 Task: Look for space in Bongao, Philippines from 8th August, 2023 to 15th August, 2023 for 9 adults in price range Rs.10000 to Rs.14000. Place can be shared room with 5 bedrooms having 9 beds and 5 bathrooms. Property type can be house, flat, guest house. Amenities needed are: wifi, TV, free parkinig on premises, gym, breakfast. Booking option can be shelf check-in. Required host language is English.
Action: Mouse moved to (454, 101)
Screenshot: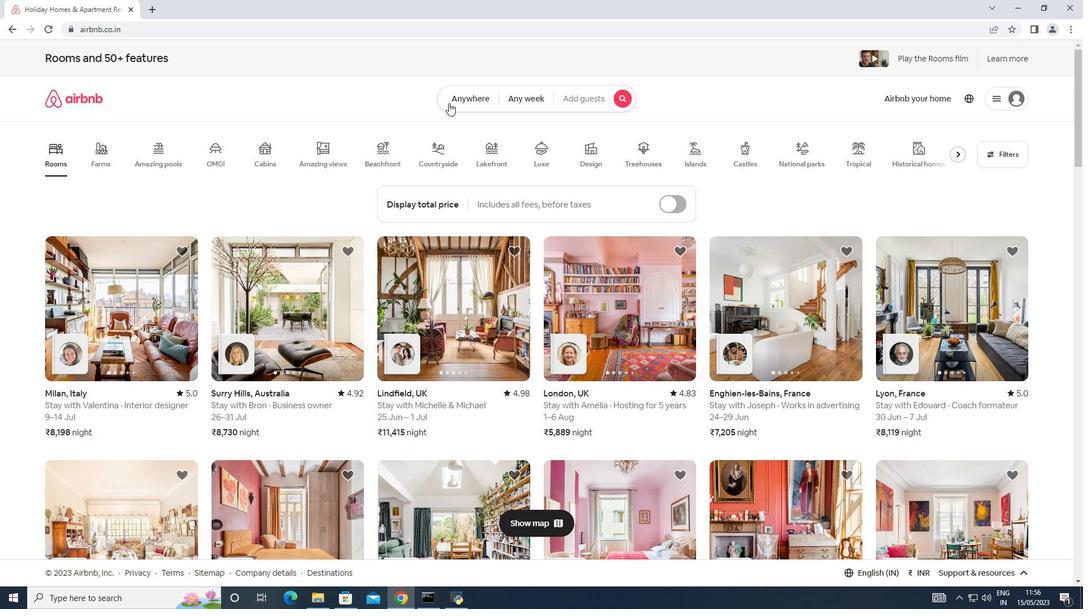 
Action: Mouse pressed left at (454, 101)
Screenshot: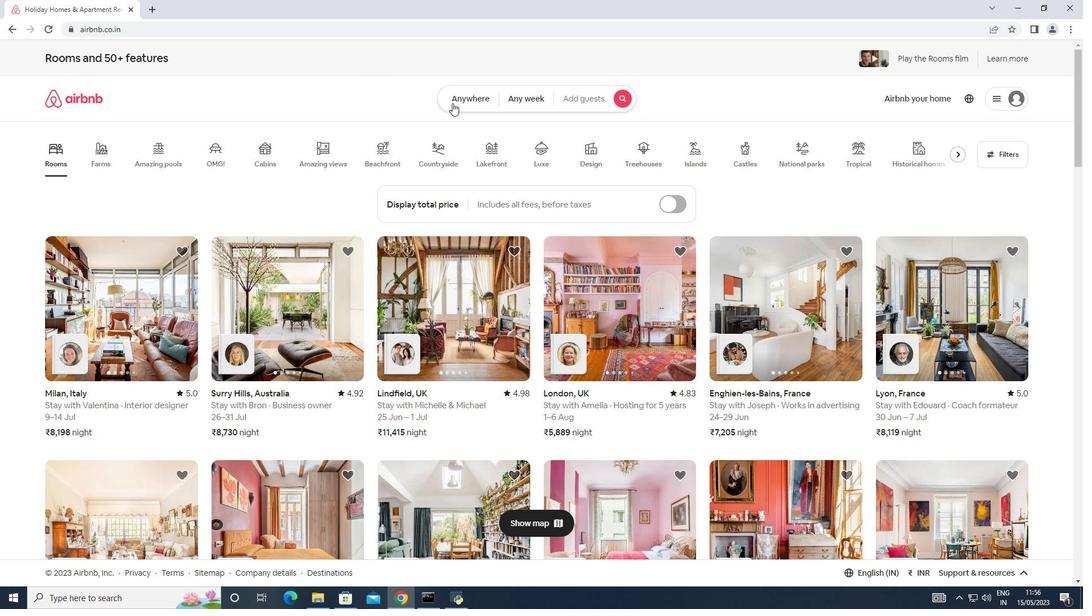 
Action: Mouse moved to (373, 139)
Screenshot: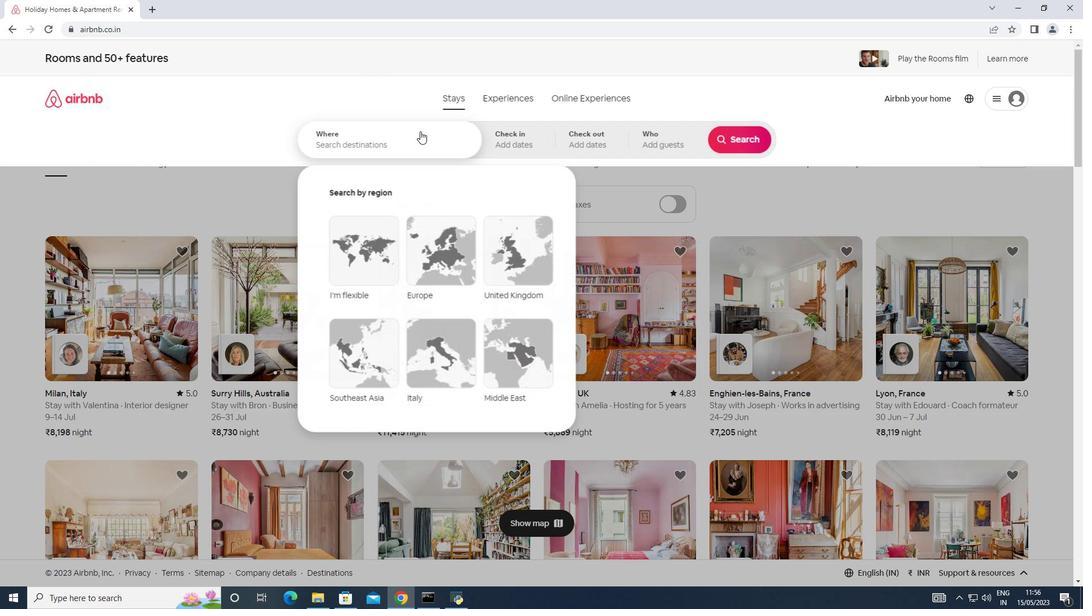 
Action: Mouse pressed left at (373, 139)
Screenshot: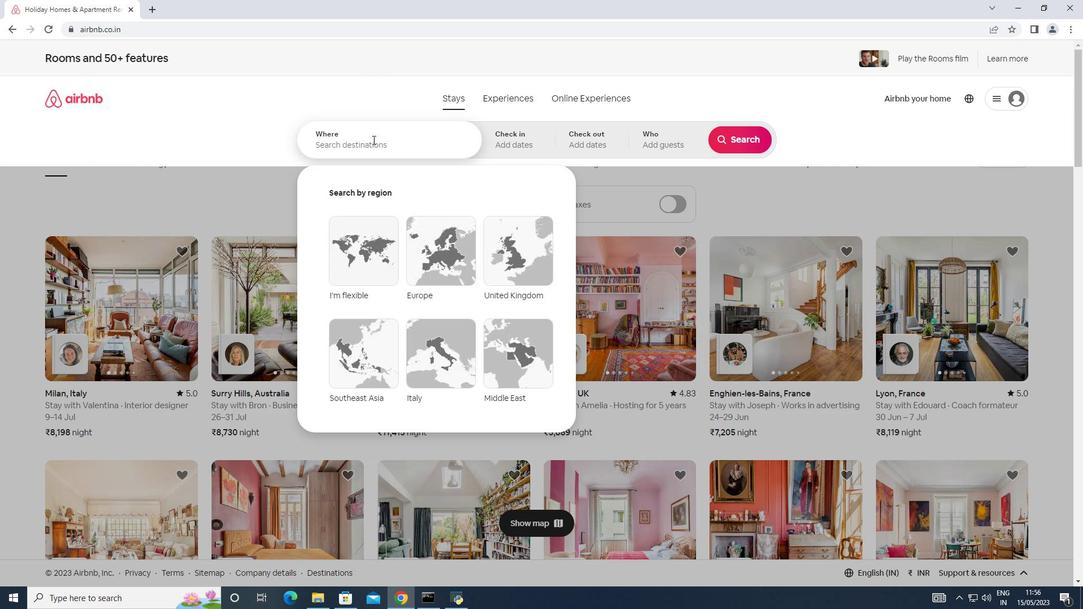 
Action: Key pressed <Key.shift>Bongao,<Key.shift_r><Key.shift_r><Key.shift_r><Key.shift_r><Key.shift_r><Key.shift_r>Philippines
Screenshot: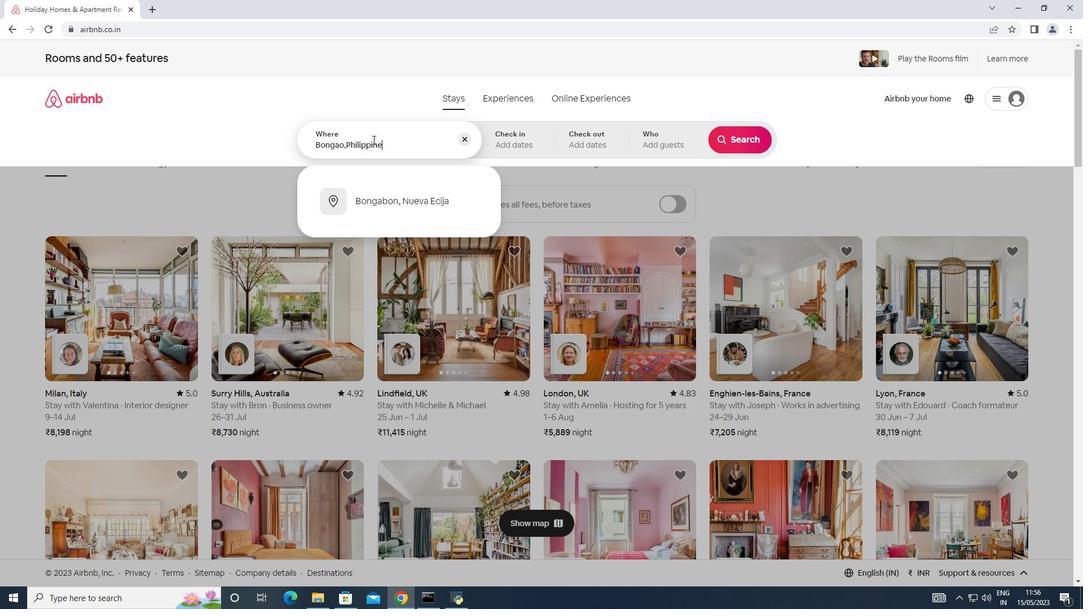 
Action: Mouse moved to (523, 147)
Screenshot: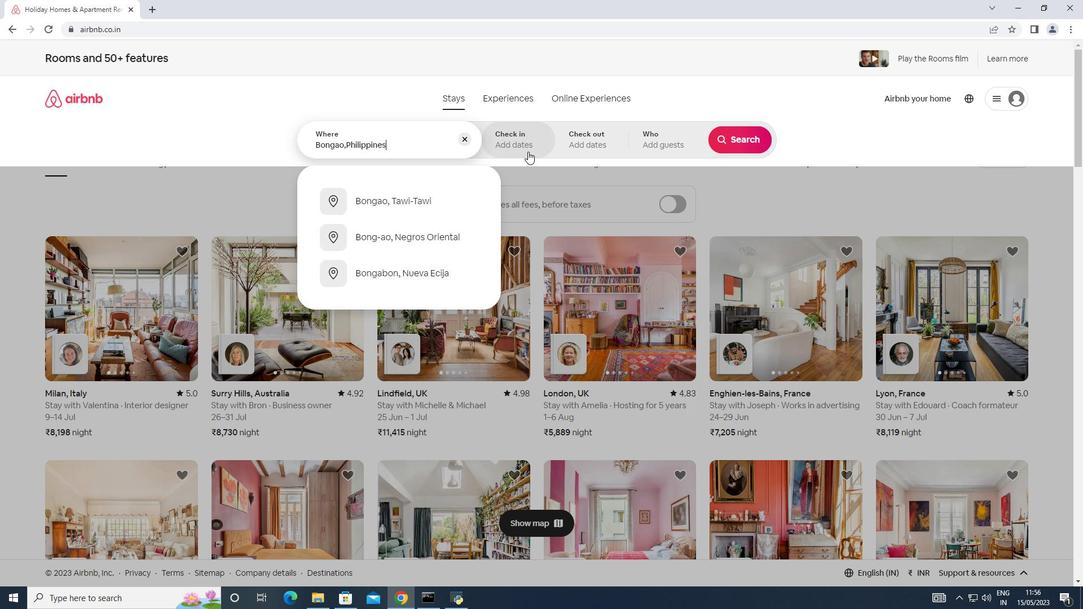
Action: Mouse pressed left at (523, 147)
Screenshot: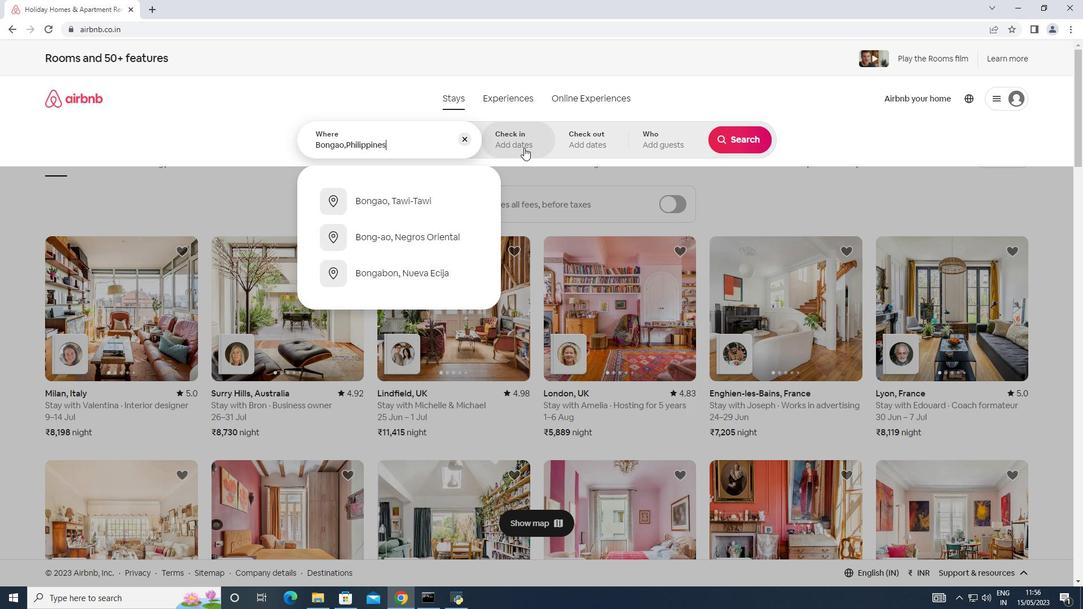 
Action: Mouse moved to (732, 230)
Screenshot: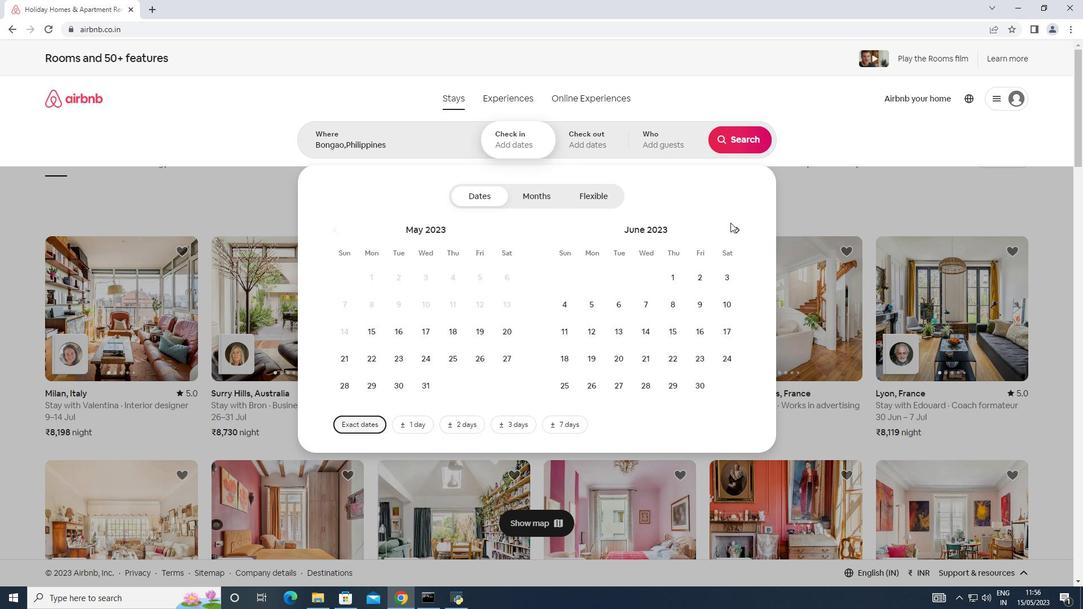 
Action: Mouse pressed left at (732, 230)
Screenshot: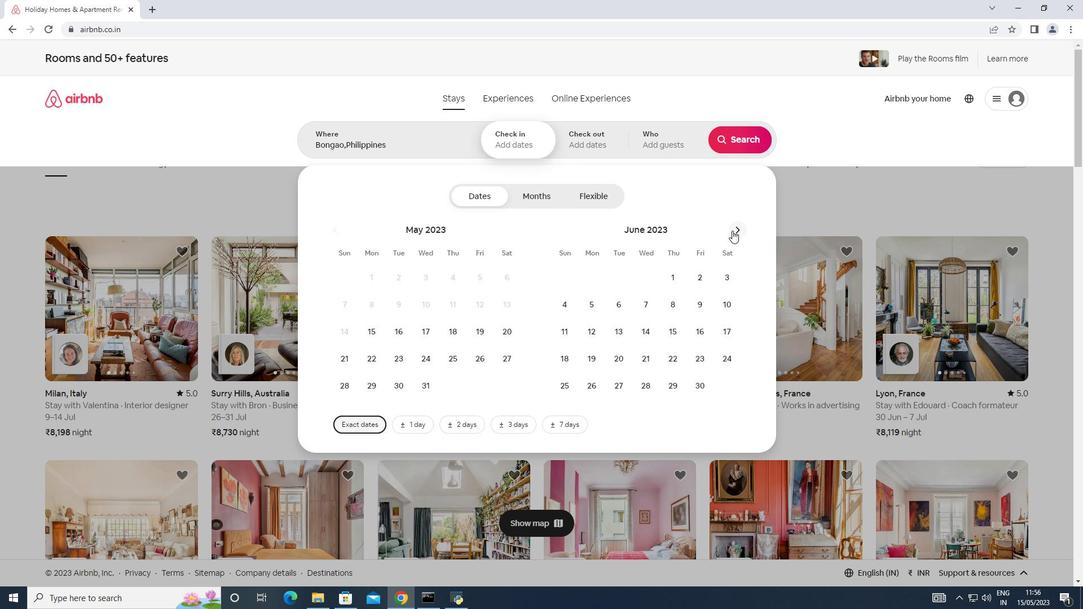 
Action: Mouse pressed left at (732, 230)
Screenshot: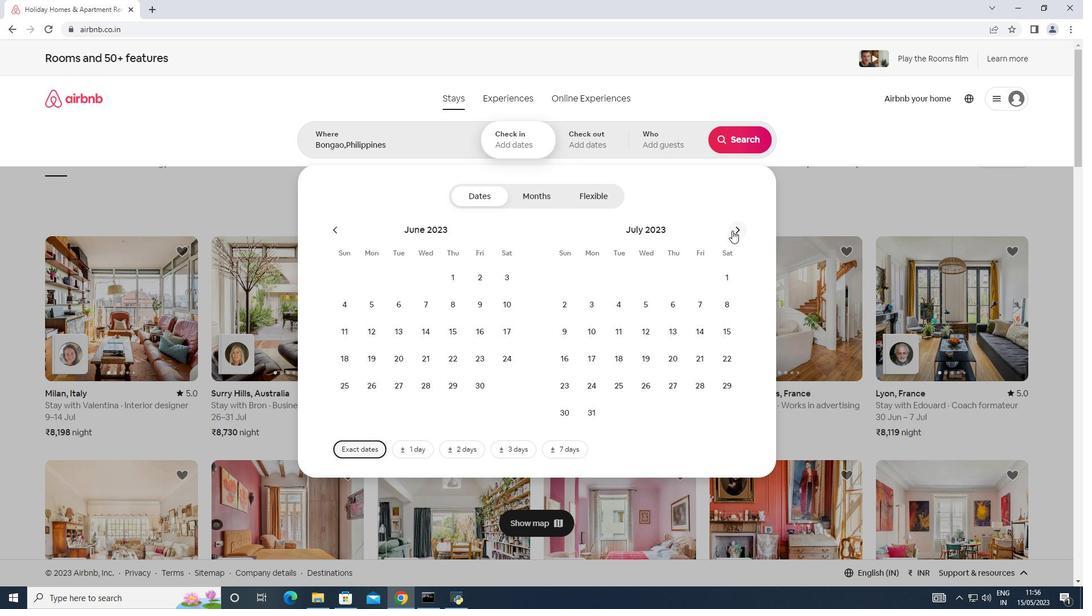 
Action: Mouse moved to (622, 314)
Screenshot: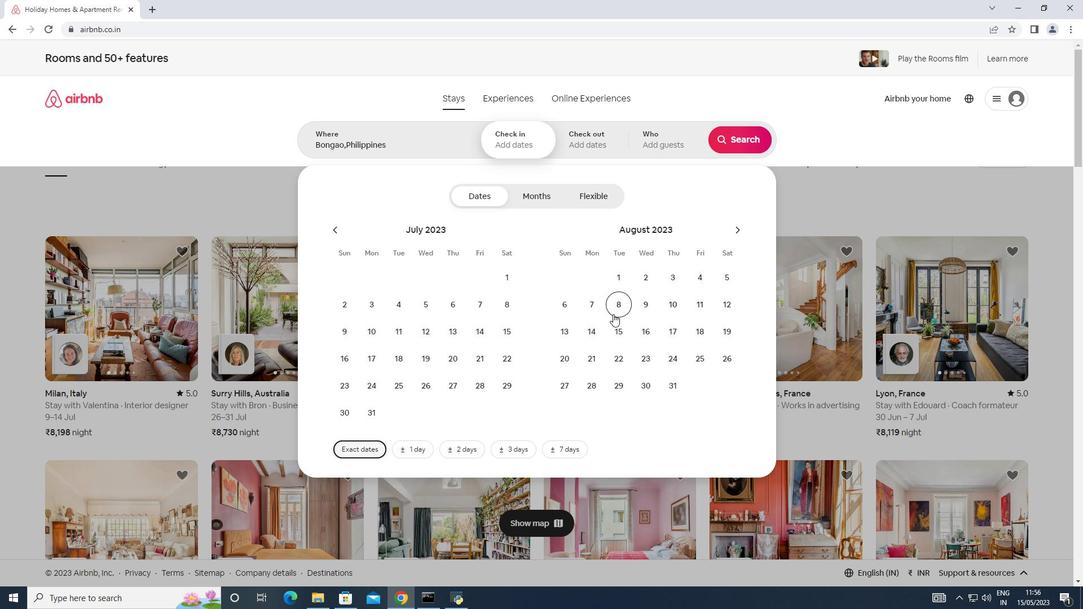 
Action: Mouse pressed left at (622, 314)
Screenshot: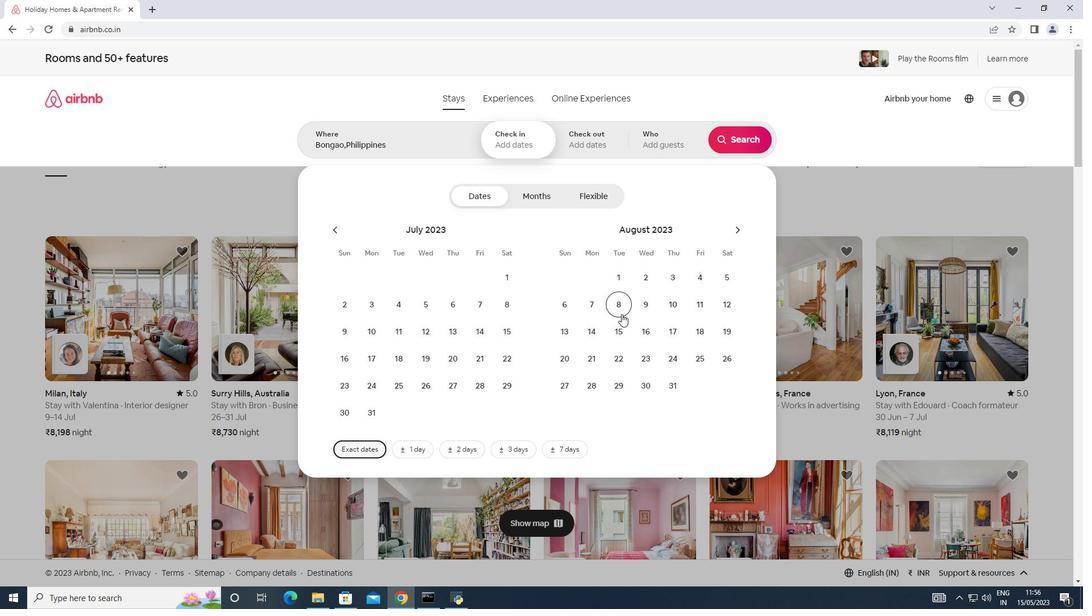 
Action: Mouse moved to (627, 333)
Screenshot: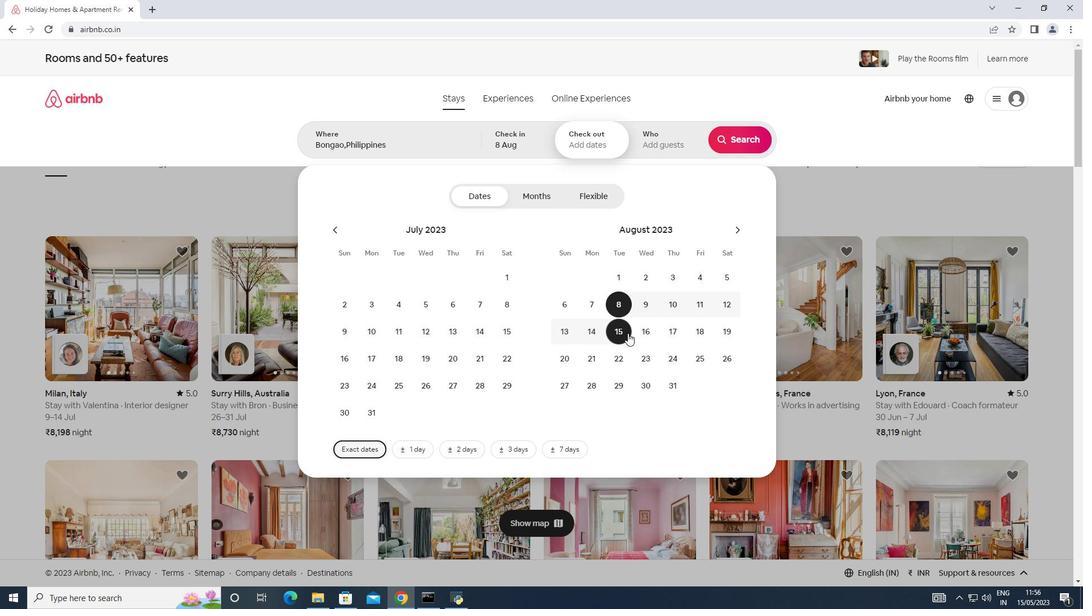 
Action: Mouse pressed left at (627, 333)
Screenshot: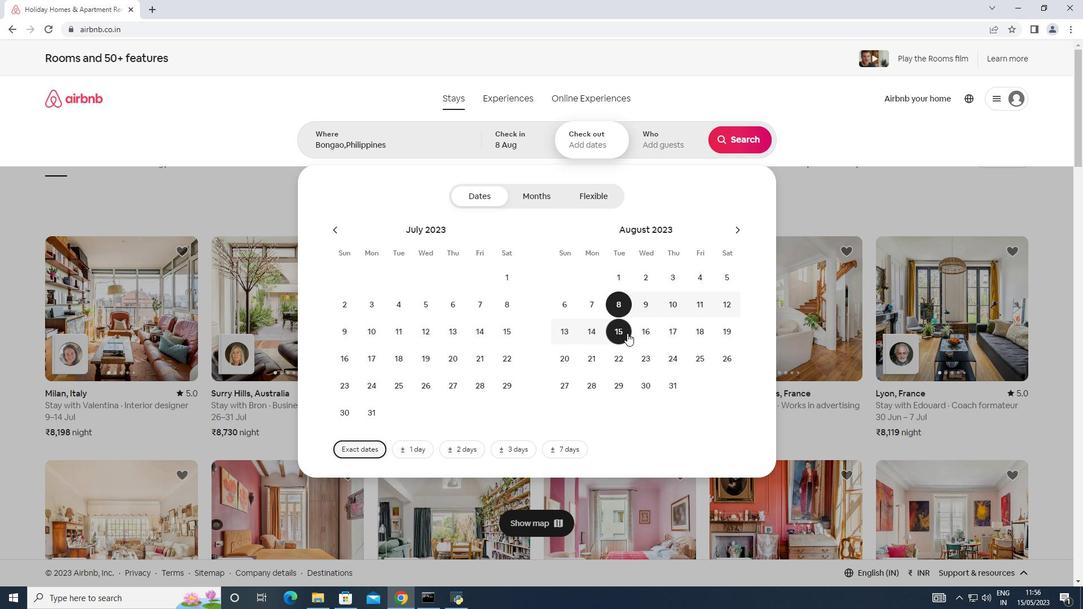 
Action: Mouse moved to (656, 136)
Screenshot: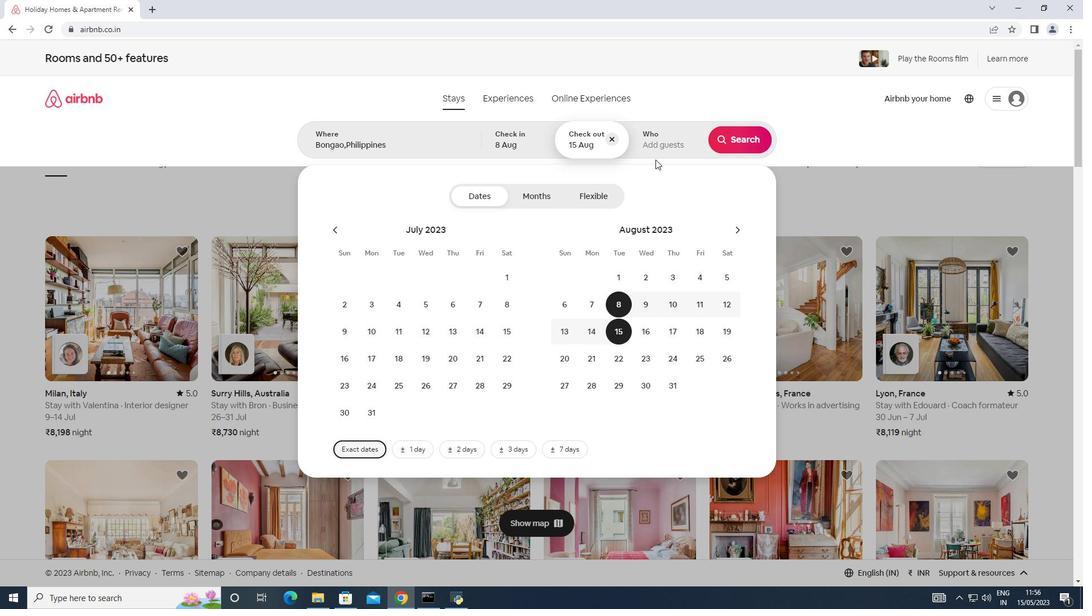 
Action: Mouse pressed left at (656, 136)
Screenshot: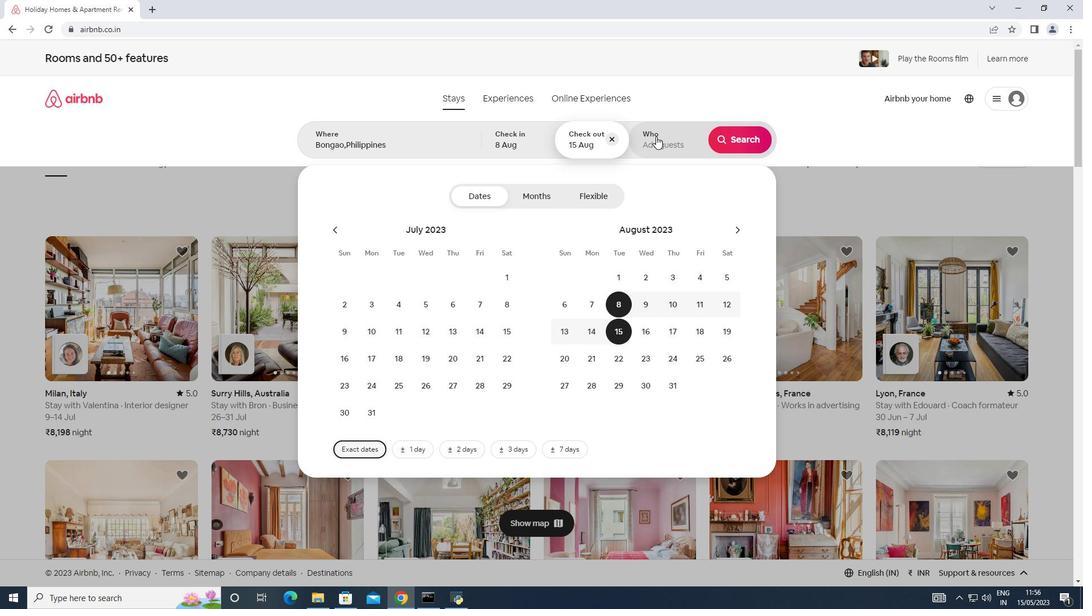 
Action: Mouse moved to (742, 196)
Screenshot: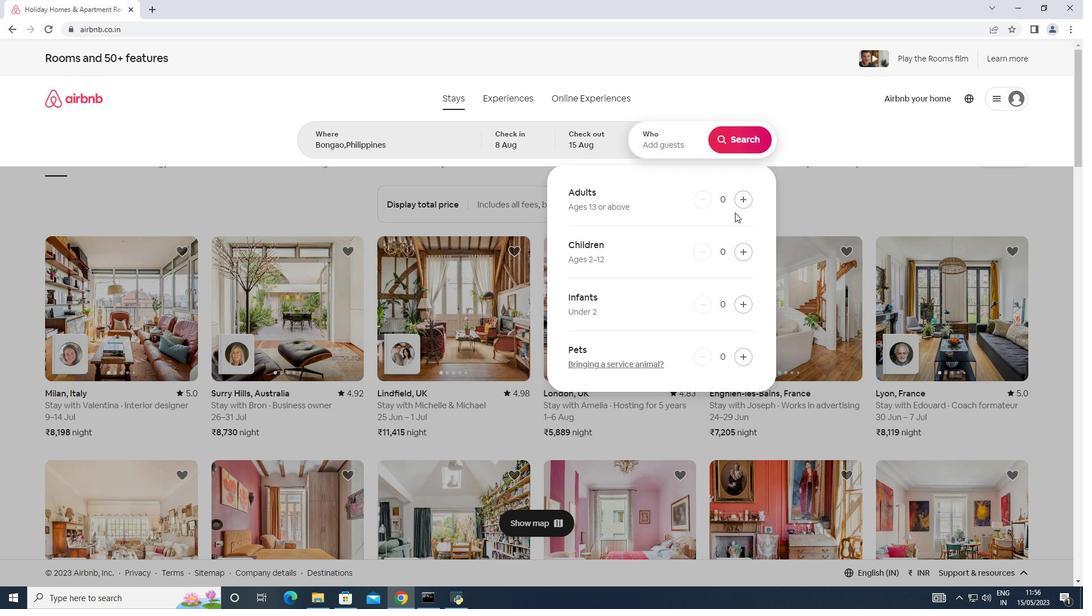 
Action: Mouse pressed left at (742, 196)
Screenshot: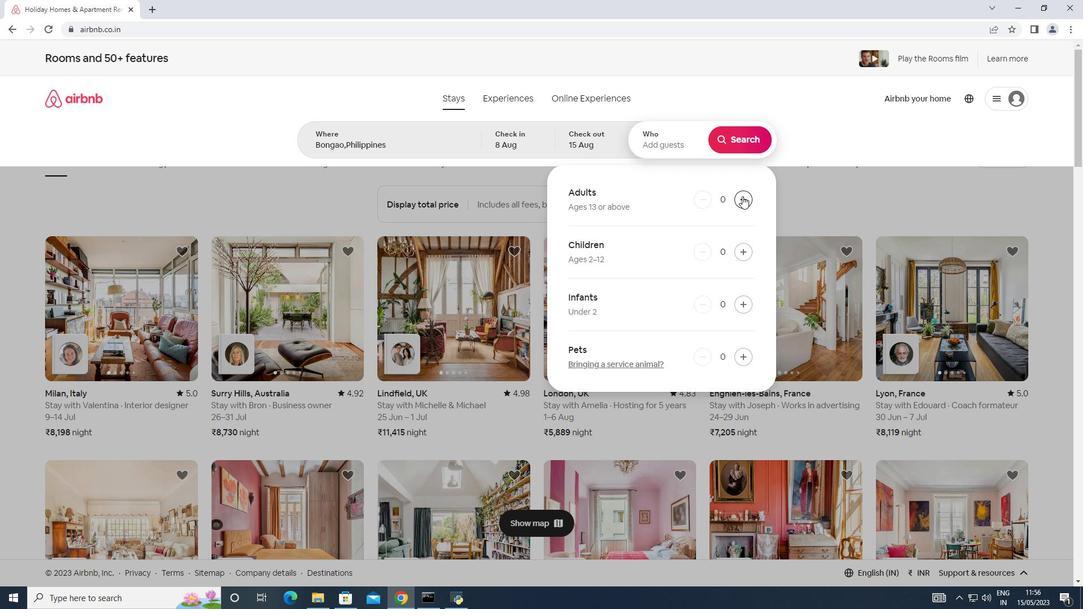 
Action: Mouse pressed left at (742, 196)
Screenshot: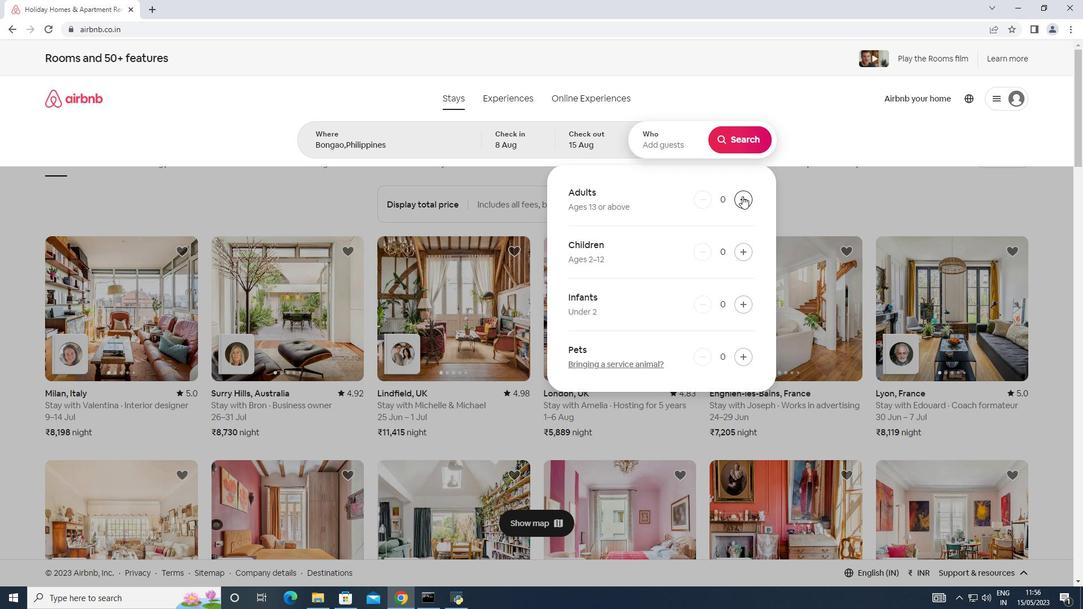 
Action: Mouse pressed left at (742, 196)
Screenshot: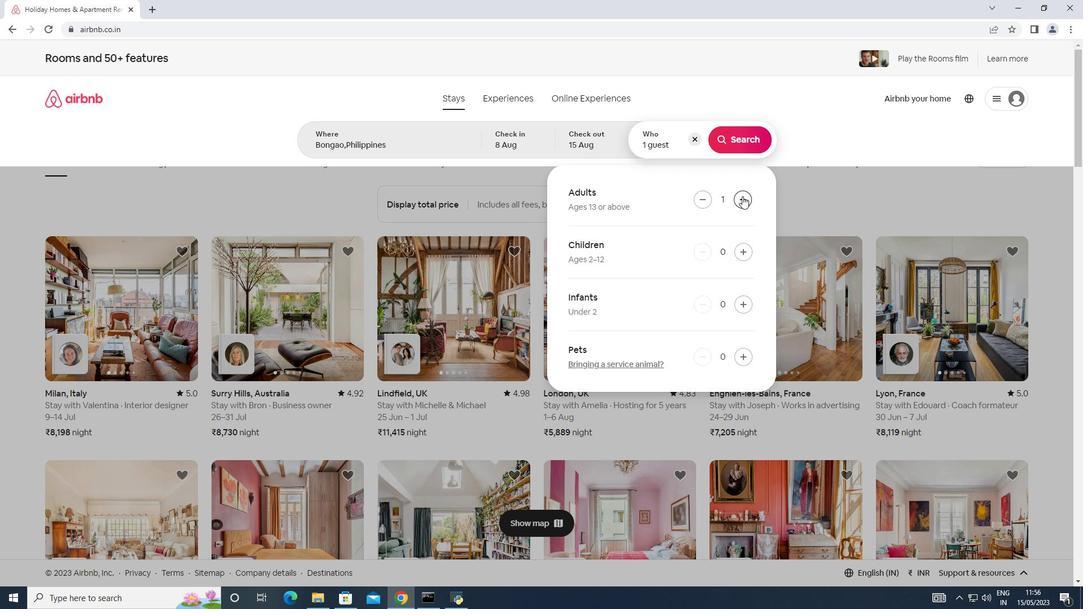 
Action: Mouse pressed left at (742, 196)
Screenshot: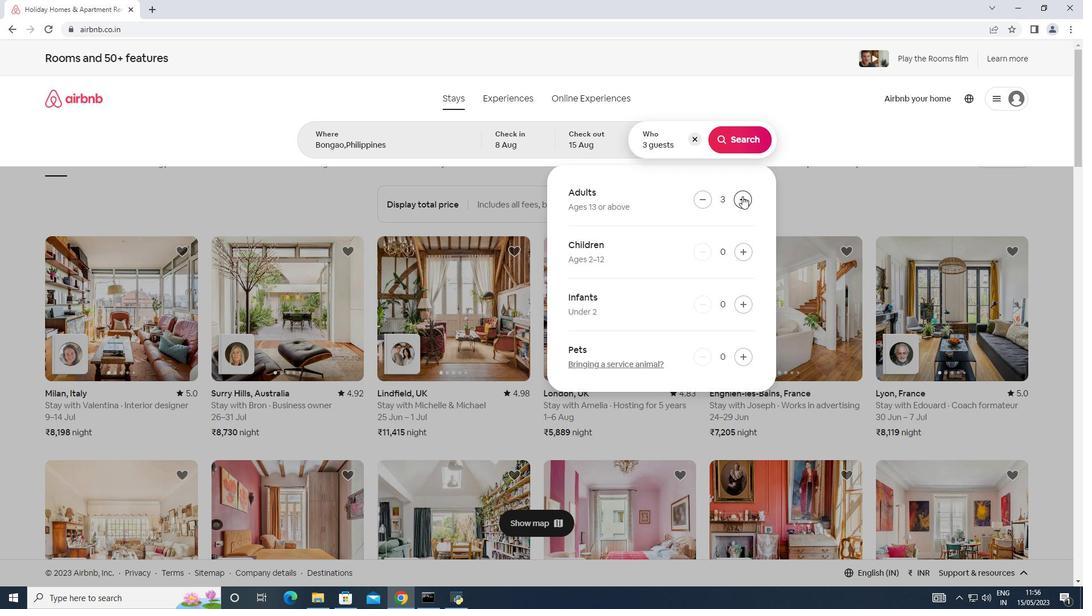 
Action: Mouse pressed left at (742, 196)
Screenshot: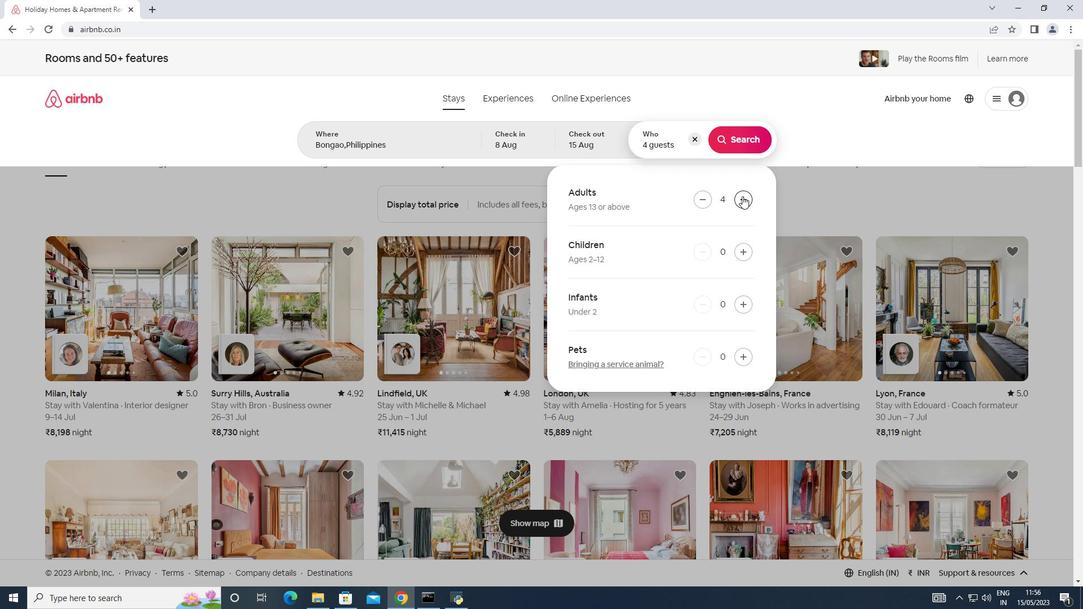 
Action: Mouse pressed left at (742, 196)
Screenshot: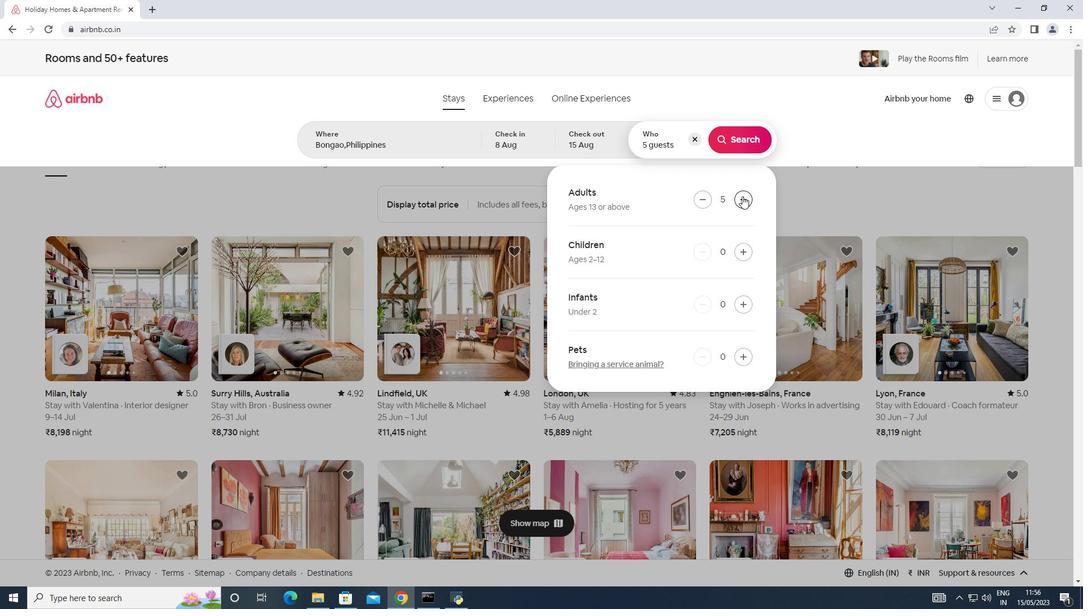 
Action: Mouse pressed left at (742, 196)
Screenshot: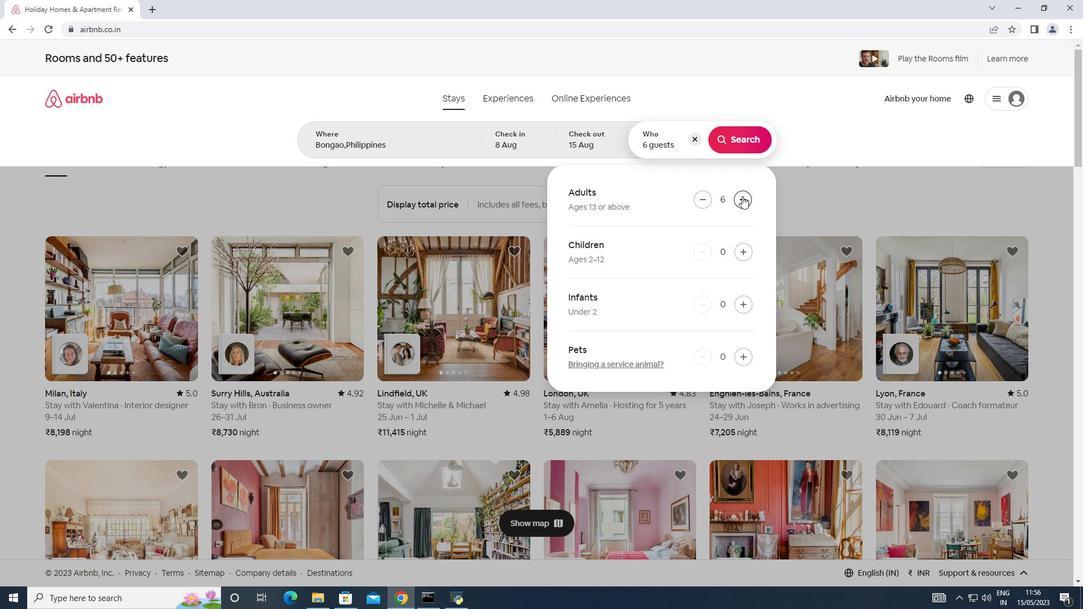 
Action: Mouse moved to (742, 196)
Screenshot: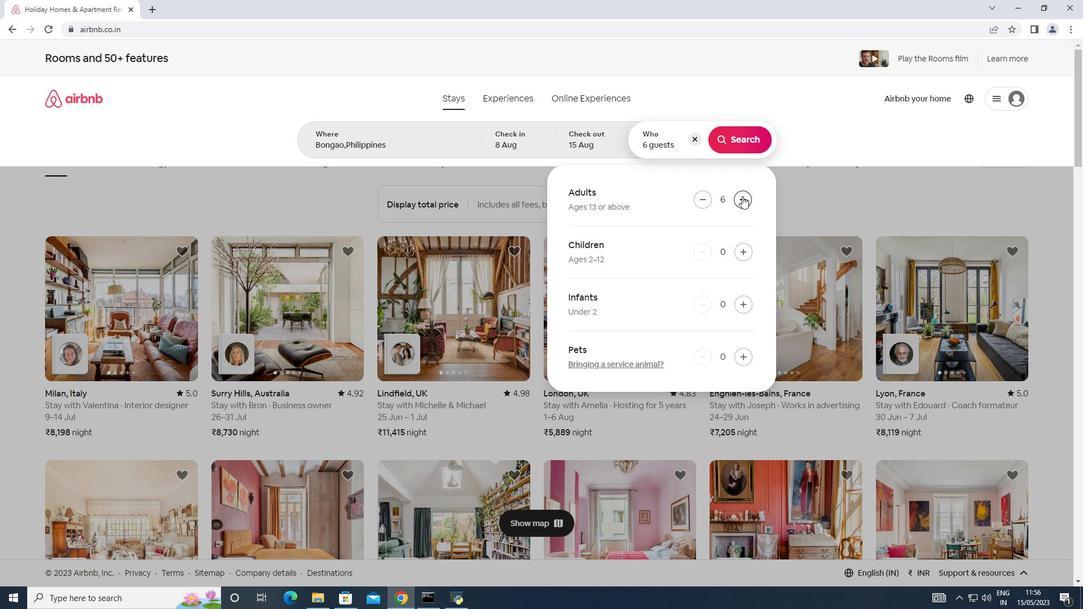 
Action: Mouse pressed left at (742, 196)
Screenshot: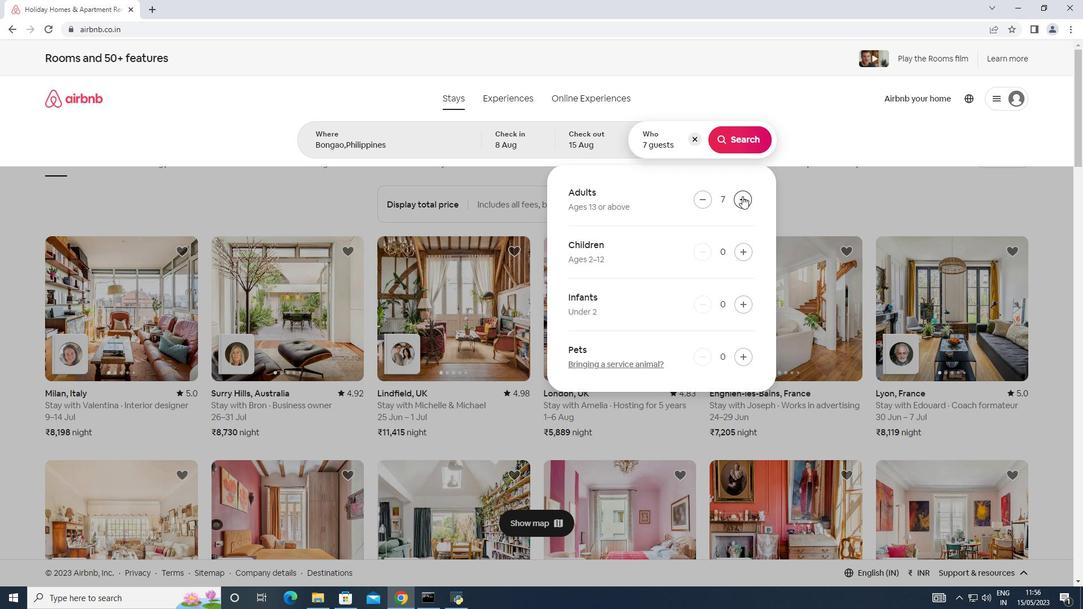 
Action: Mouse pressed left at (742, 196)
Screenshot: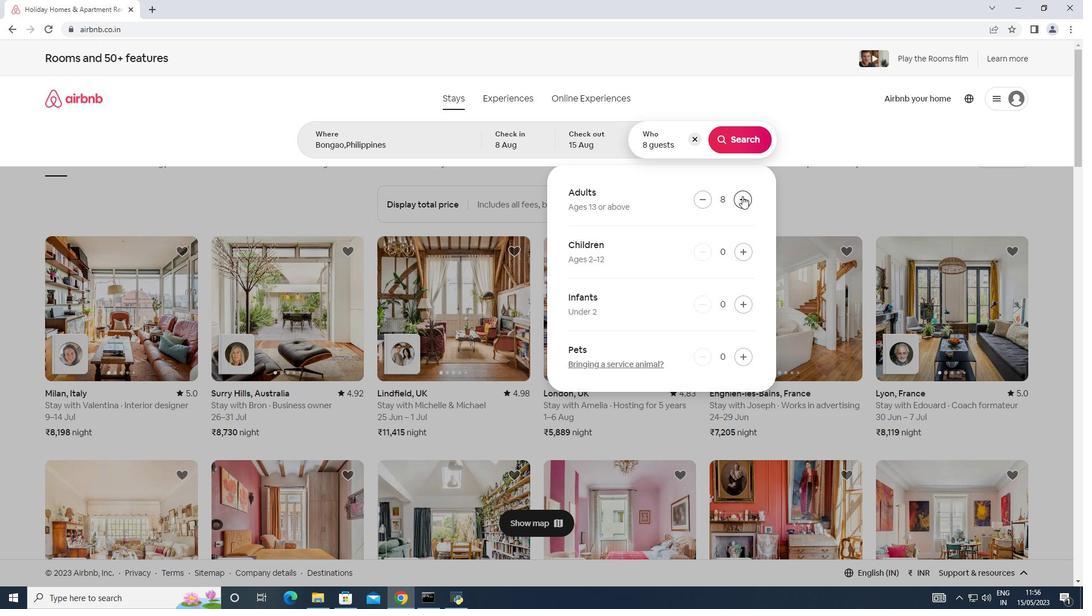 
Action: Mouse moved to (742, 138)
Screenshot: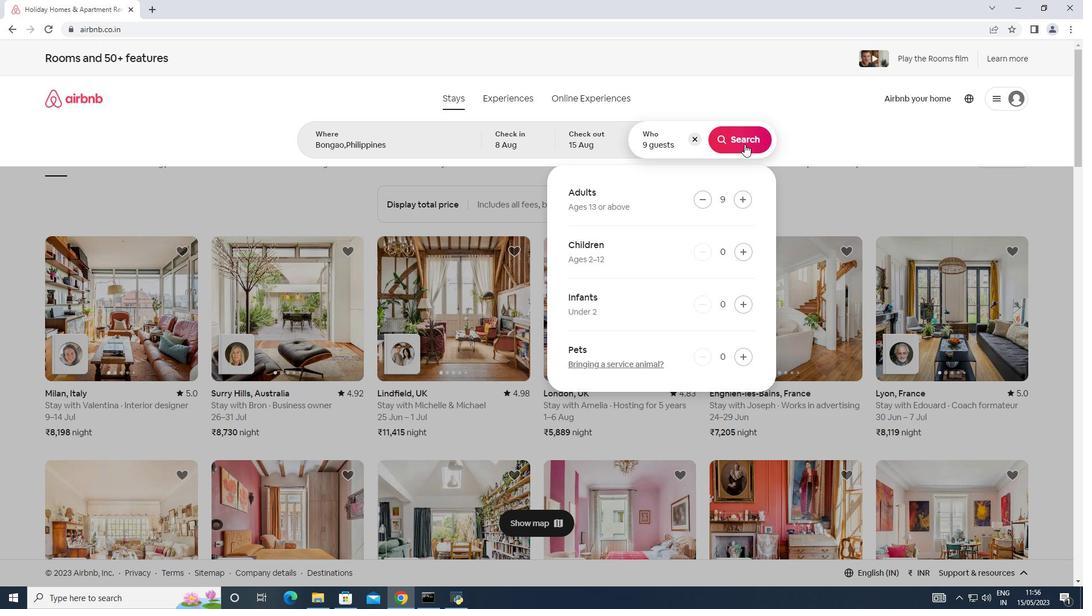 
Action: Mouse pressed left at (742, 138)
Screenshot: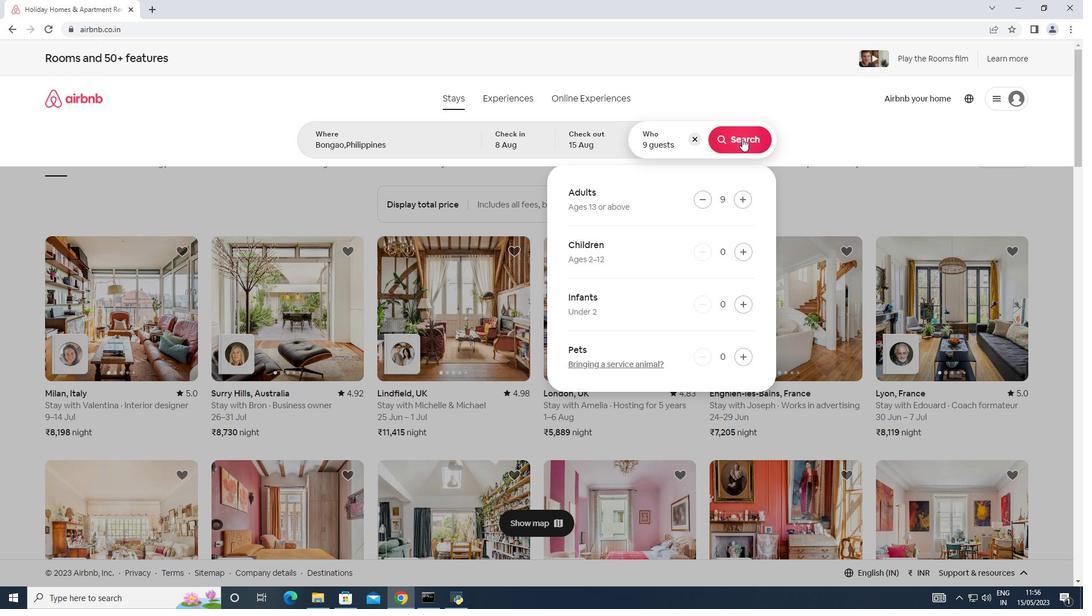 
Action: Mouse moved to (1026, 104)
Screenshot: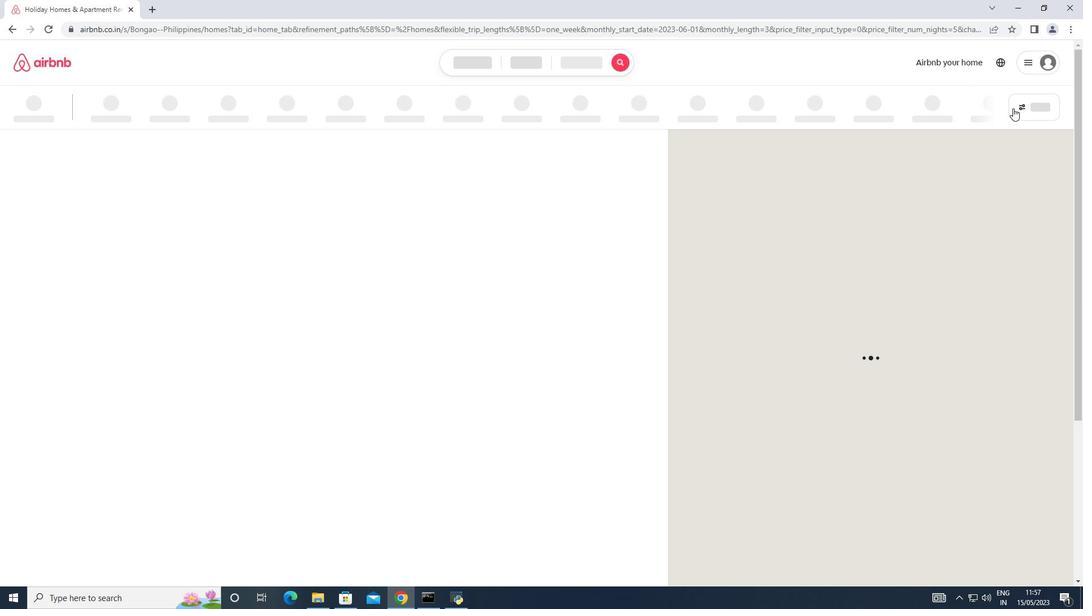 
Action: Mouse pressed left at (1026, 104)
Screenshot: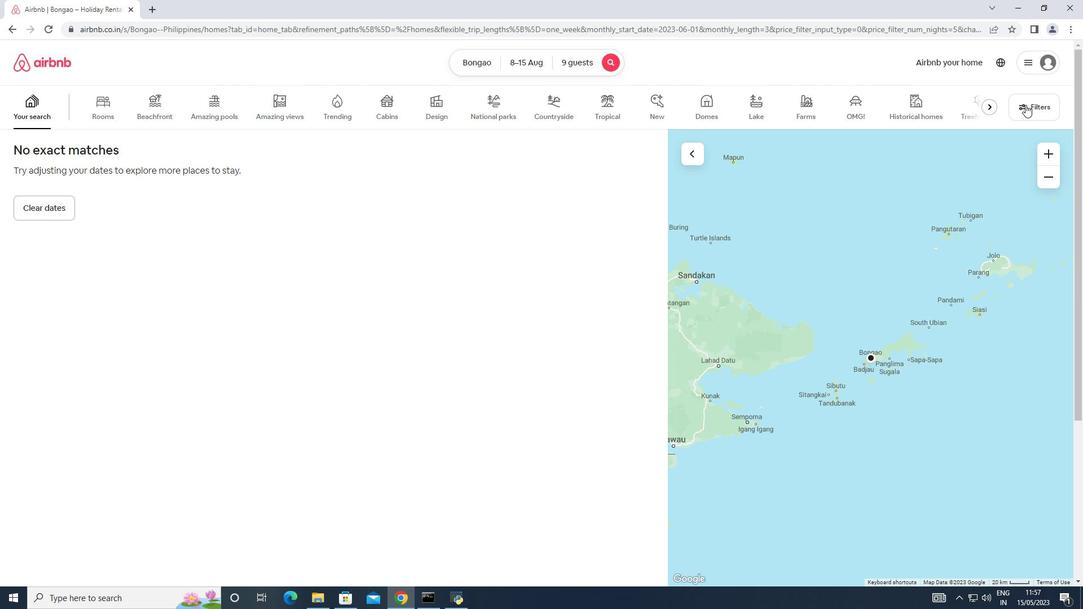
Action: Mouse moved to (397, 388)
Screenshot: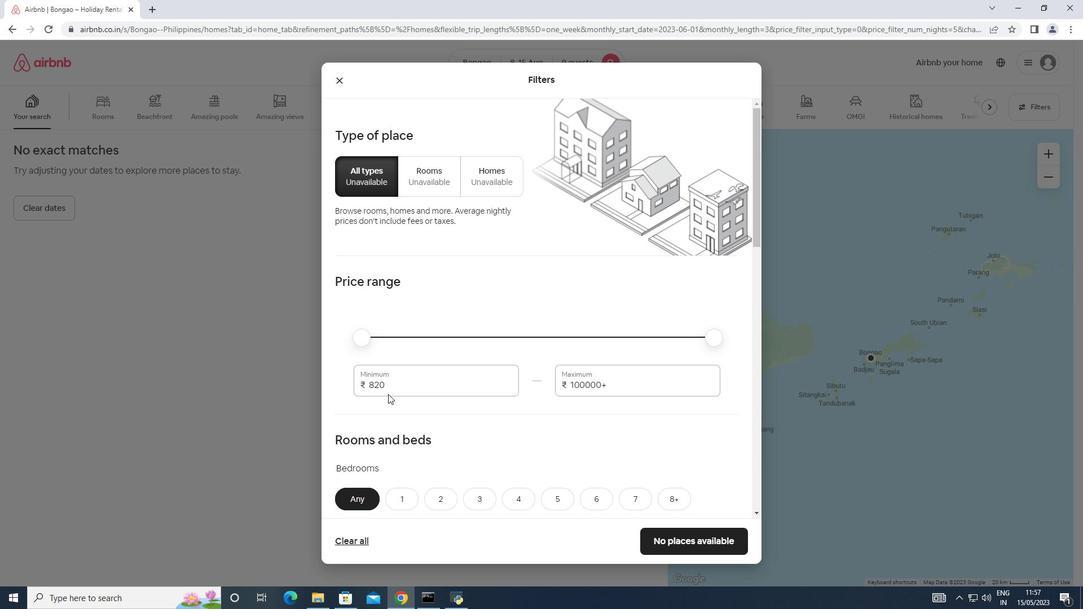 
Action: Mouse pressed left at (397, 388)
Screenshot: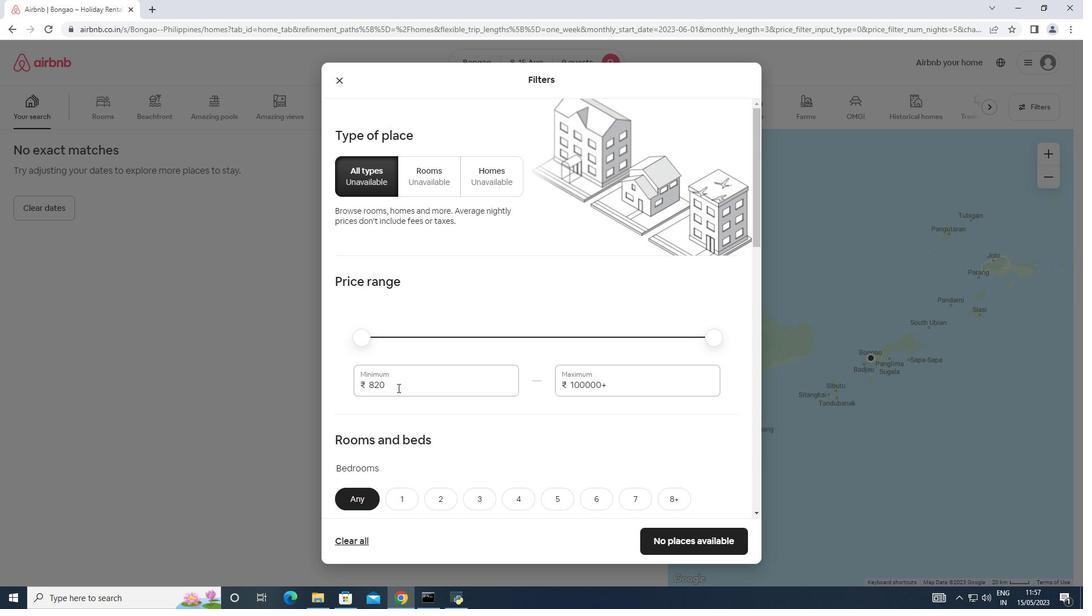 
Action: Mouse moved to (492, 410)
Screenshot: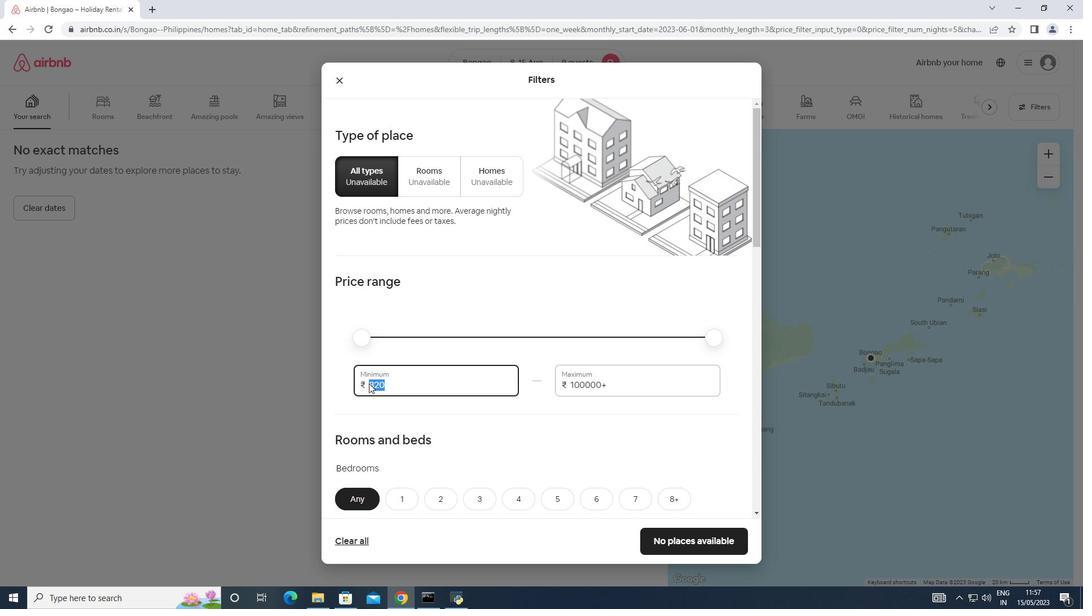 
Action: Key pressed 10000
Screenshot: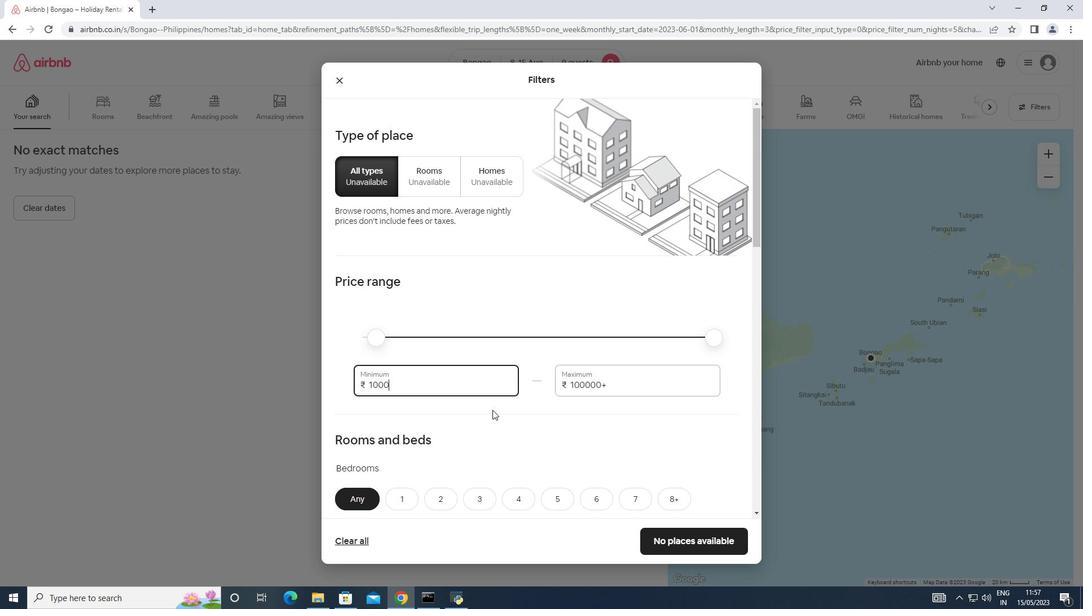 
Action: Mouse moved to (612, 382)
Screenshot: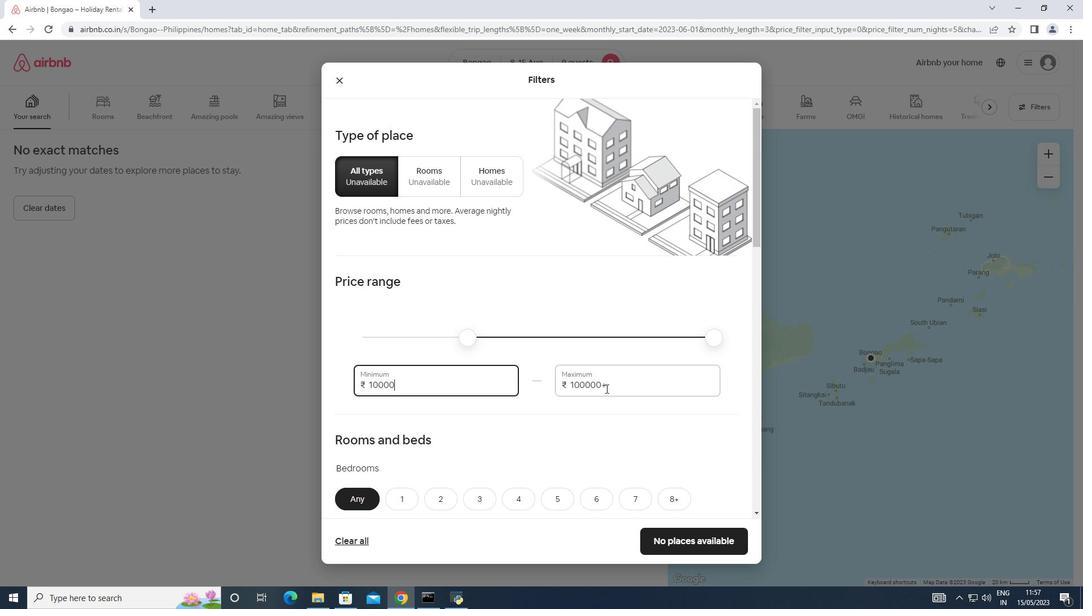 
Action: Mouse pressed left at (612, 382)
Screenshot: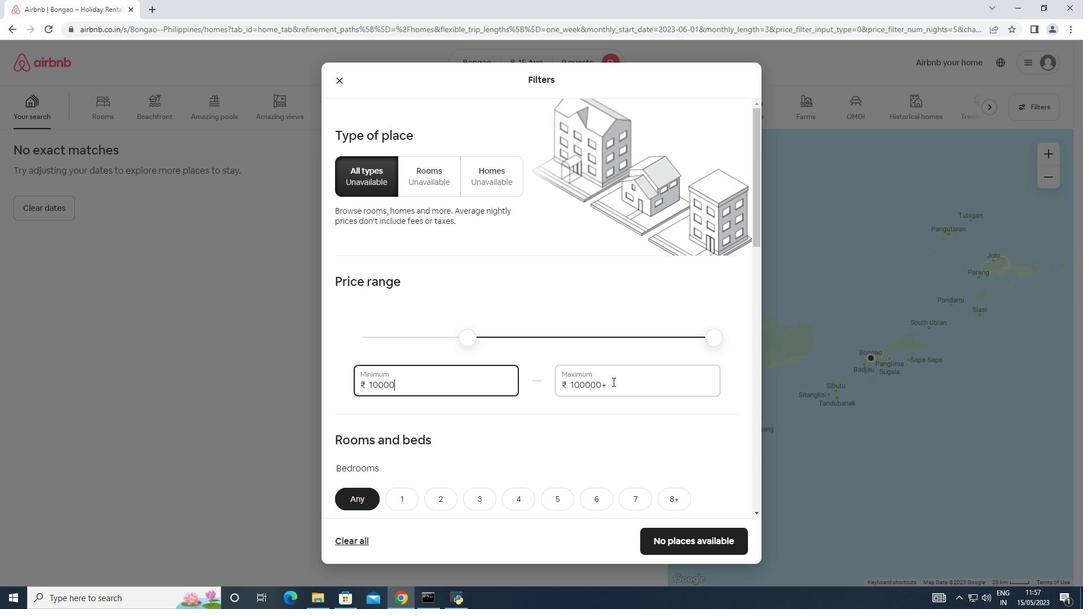 
Action: Mouse moved to (555, 384)
Screenshot: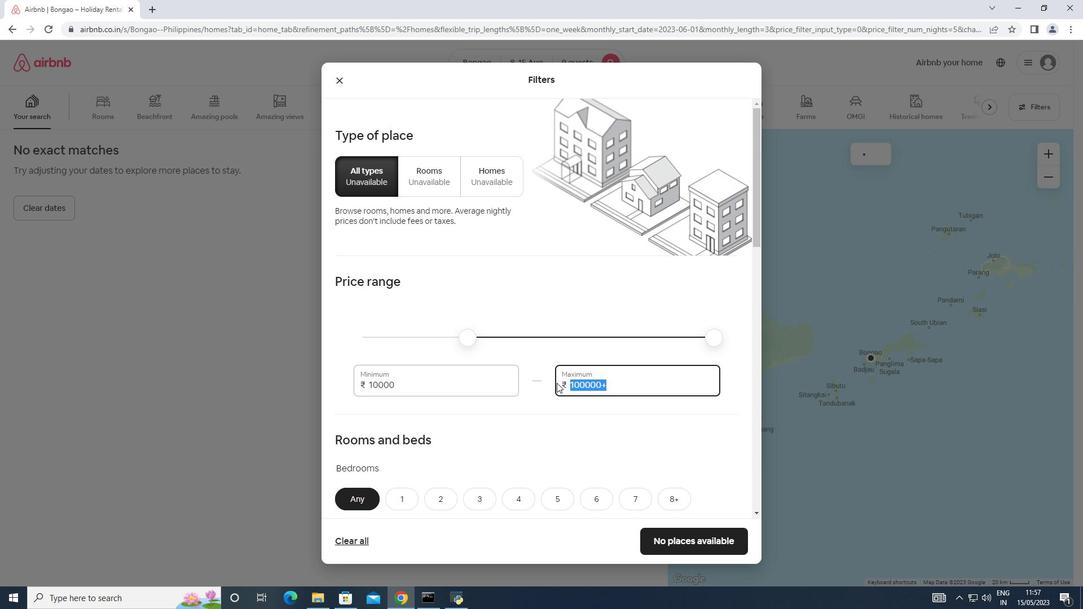
Action: Key pressed 140000<Key.backspace>
Screenshot: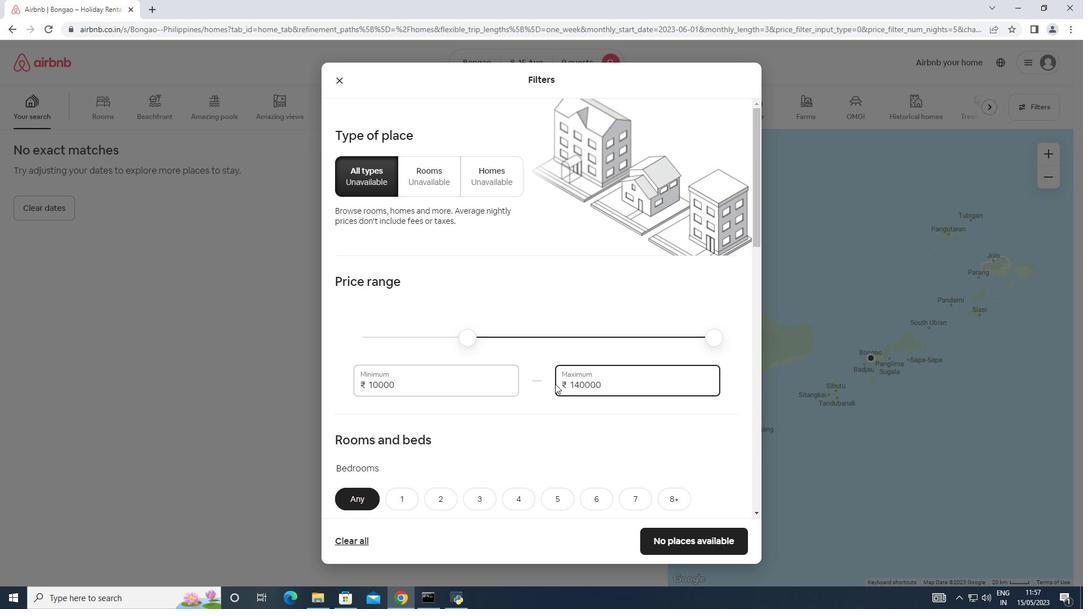 
Action: Mouse scrolled (555, 383) with delta (0, 0)
Screenshot: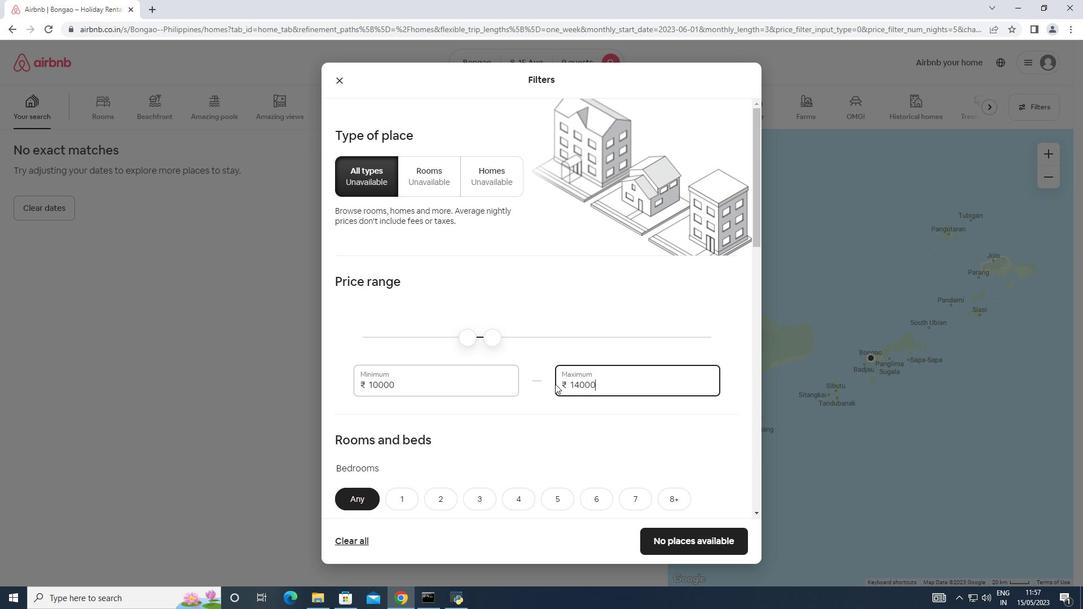 
Action: Mouse scrolled (555, 383) with delta (0, 0)
Screenshot: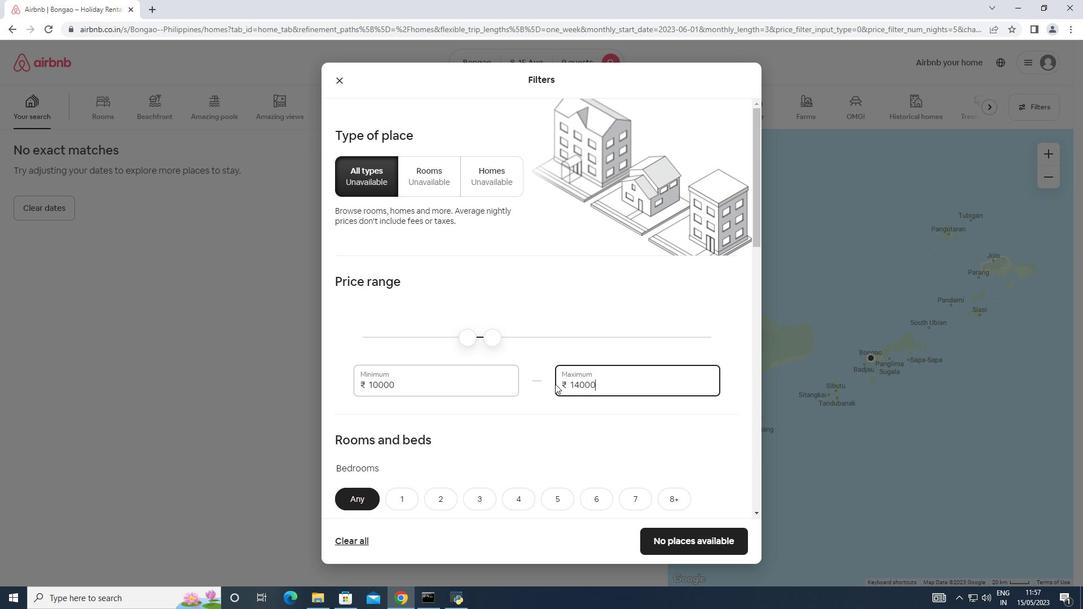 
Action: Mouse scrolled (555, 383) with delta (0, 0)
Screenshot: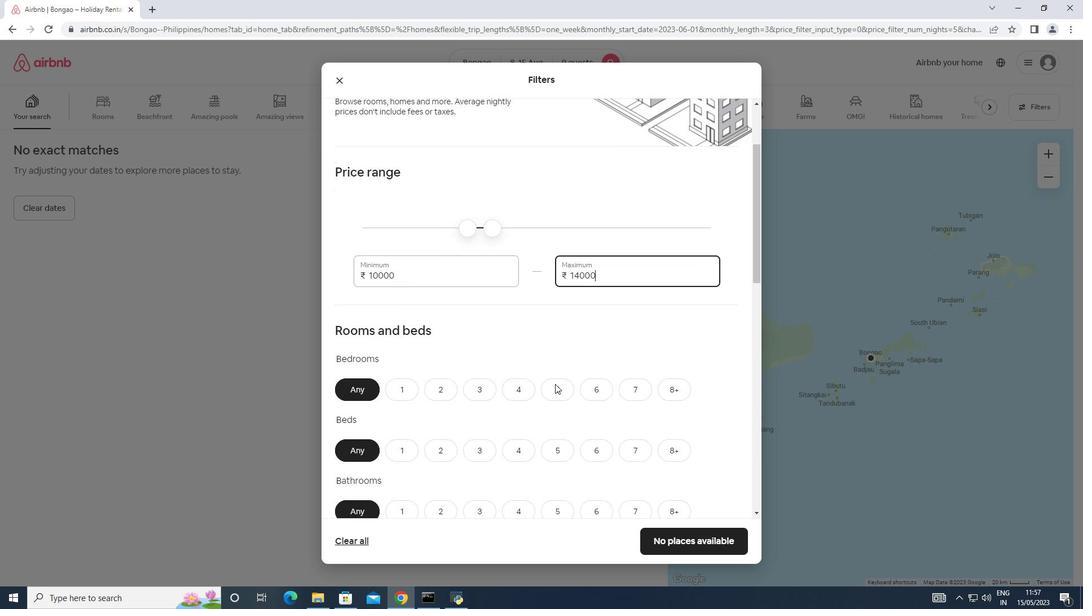 
Action: Mouse moved to (555, 329)
Screenshot: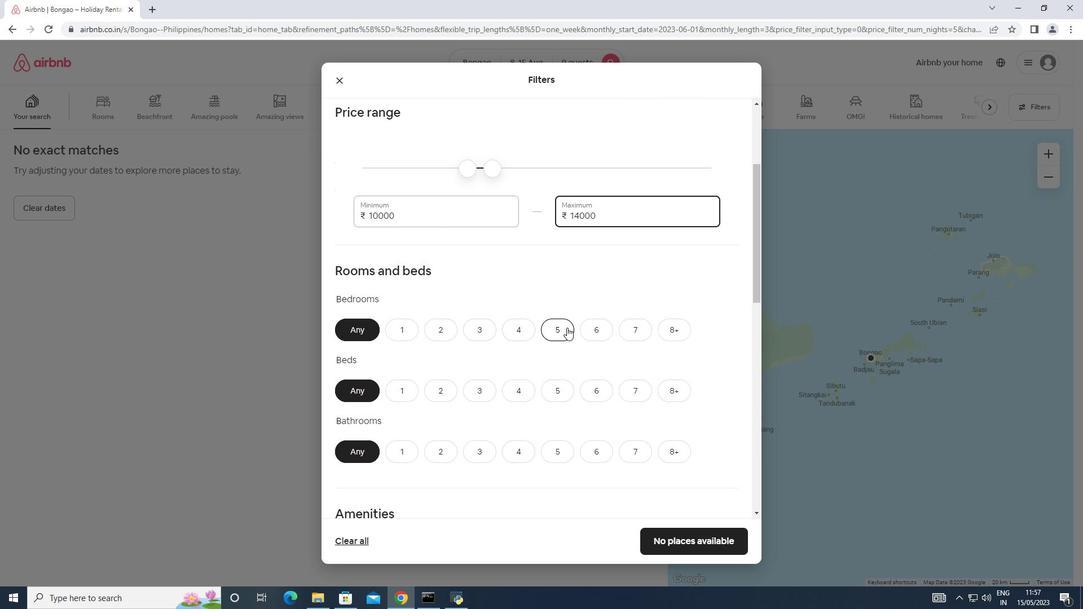 
Action: Mouse pressed left at (555, 329)
Screenshot: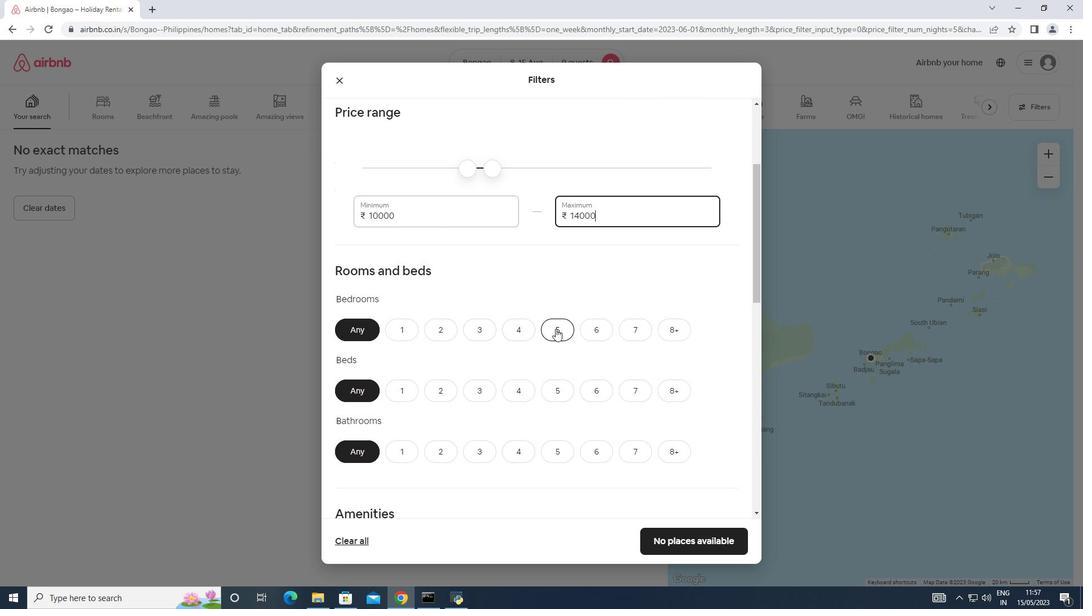 
Action: Mouse moved to (675, 390)
Screenshot: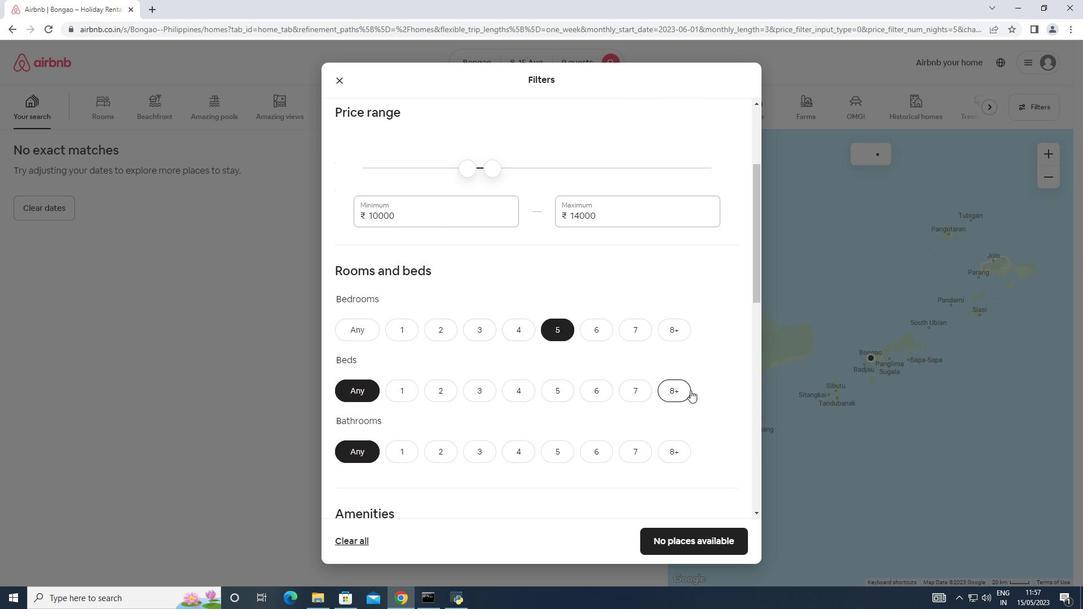 
Action: Mouse pressed left at (675, 390)
Screenshot: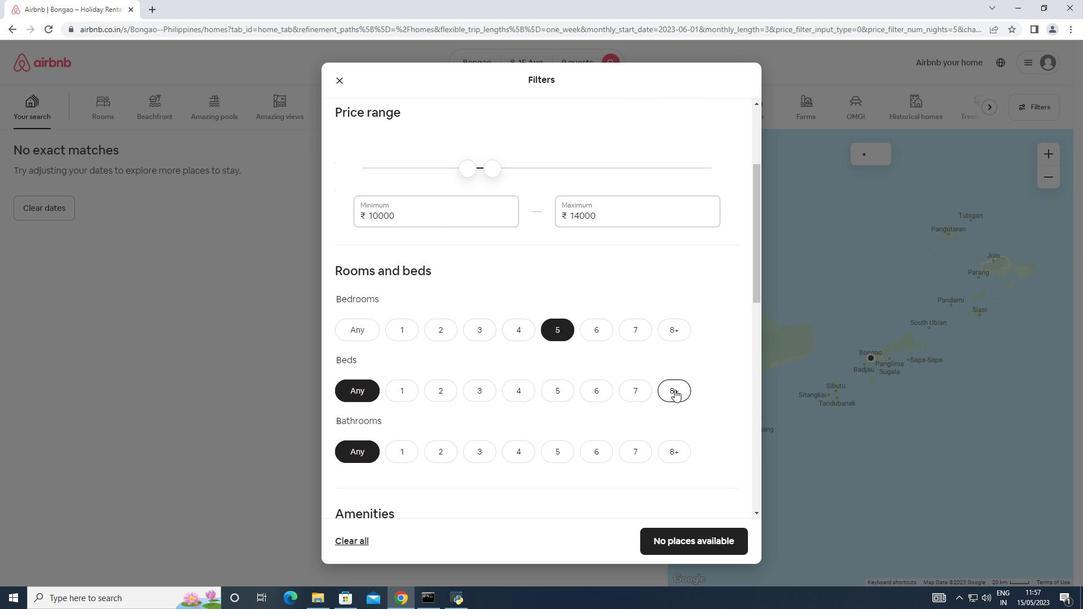 
Action: Mouse moved to (555, 449)
Screenshot: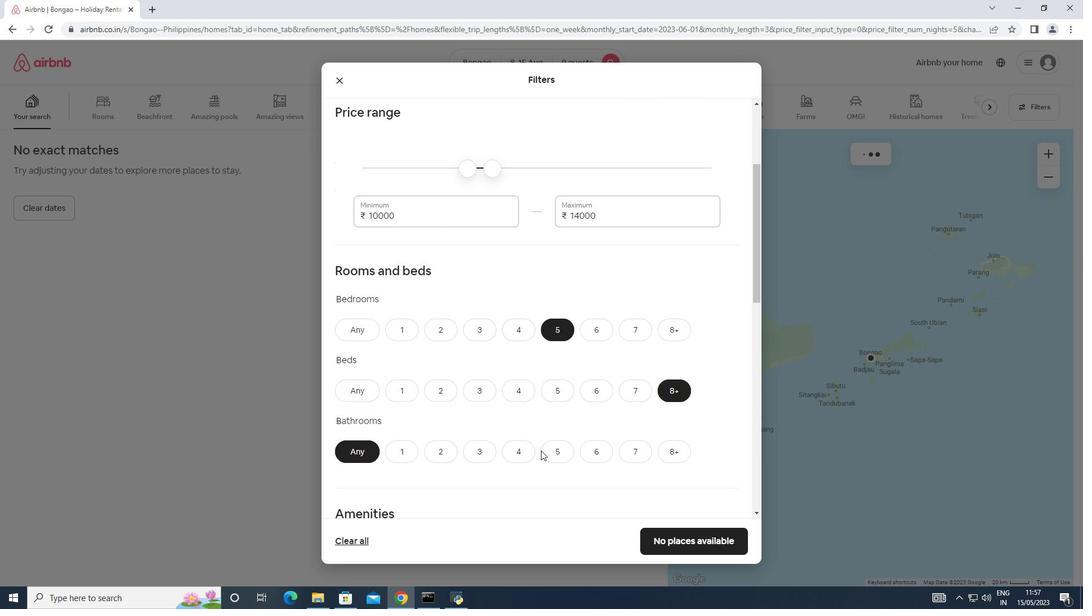
Action: Mouse pressed left at (555, 449)
Screenshot: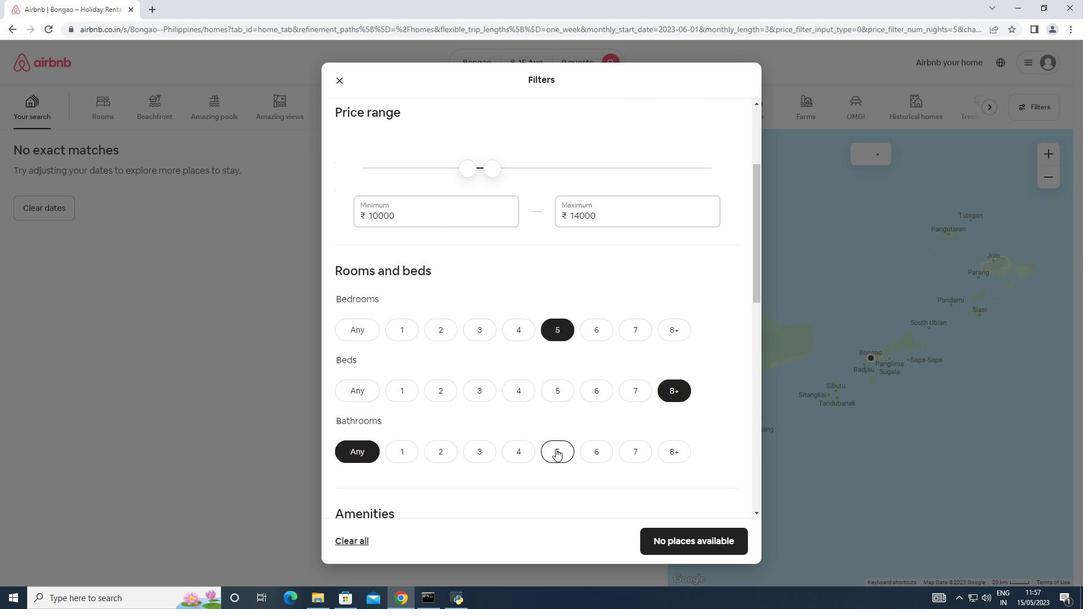 
Action: Mouse moved to (558, 422)
Screenshot: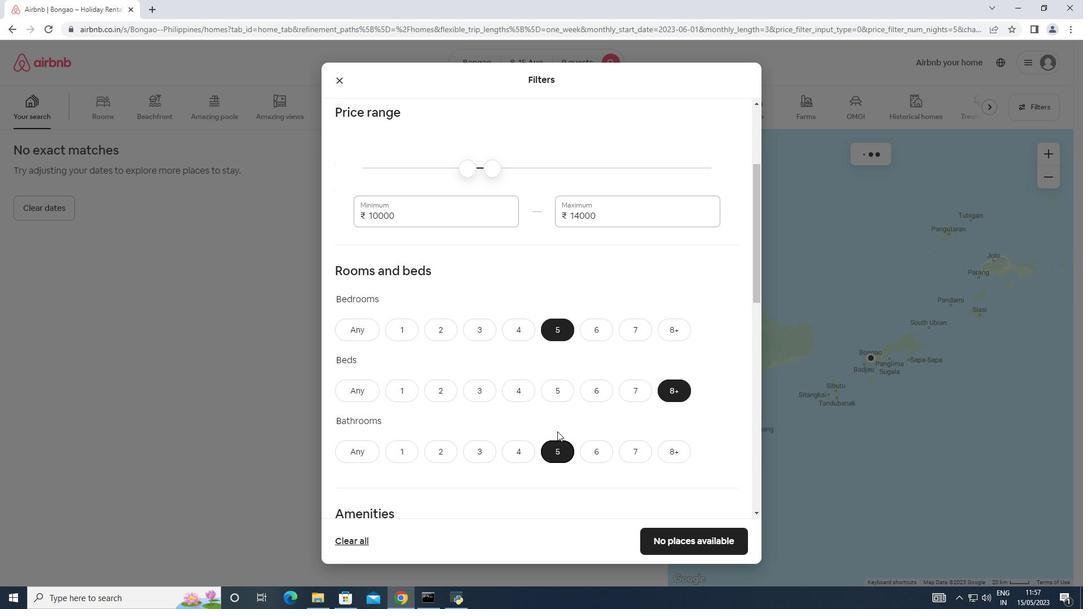 
Action: Mouse scrolled (558, 421) with delta (0, 0)
Screenshot: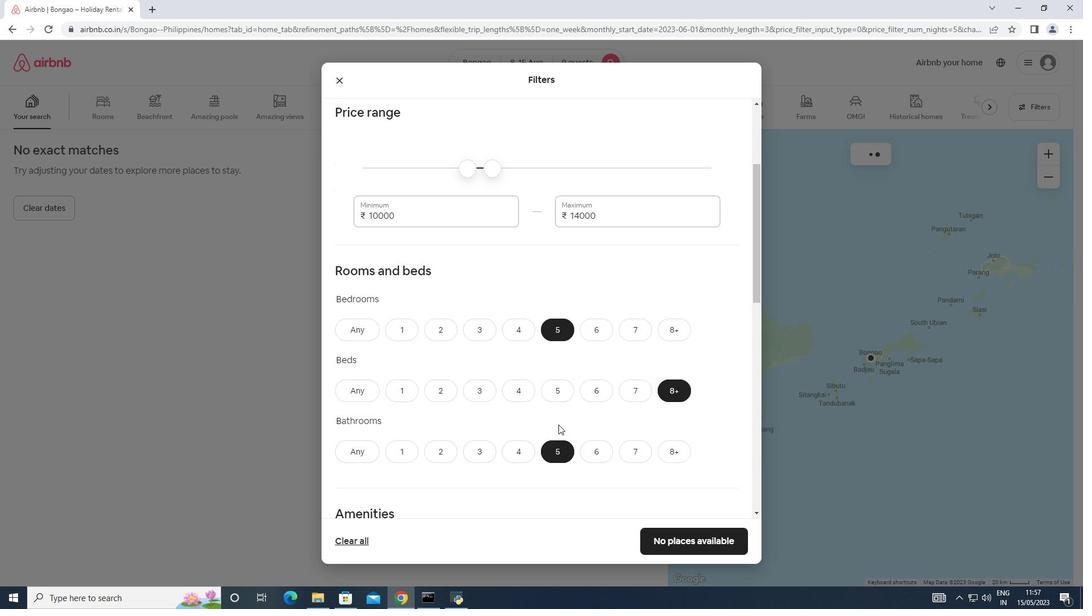 
Action: Mouse scrolled (558, 421) with delta (0, 0)
Screenshot: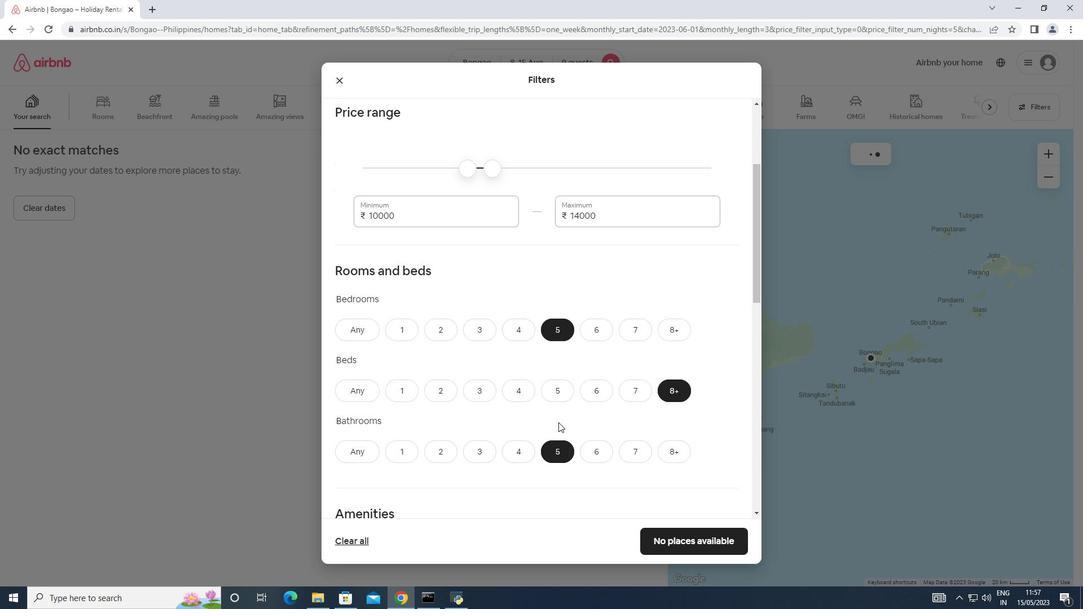 
Action: Mouse scrolled (558, 421) with delta (0, 0)
Screenshot: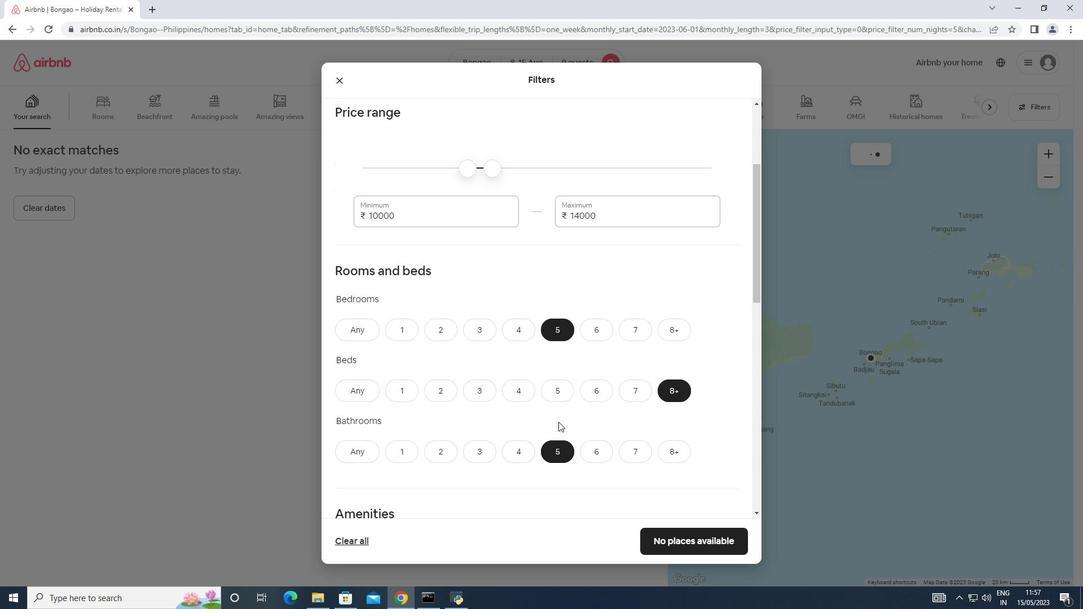 
Action: Mouse moved to (560, 413)
Screenshot: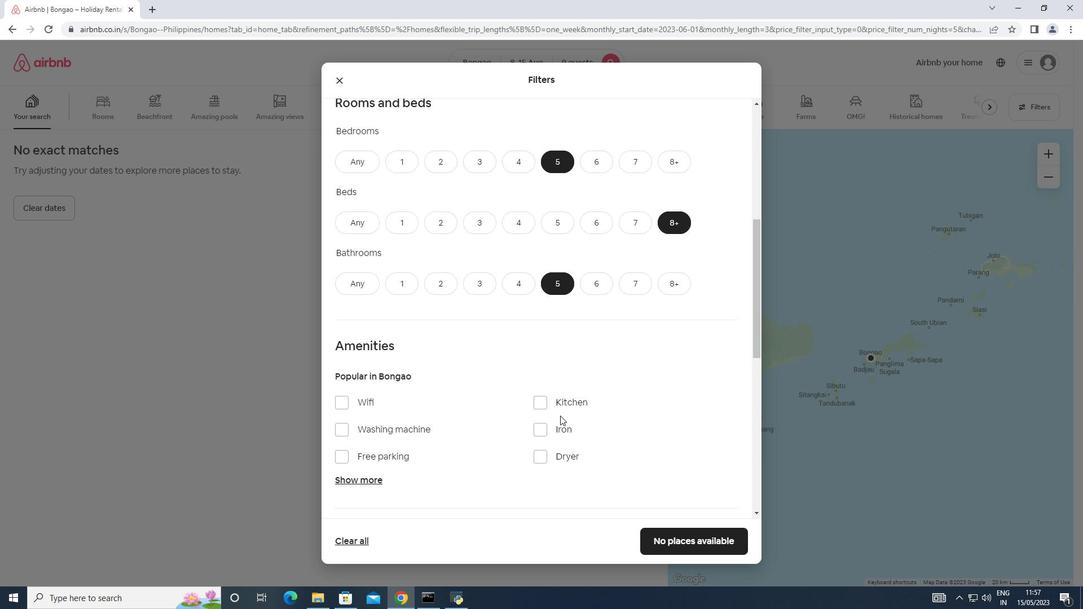 
Action: Mouse scrolled (560, 412) with delta (0, 0)
Screenshot: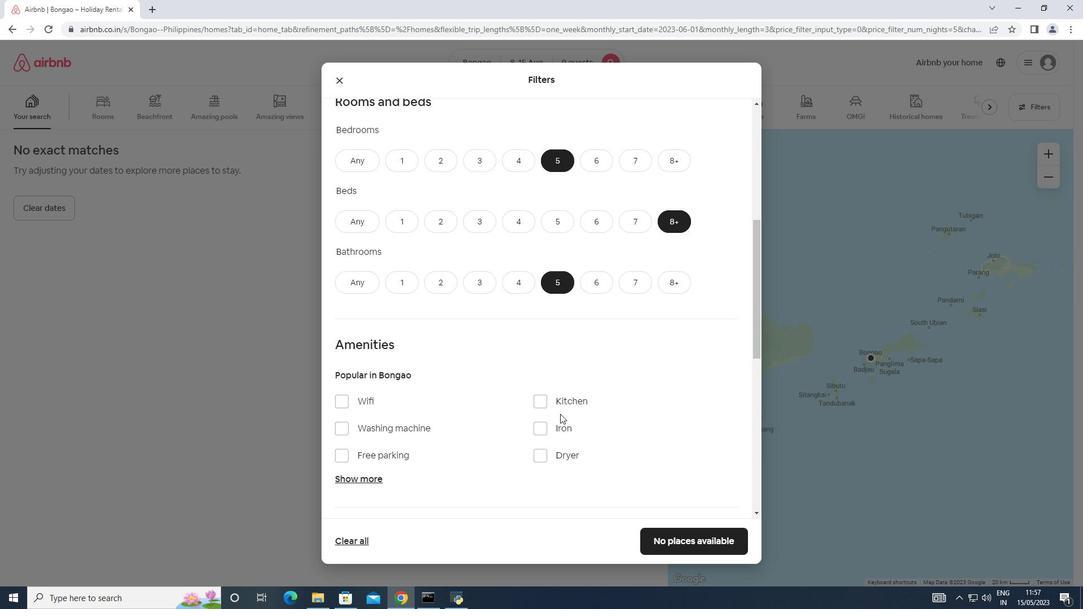 
Action: Mouse moved to (560, 410)
Screenshot: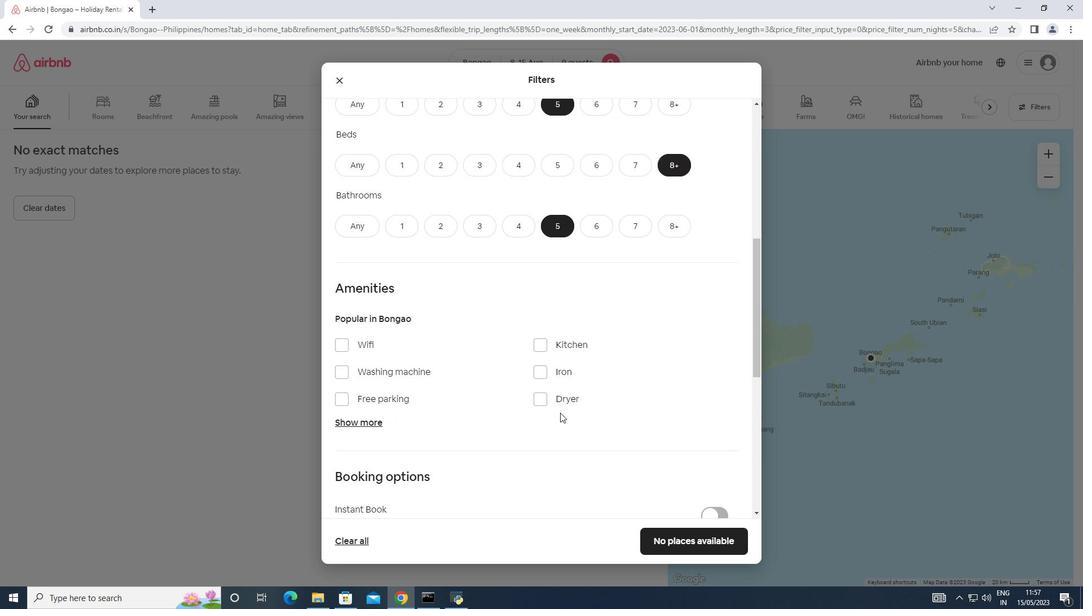 
Action: Mouse scrolled (560, 410) with delta (0, 0)
Screenshot: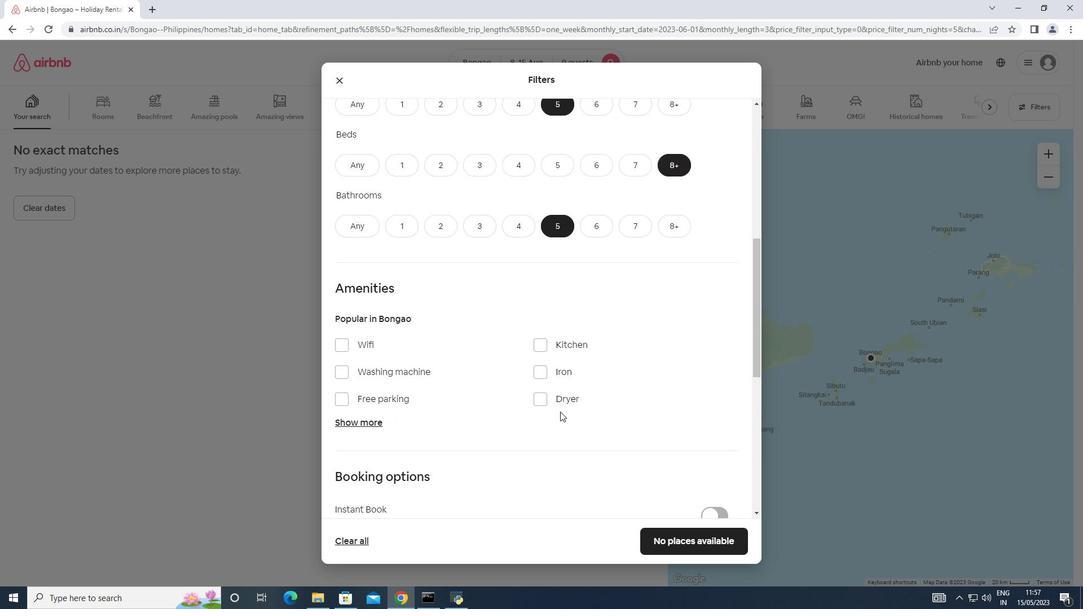 
Action: Mouse moved to (560, 410)
Screenshot: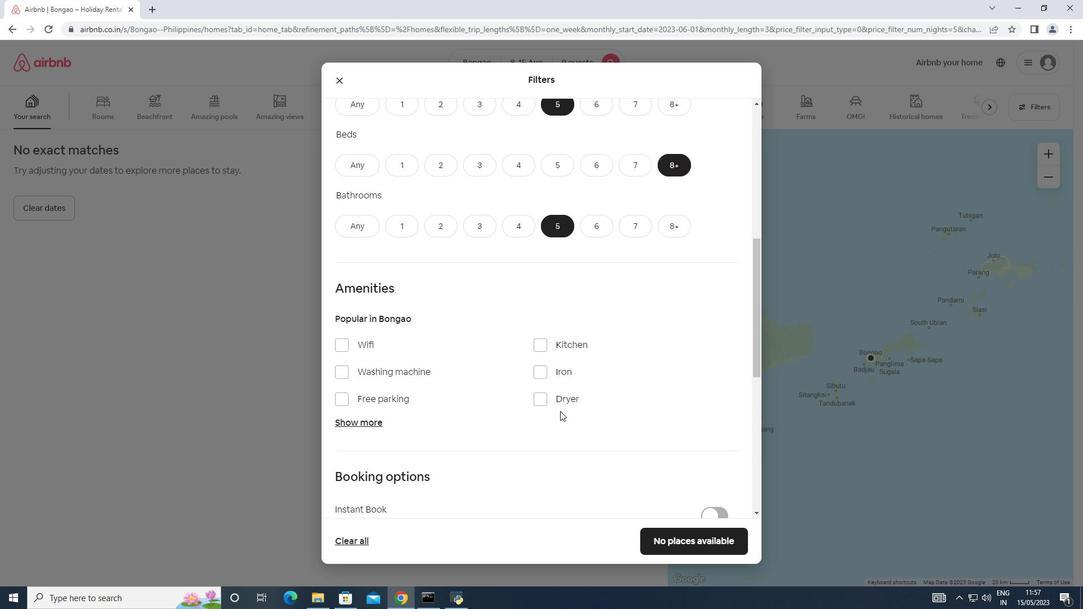 
Action: Mouse scrolled (560, 410) with delta (0, 0)
Screenshot: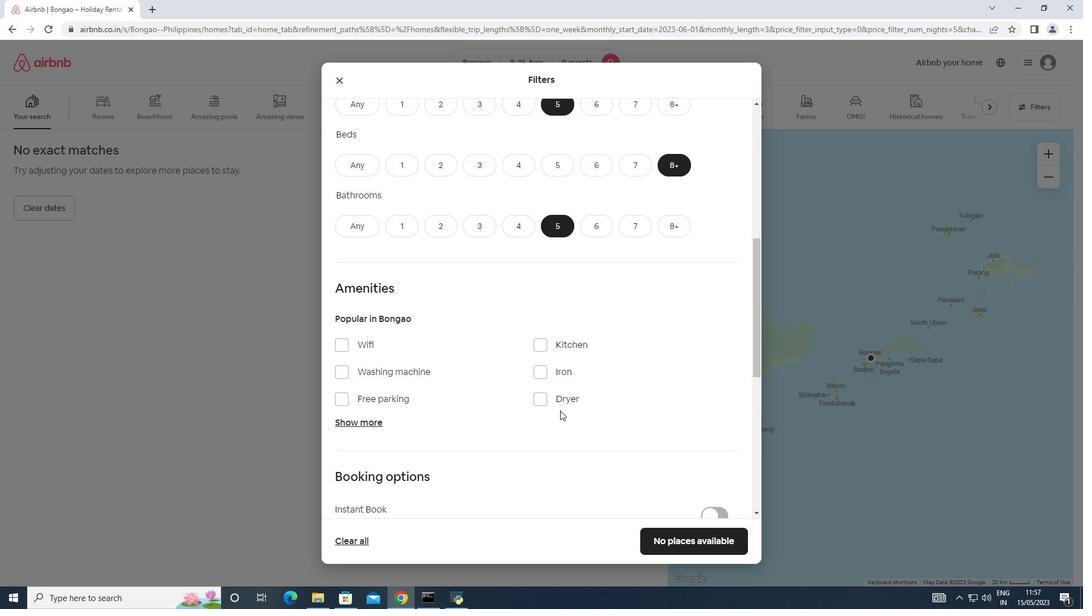 
Action: Mouse moved to (563, 405)
Screenshot: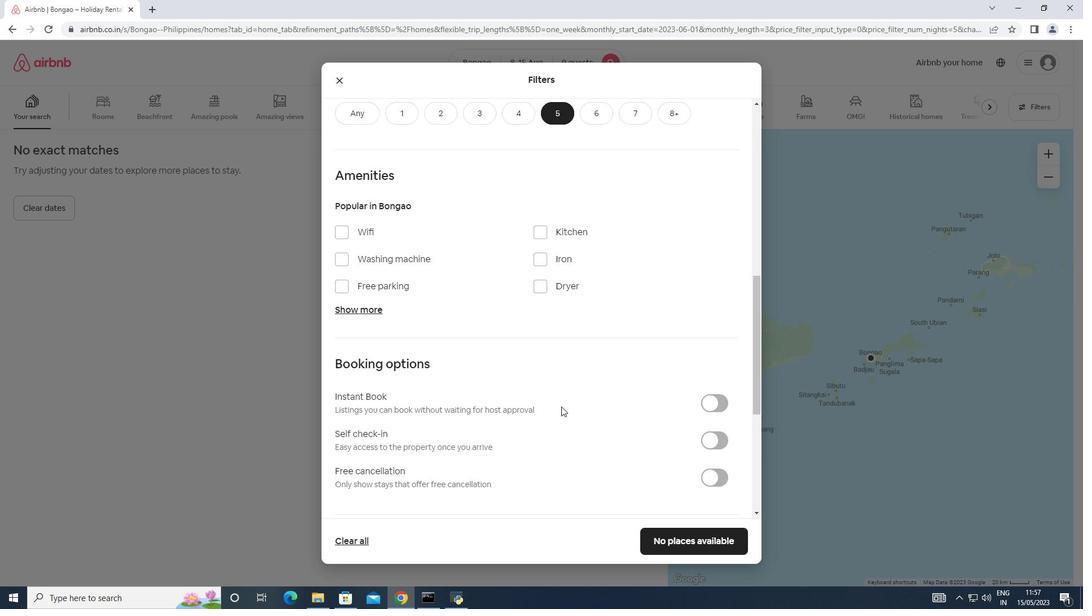 
Action: Mouse scrolled (563, 405) with delta (0, 0)
Screenshot: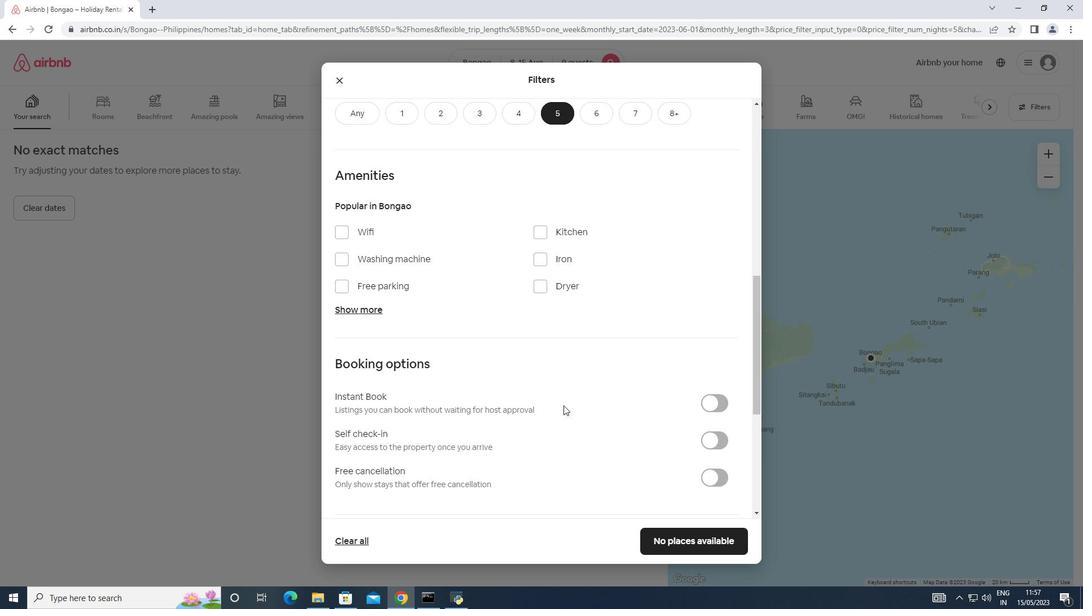 
Action: Mouse moved to (340, 257)
Screenshot: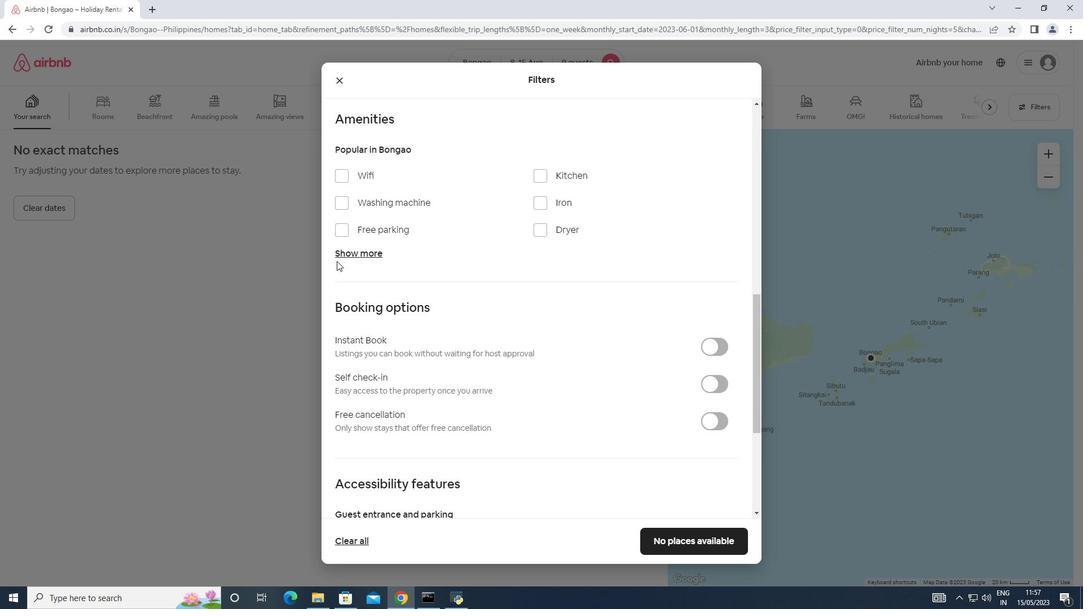 
Action: Mouse pressed left at (340, 257)
Screenshot: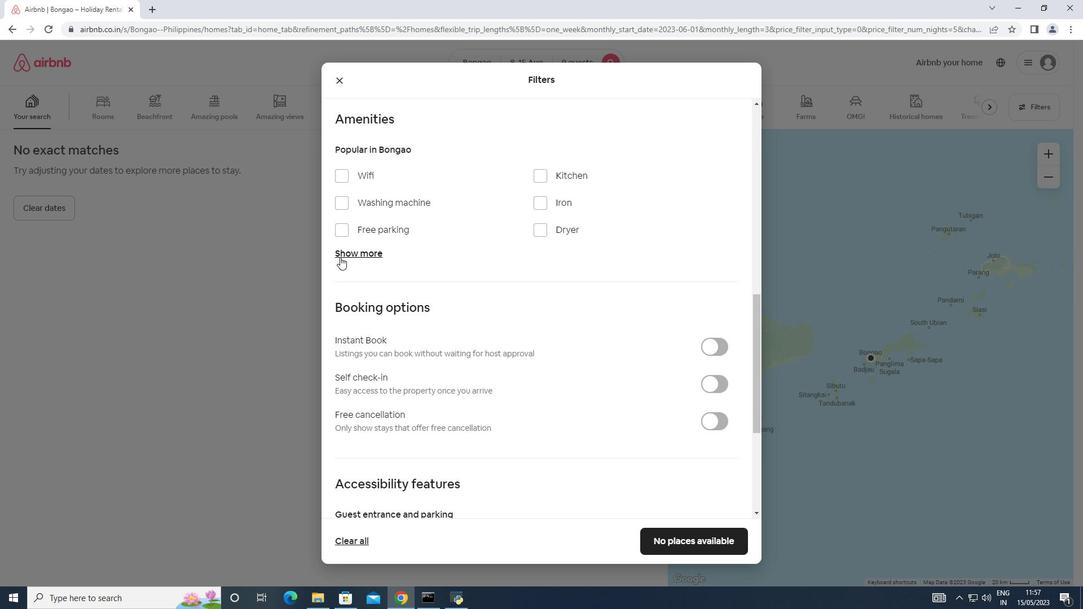 
Action: Mouse moved to (344, 174)
Screenshot: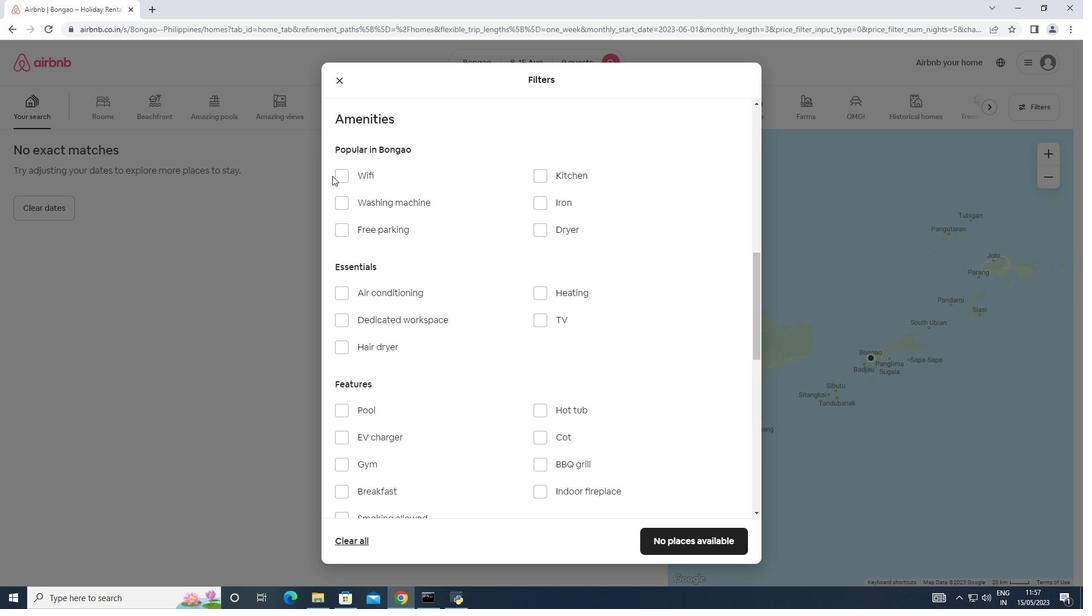 
Action: Mouse pressed left at (344, 174)
Screenshot: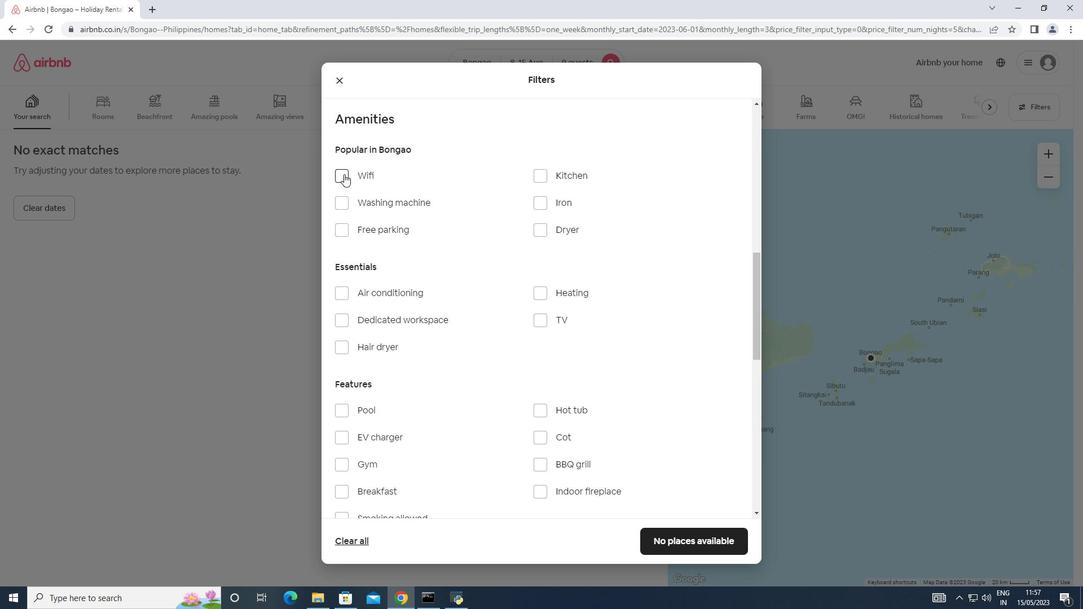 
Action: Mouse moved to (543, 325)
Screenshot: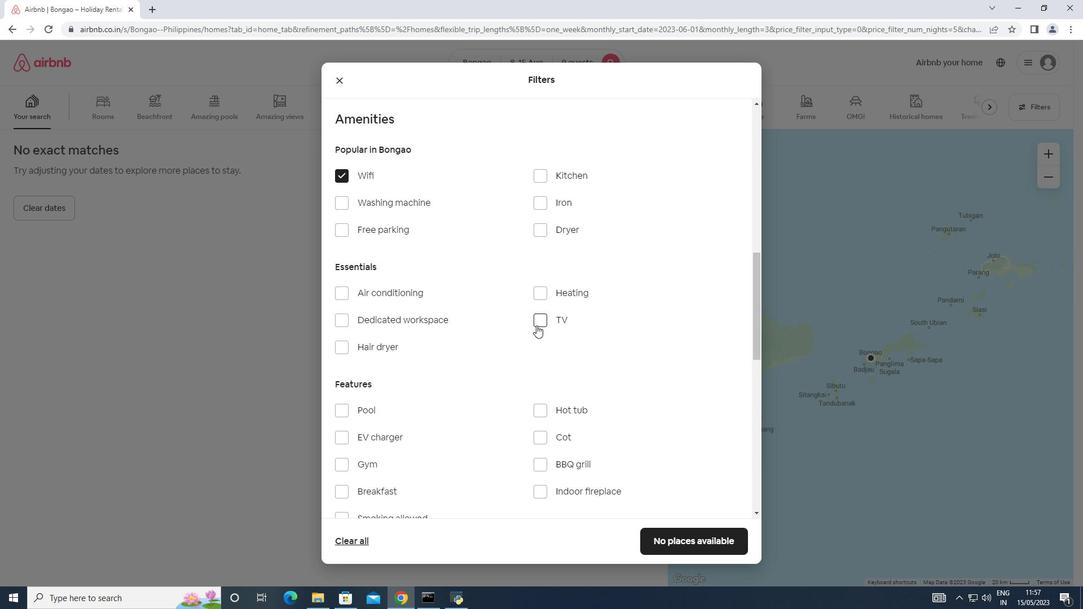
Action: Mouse pressed left at (543, 325)
Screenshot: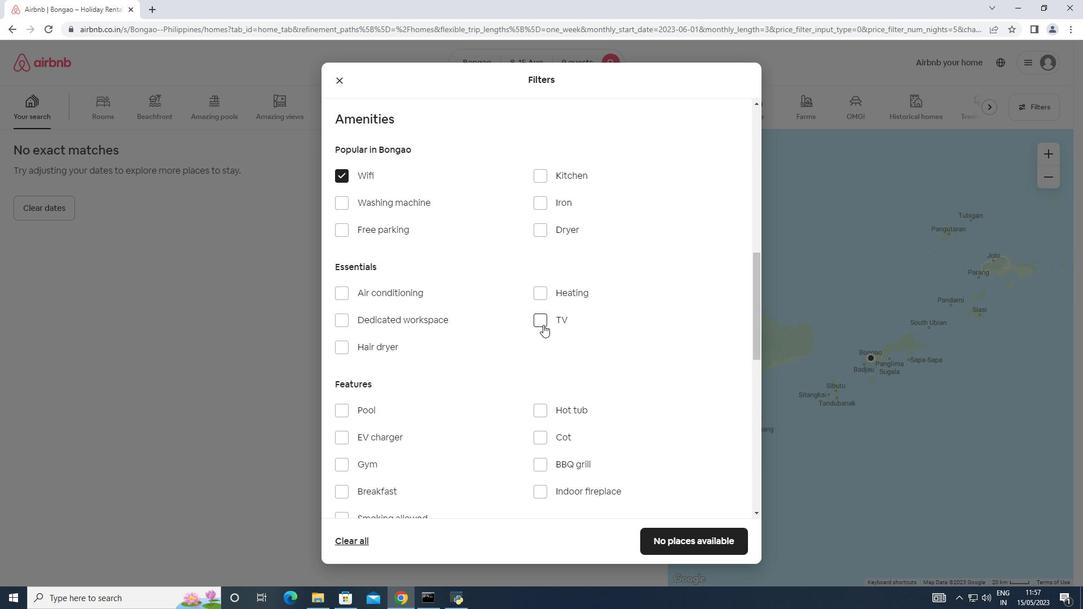 
Action: Mouse moved to (335, 234)
Screenshot: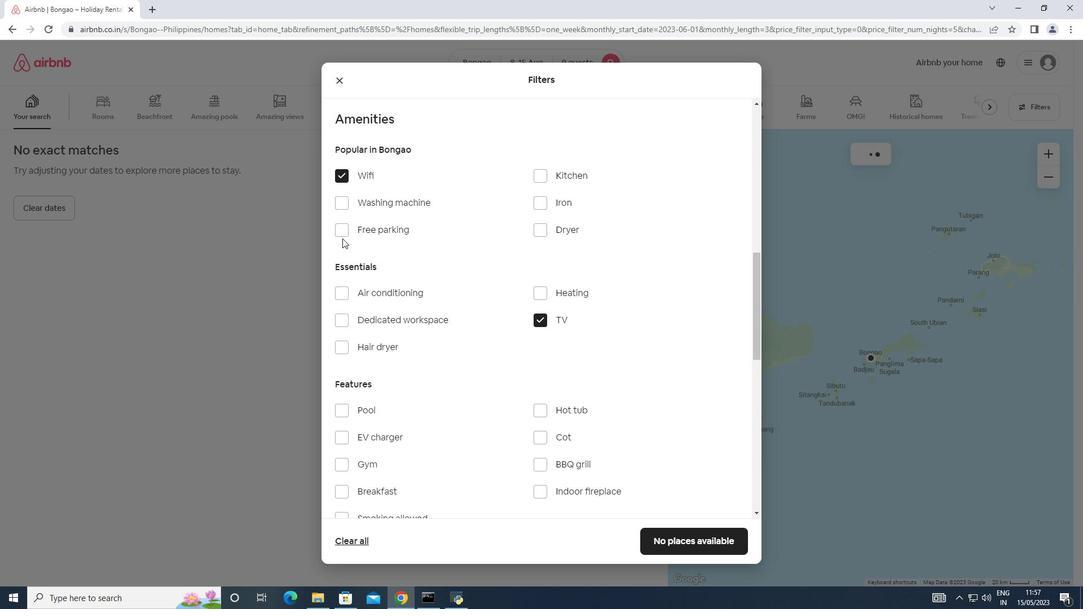 
Action: Mouse pressed left at (335, 234)
Screenshot: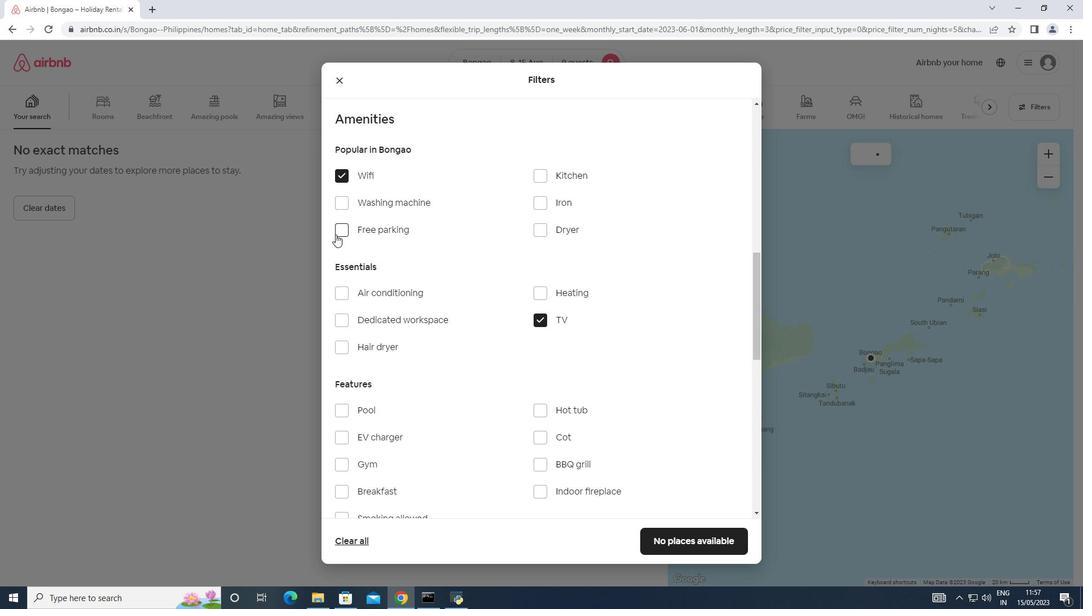 
Action: Mouse moved to (431, 283)
Screenshot: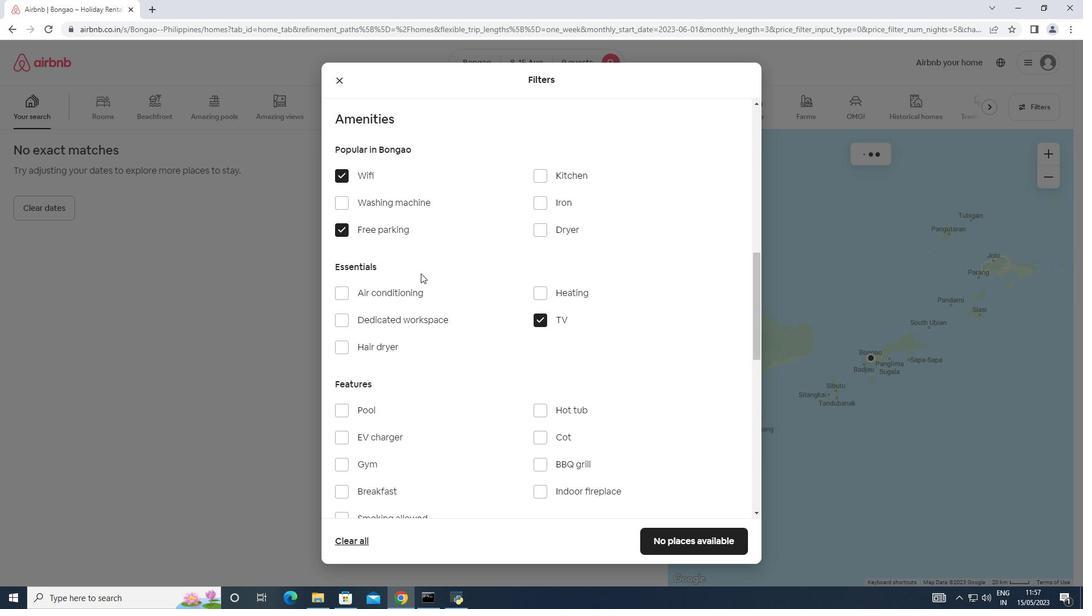 
Action: Mouse scrolled (431, 282) with delta (0, 0)
Screenshot: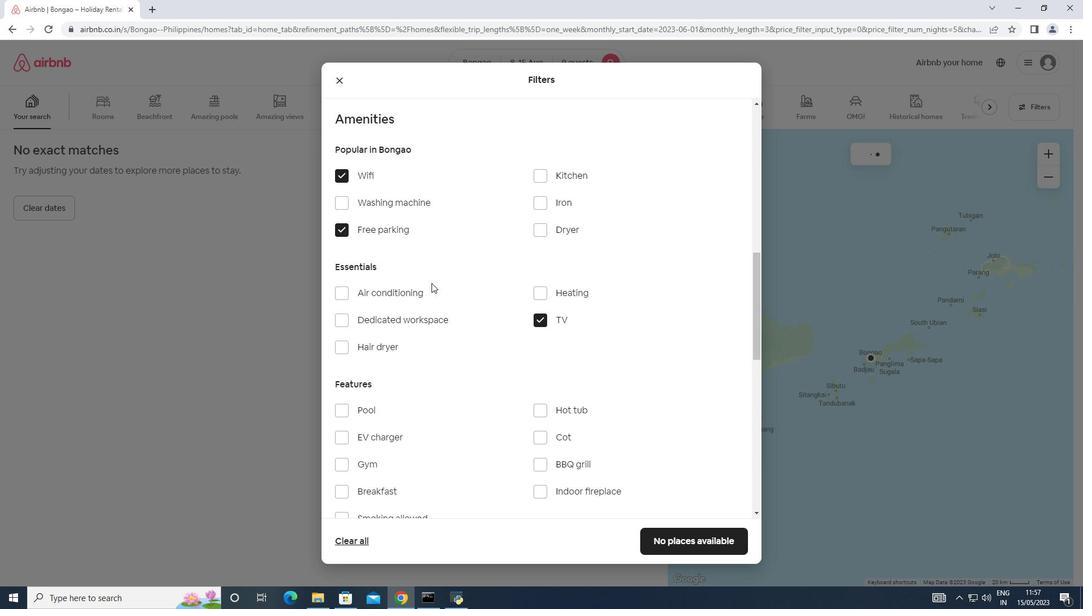 
Action: Mouse moved to (453, 276)
Screenshot: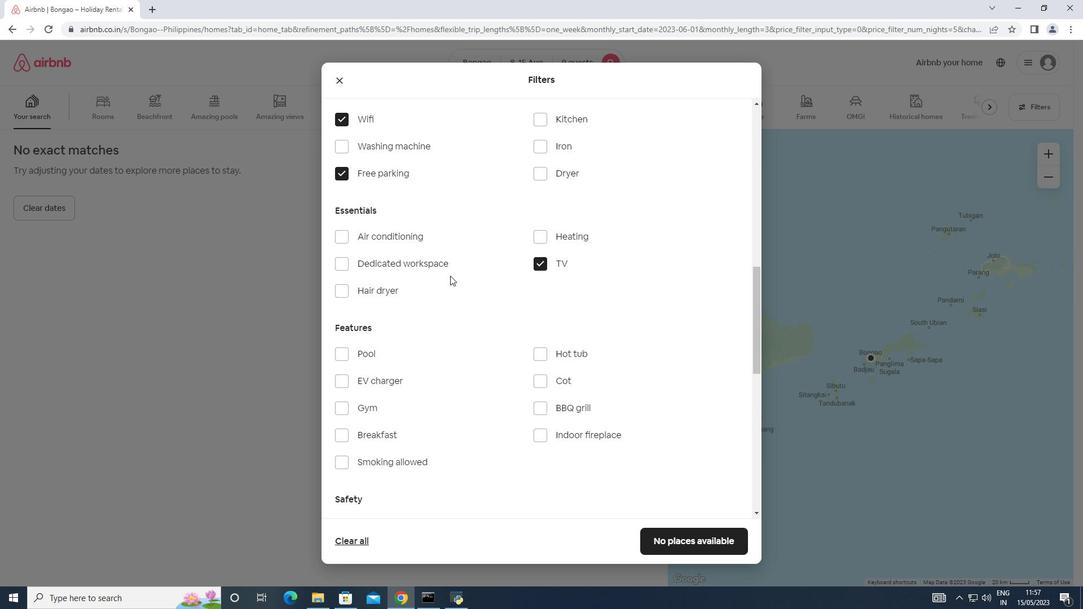 
Action: Mouse scrolled (453, 275) with delta (0, 0)
Screenshot: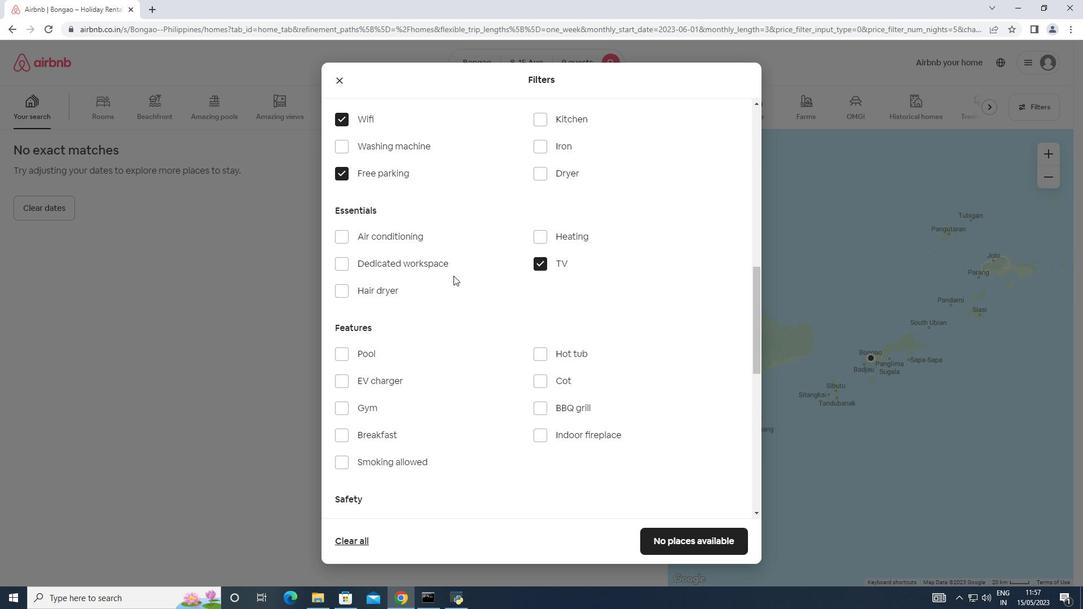 
Action: Mouse moved to (374, 347)
Screenshot: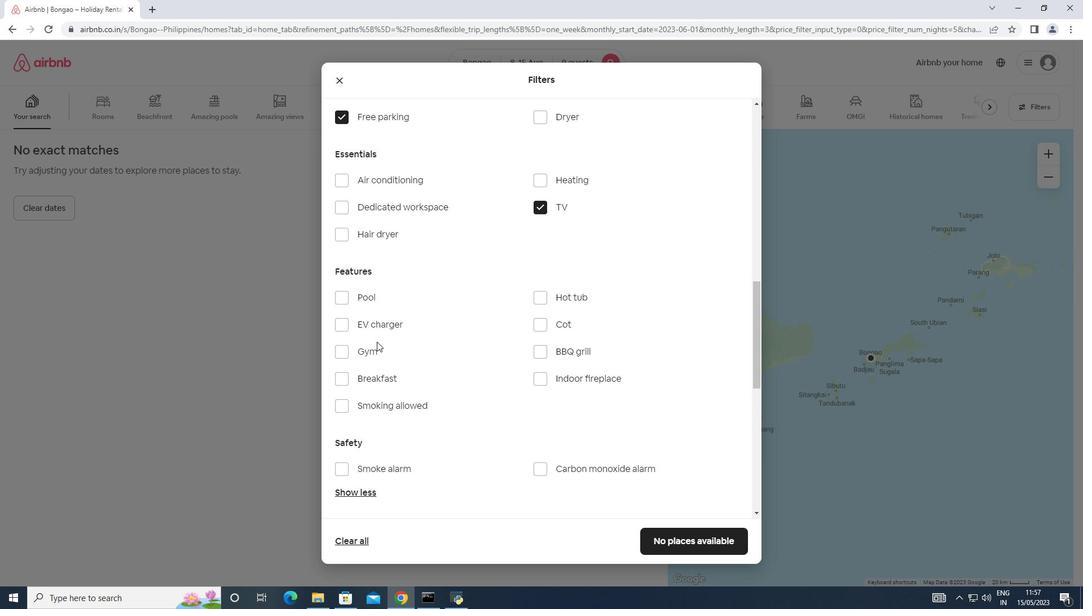 
Action: Mouse pressed left at (374, 347)
Screenshot: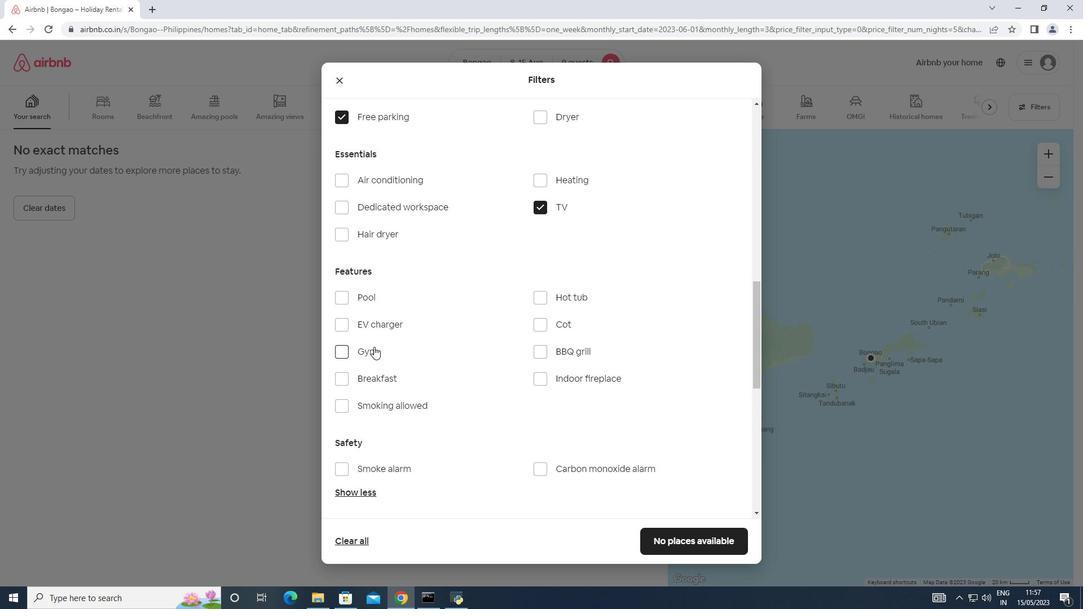 
Action: Mouse moved to (374, 377)
Screenshot: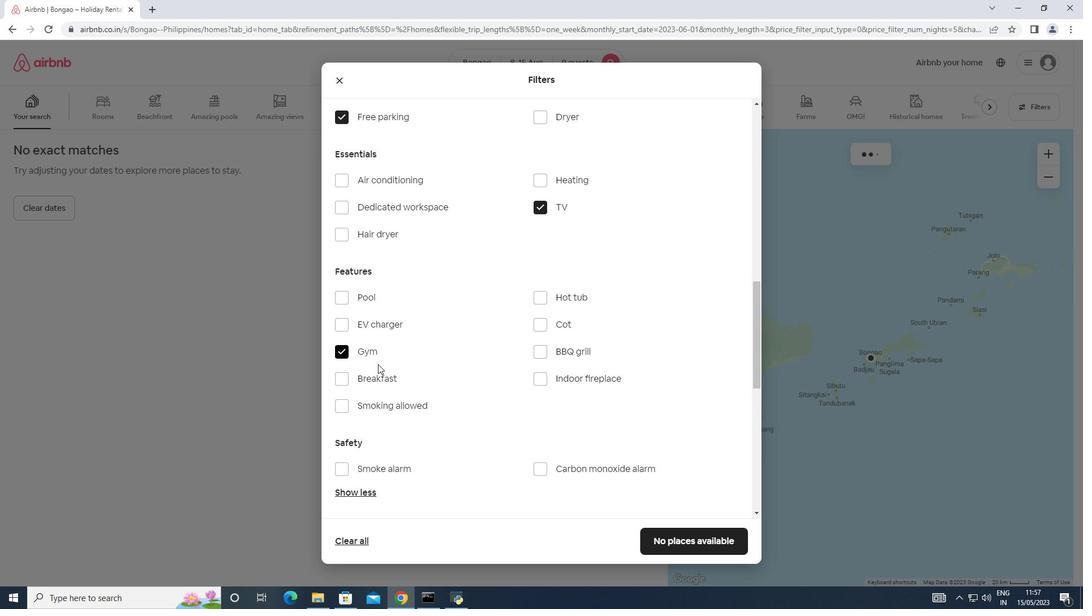 
Action: Mouse pressed left at (374, 377)
Screenshot: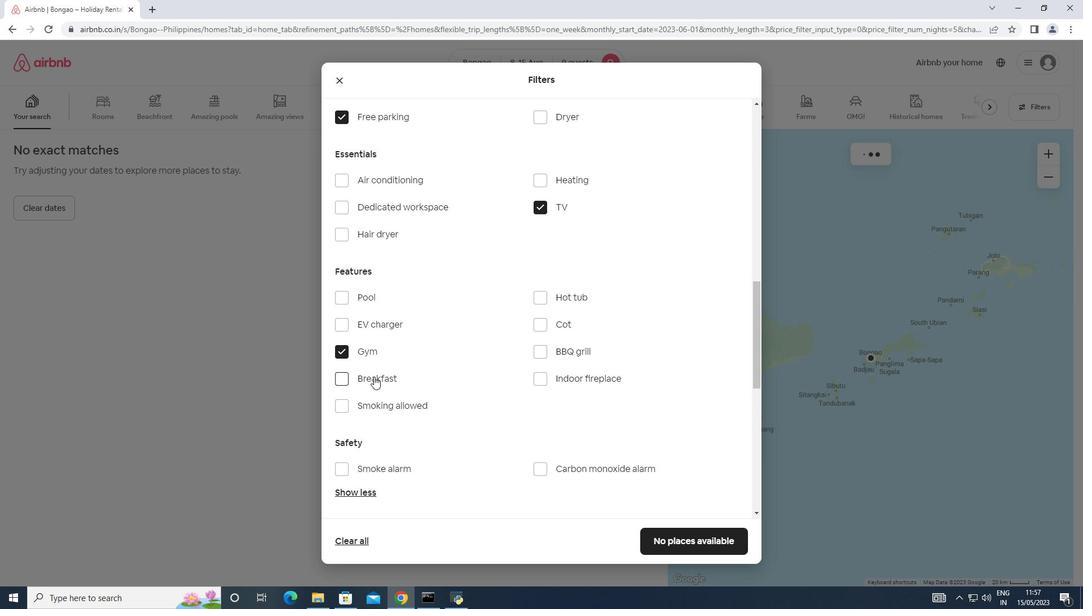 
Action: Mouse moved to (391, 364)
Screenshot: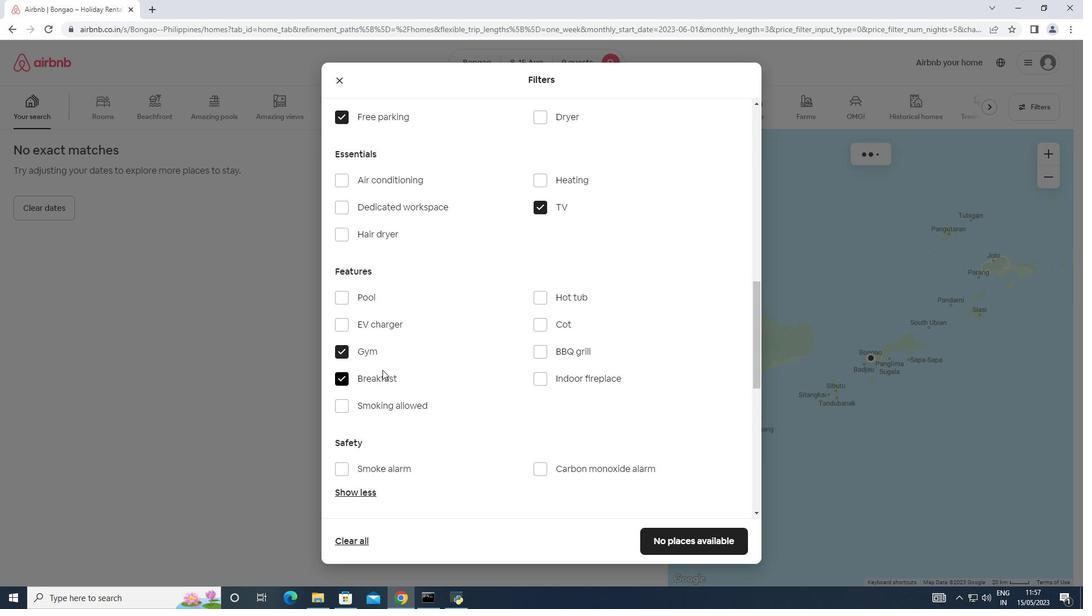 
Action: Mouse scrolled (391, 364) with delta (0, 0)
Screenshot: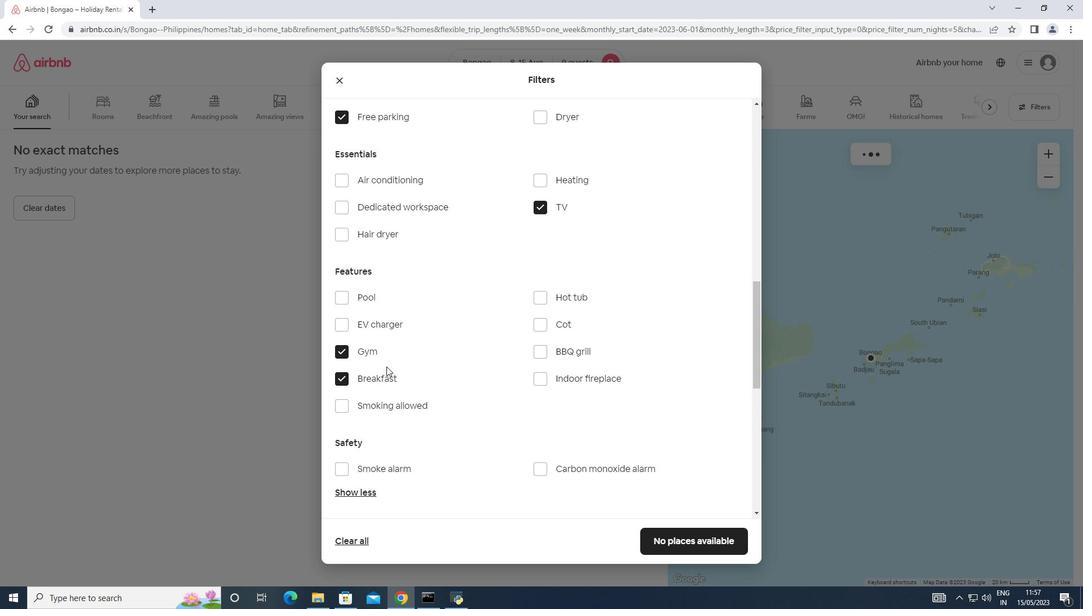 
Action: Mouse moved to (397, 358)
Screenshot: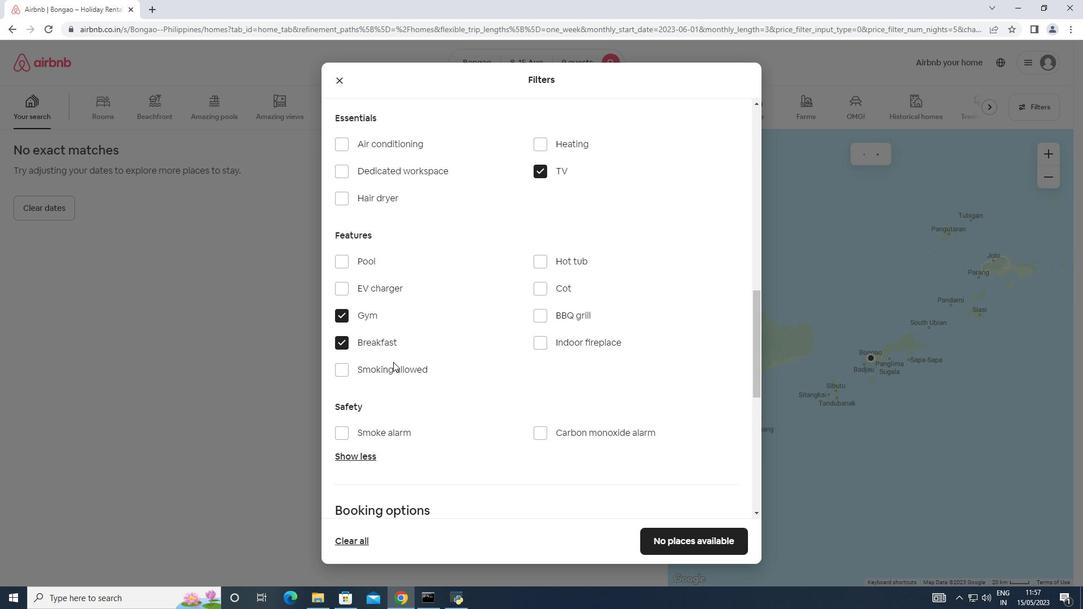 
Action: Mouse scrolled (397, 357) with delta (0, 0)
Screenshot: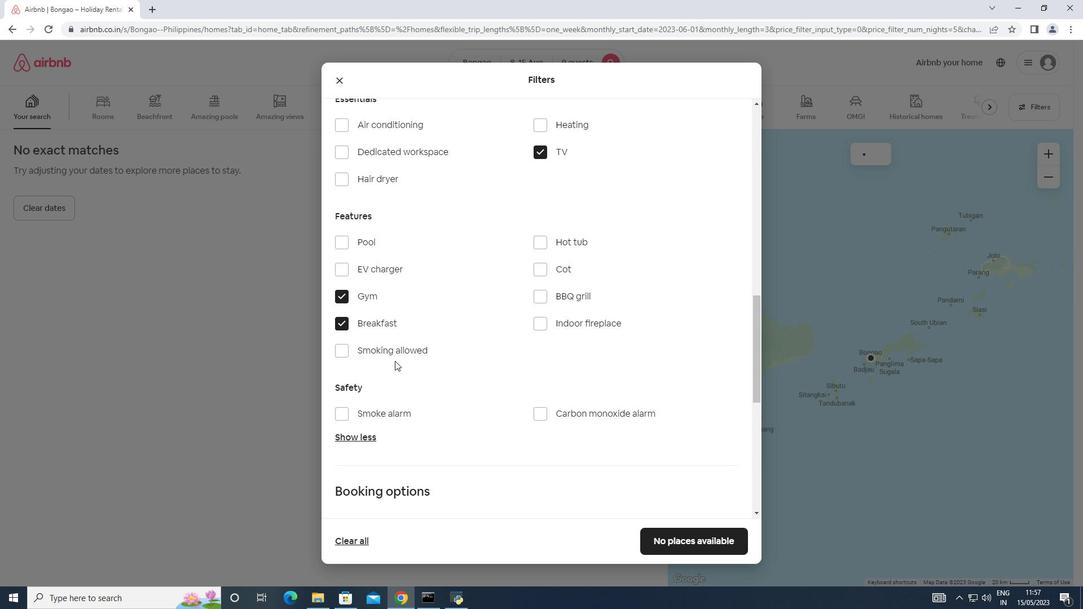 
Action: Mouse moved to (402, 355)
Screenshot: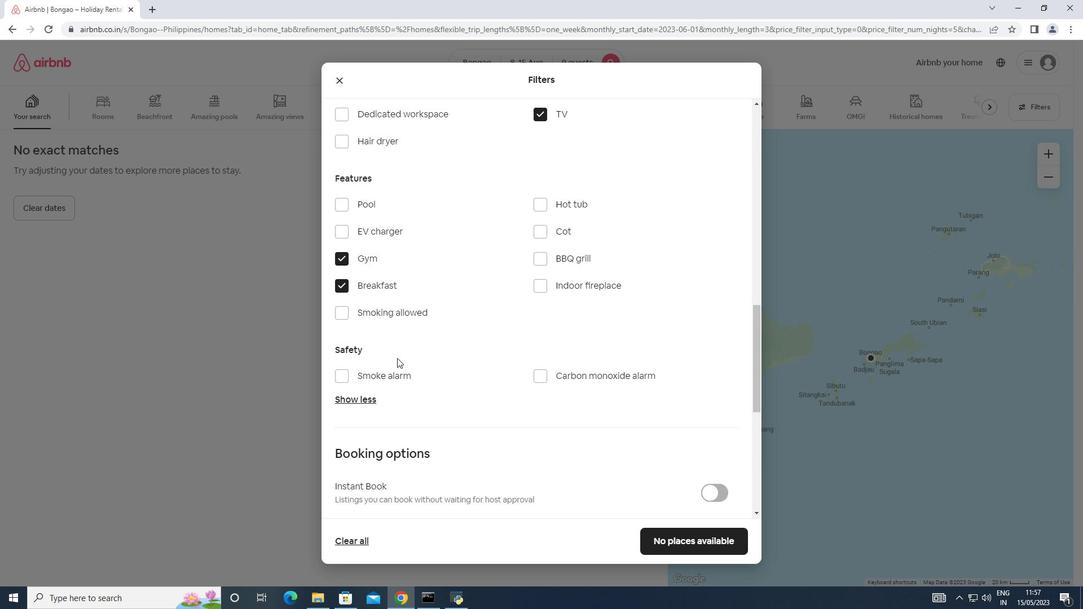 
Action: Mouse scrolled (402, 354) with delta (0, 0)
Screenshot: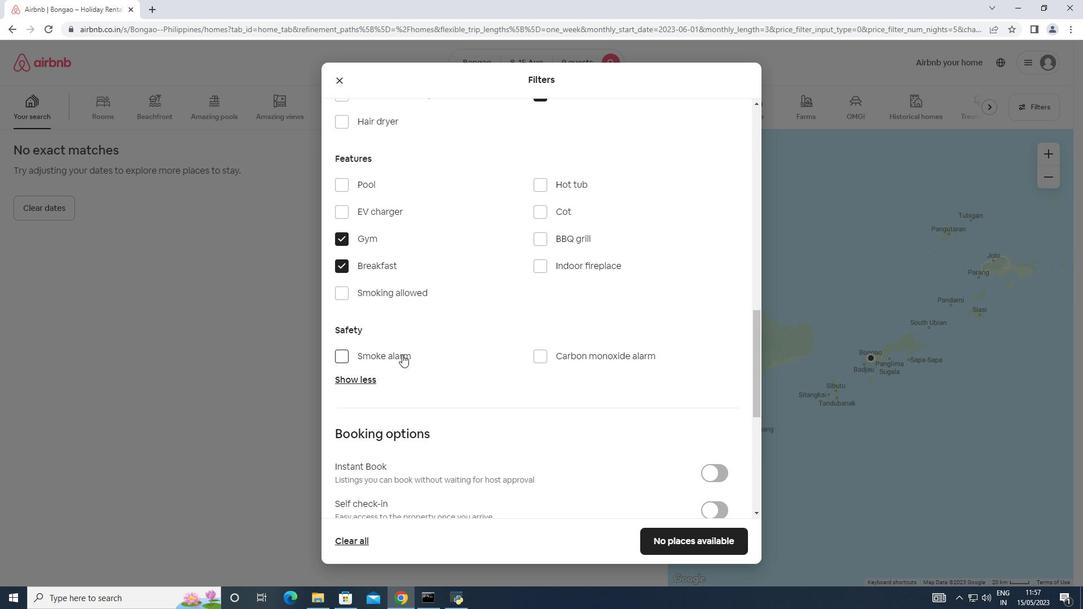 
Action: Mouse scrolled (402, 354) with delta (0, 0)
Screenshot: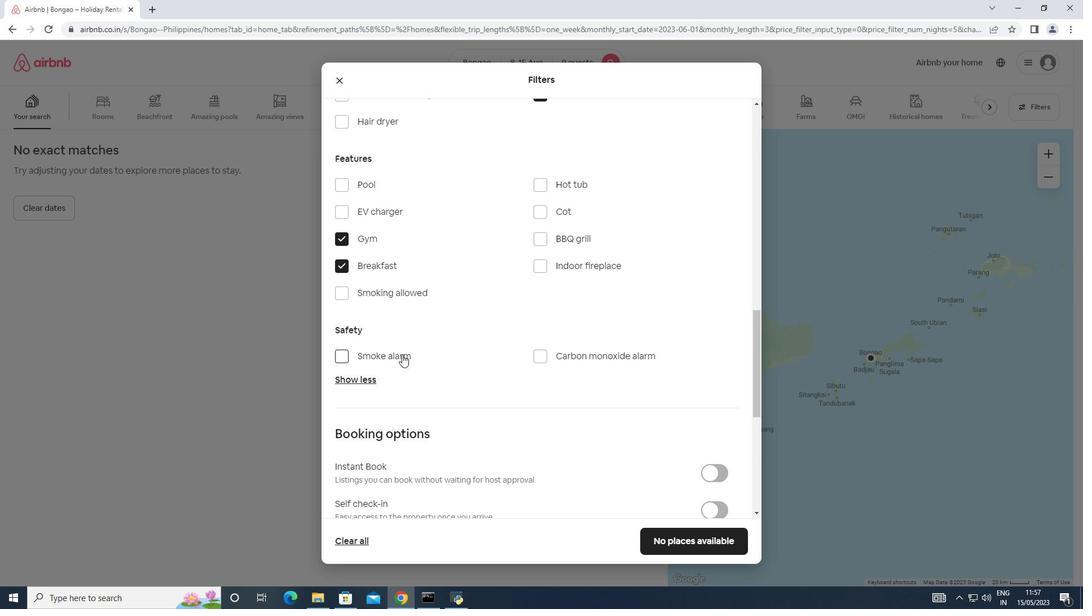 
Action: Mouse scrolled (402, 354) with delta (0, 0)
Screenshot: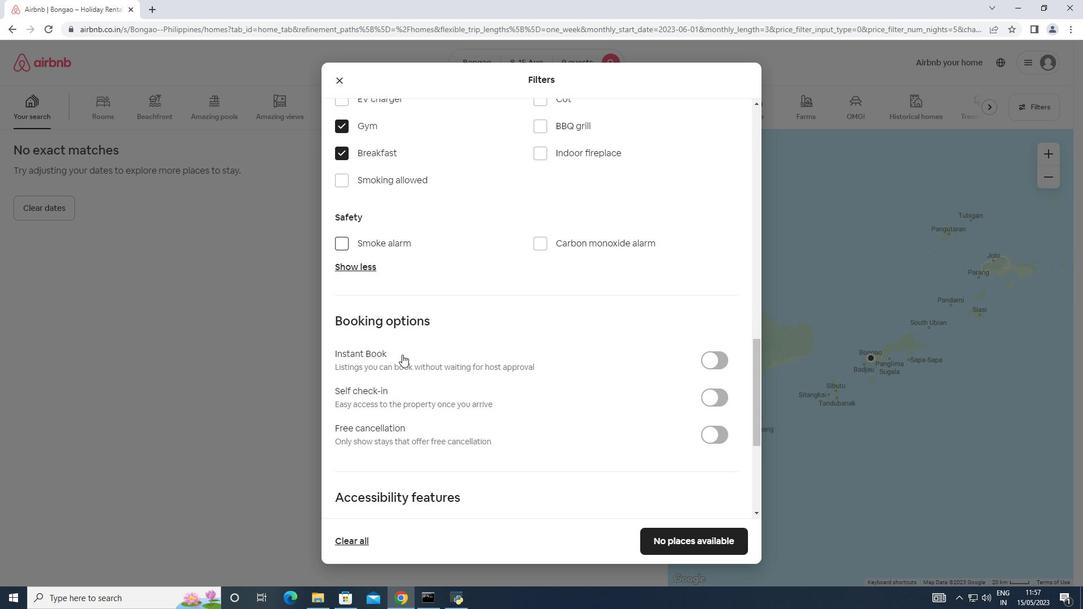 
Action: Mouse moved to (725, 335)
Screenshot: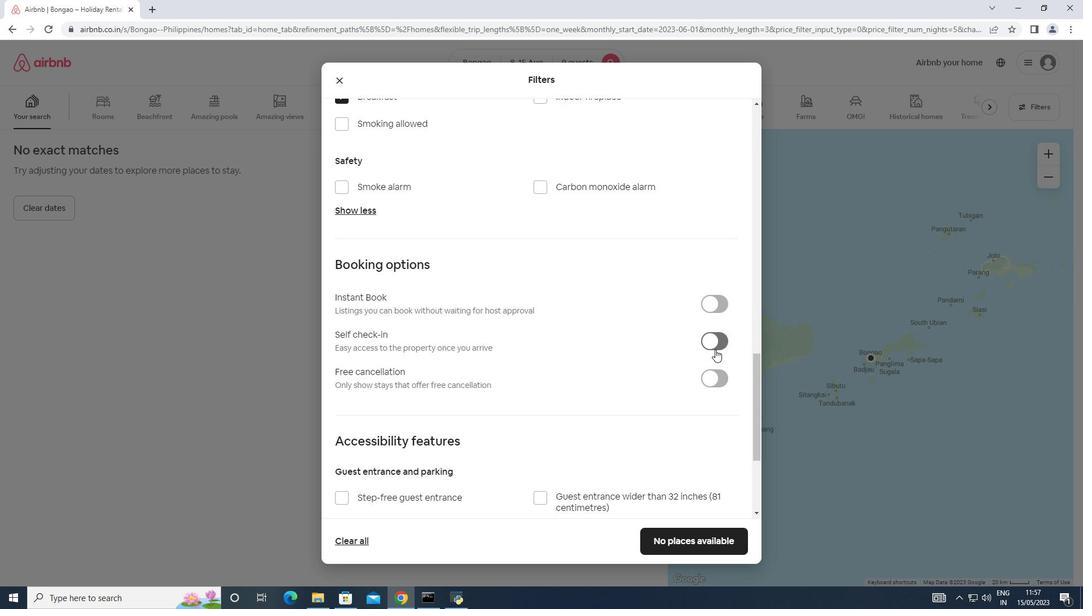 
Action: Mouse pressed left at (725, 335)
Screenshot: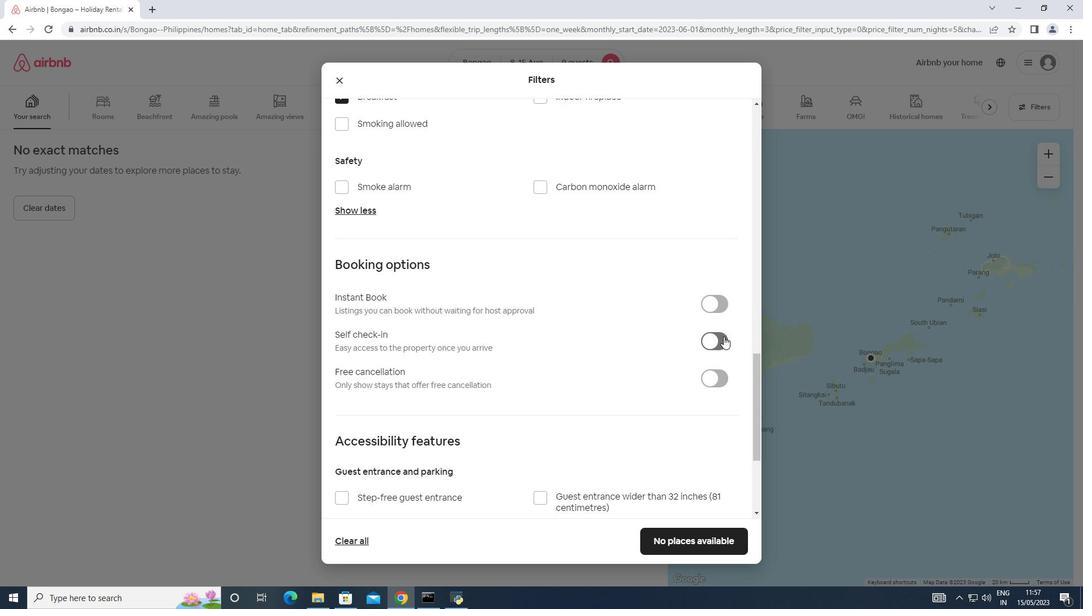 
Action: Mouse moved to (467, 381)
Screenshot: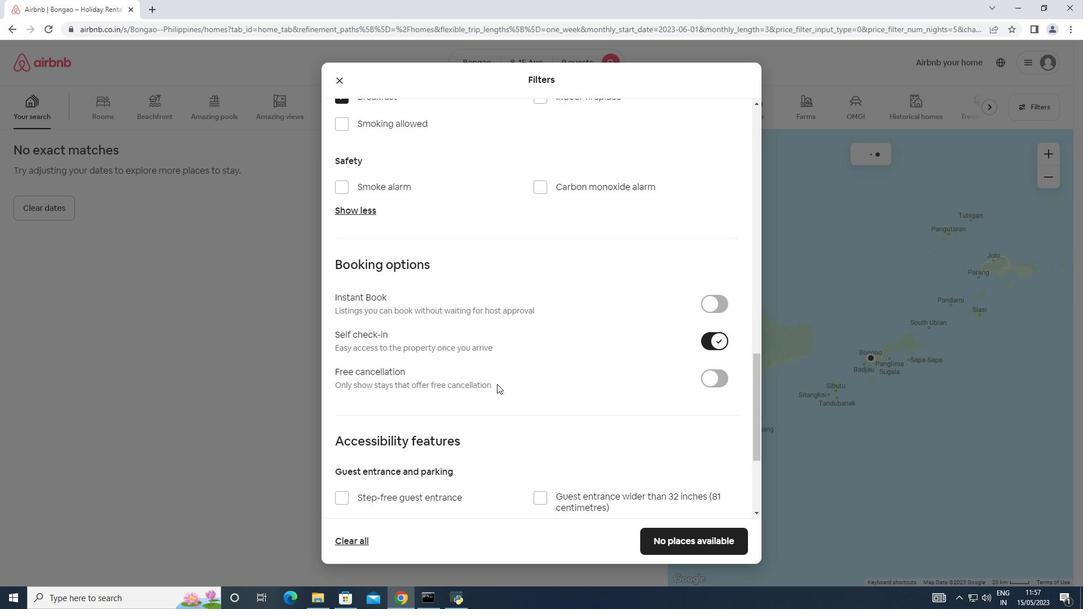 
Action: Mouse scrolled (467, 381) with delta (0, 0)
Screenshot: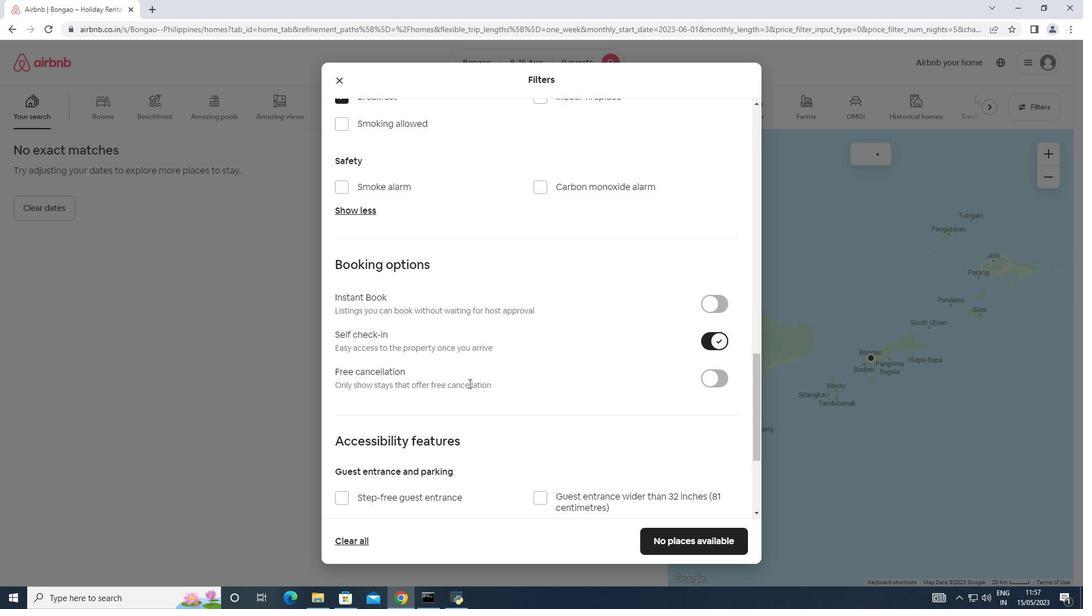 
Action: Mouse scrolled (467, 381) with delta (0, 0)
Screenshot: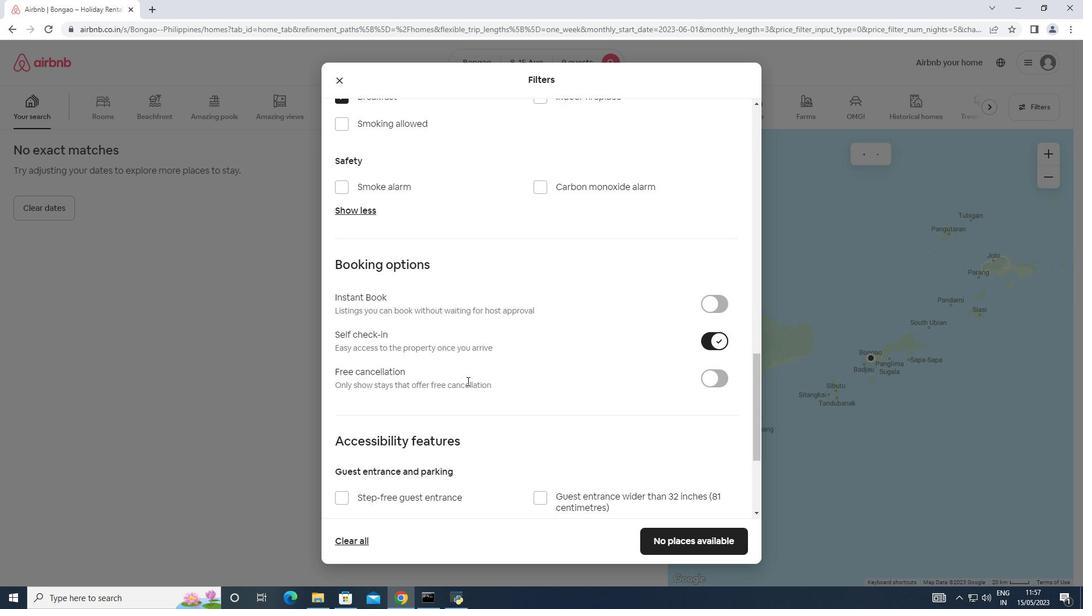 
Action: Mouse moved to (466, 375)
Screenshot: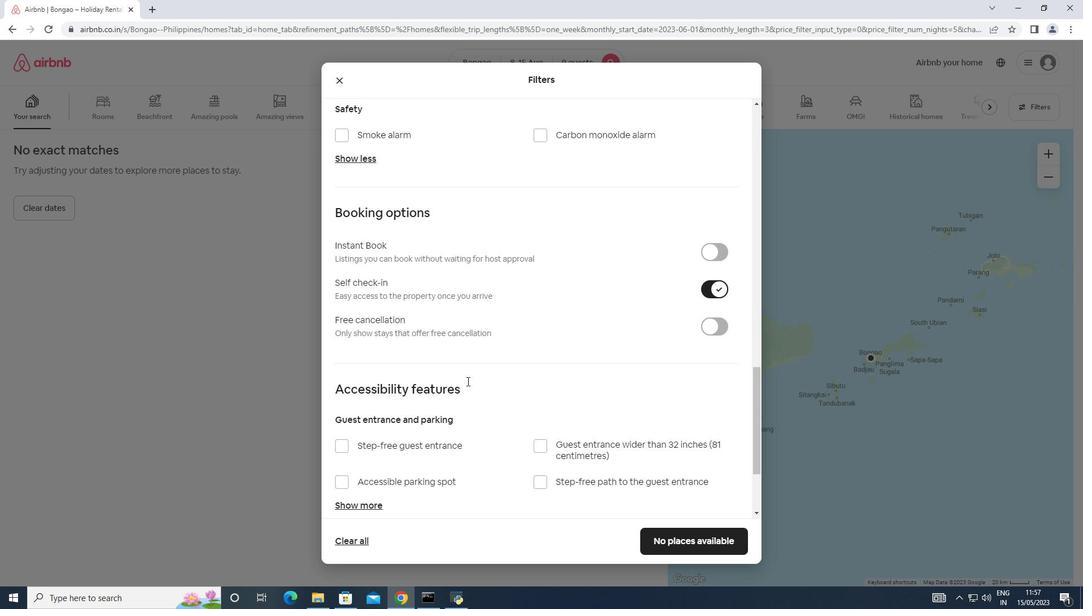 
Action: Mouse scrolled (466, 375) with delta (0, 0)
Screenshot: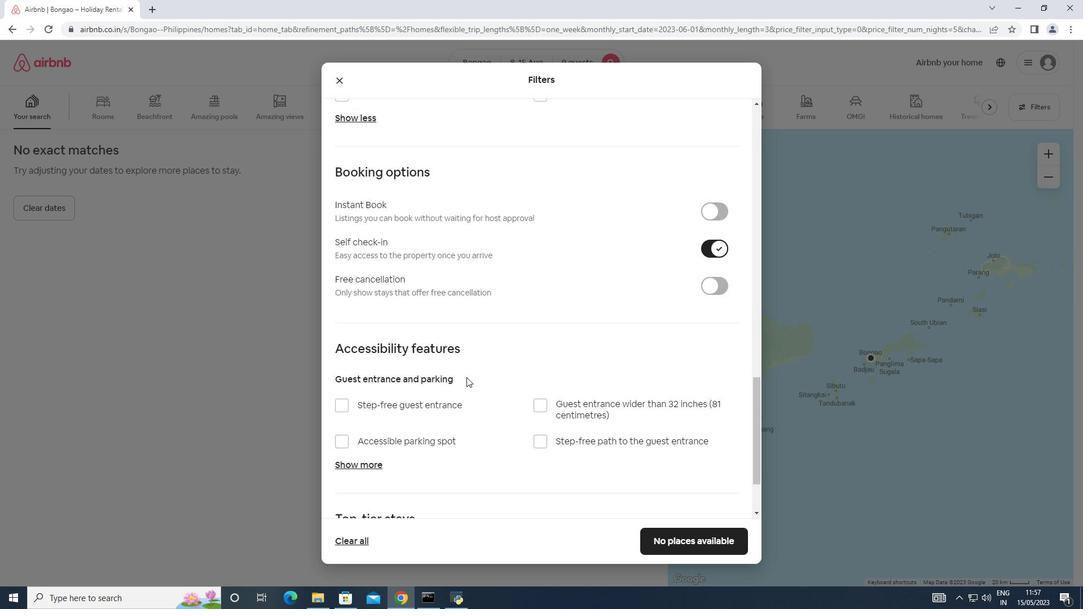 
Action: Mouse scrolled (466, 375) with delta (0, 0)
Screenshot: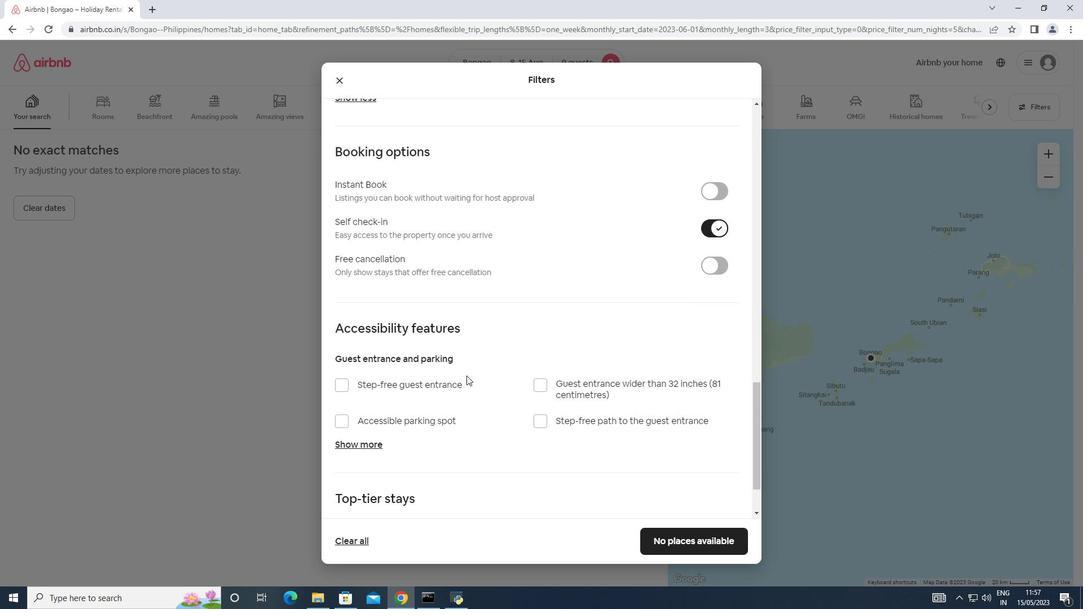 
Action: Mouse scrolled (466, 375) with delta (0, 0)
Screenshot: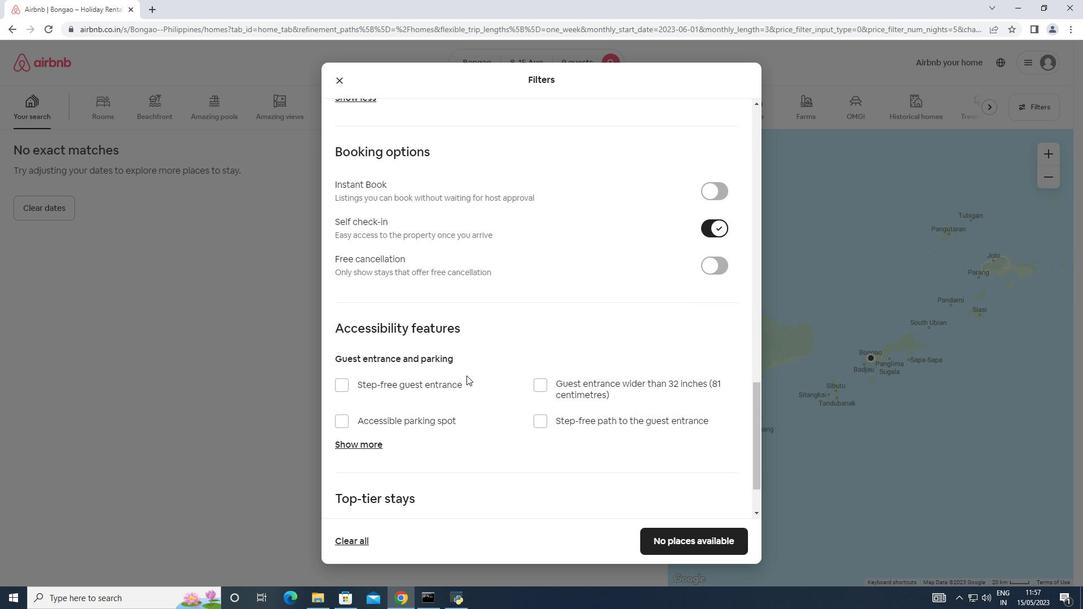
Action: Mouse moved to (460, 377)
Screenshot: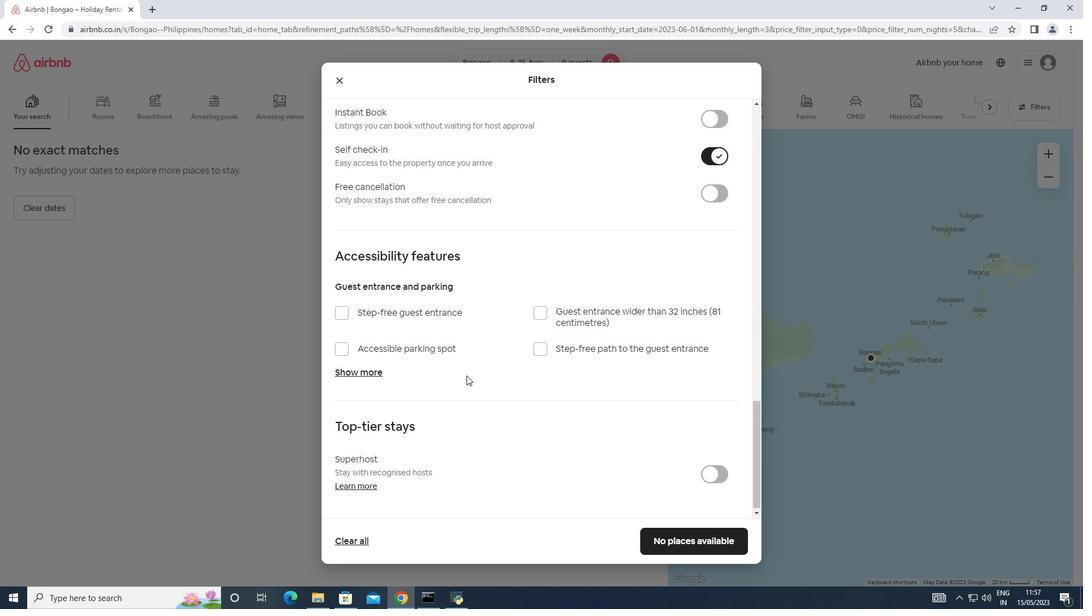 
Action: Mouse scrolled (460, 376) with delta (0, 0)
Screenshot: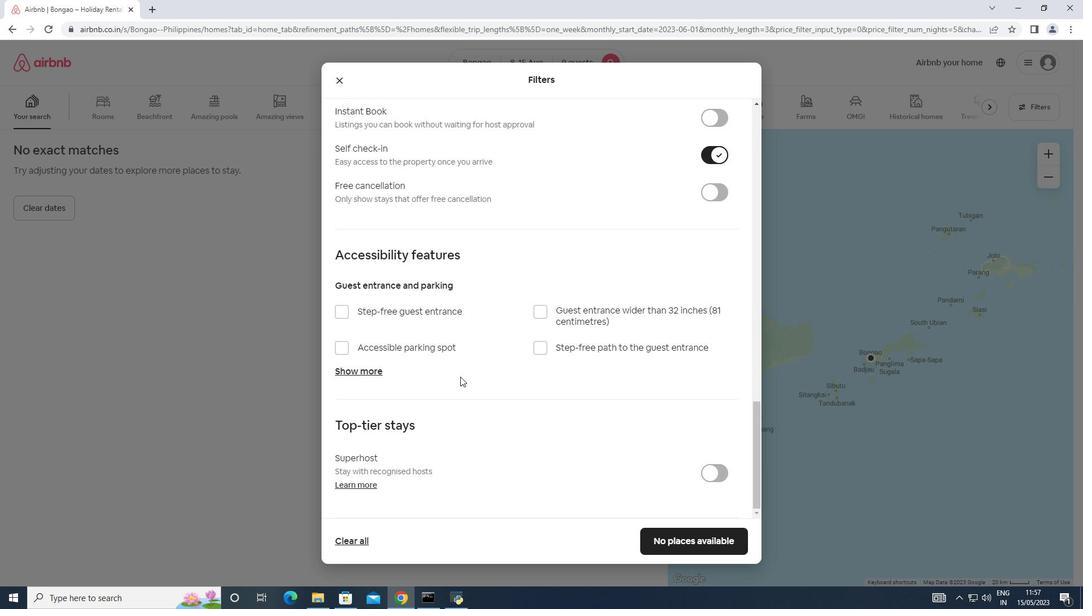 
Action: Mouse moved to (460, 378)
Screenshot: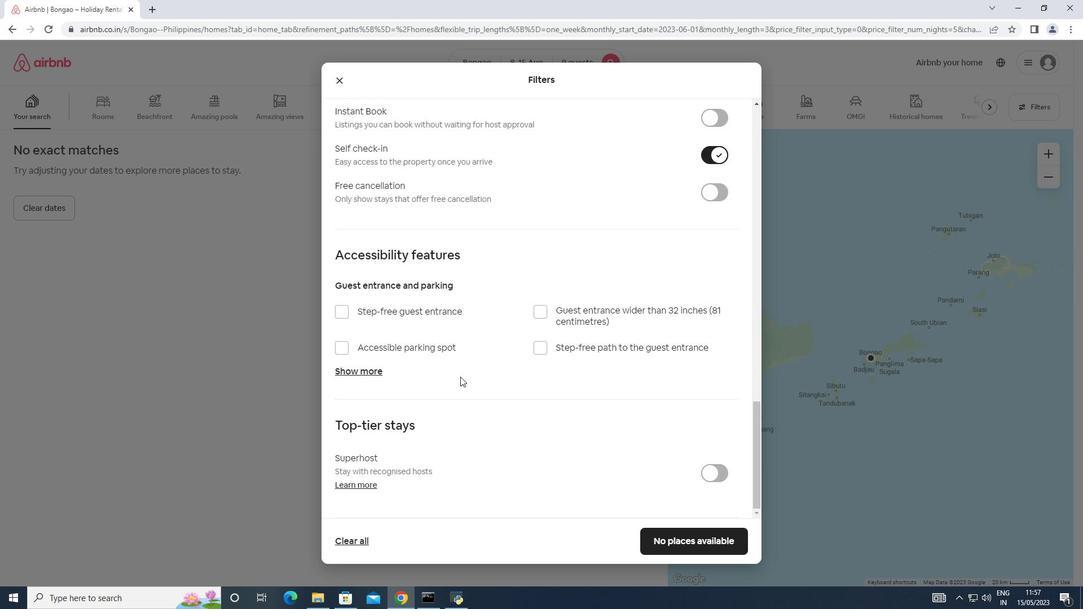
Action: Mouse scrolled (460, 377) with delta (0, 0)
Screenshot: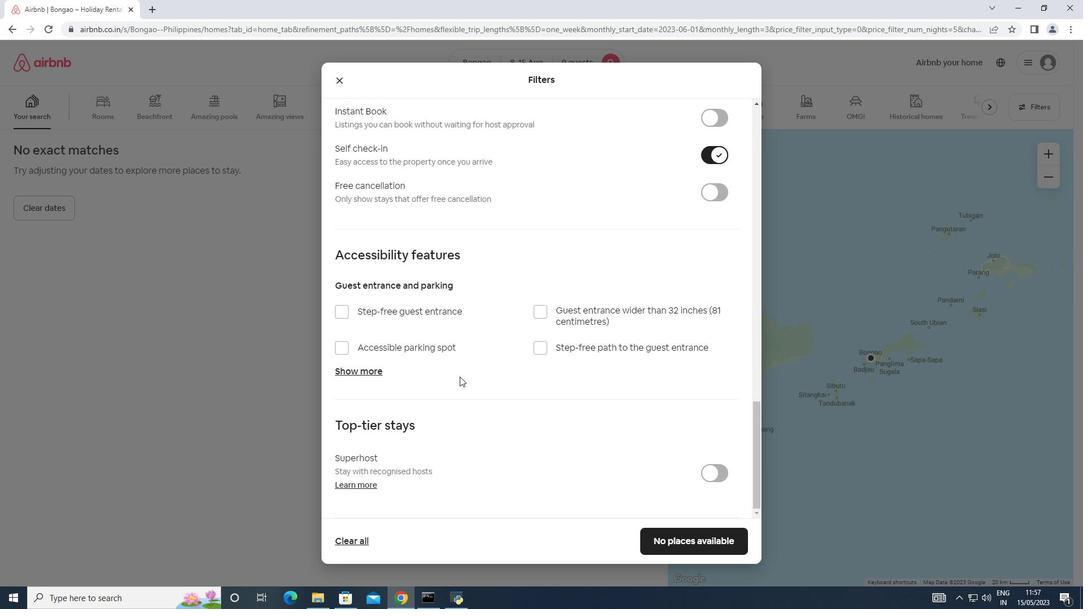 
Action: Mouse moved to (458, 378)
Screenshot: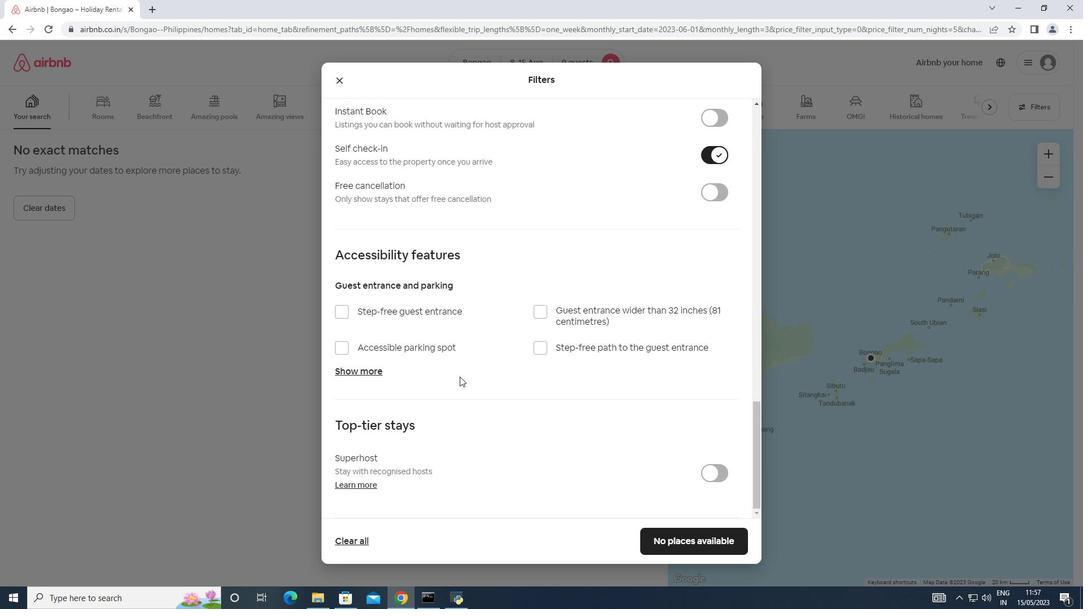
Action: Mouse scrolled (458, 378) with delta (0, 0)
Screenshot: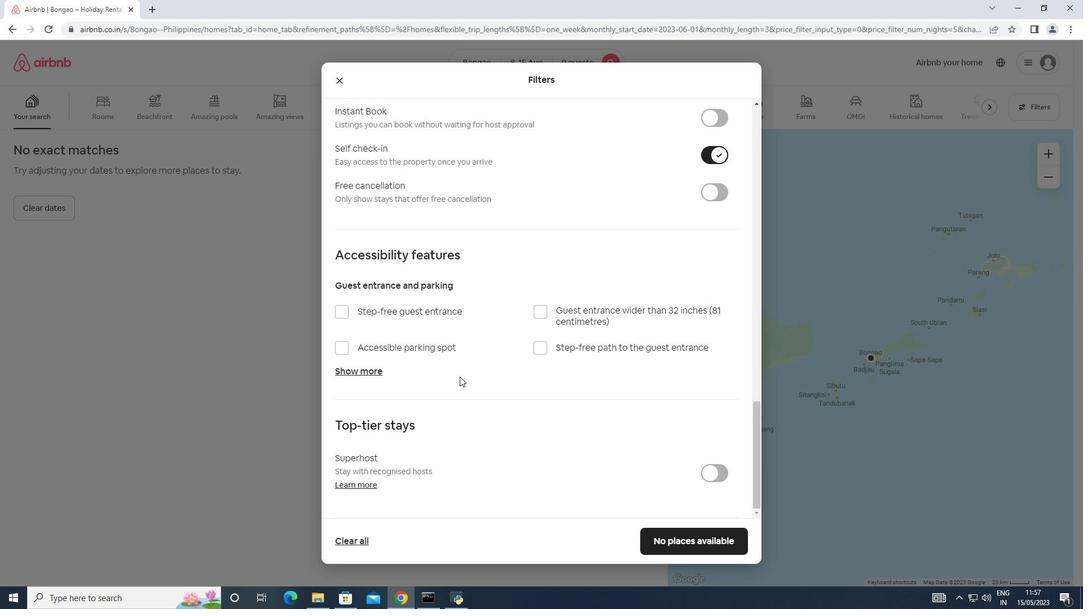
Action: Mouse moved to (410, 441)
Screenshot: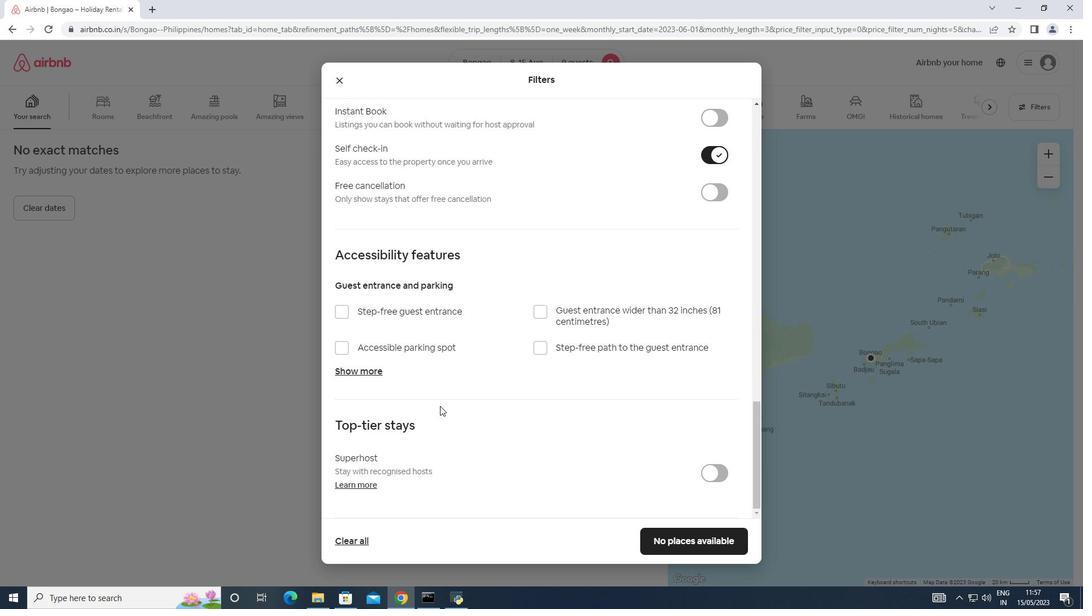 
Action: Mouse scrolled (410, 440) with delta (0, 0)
Screenshot: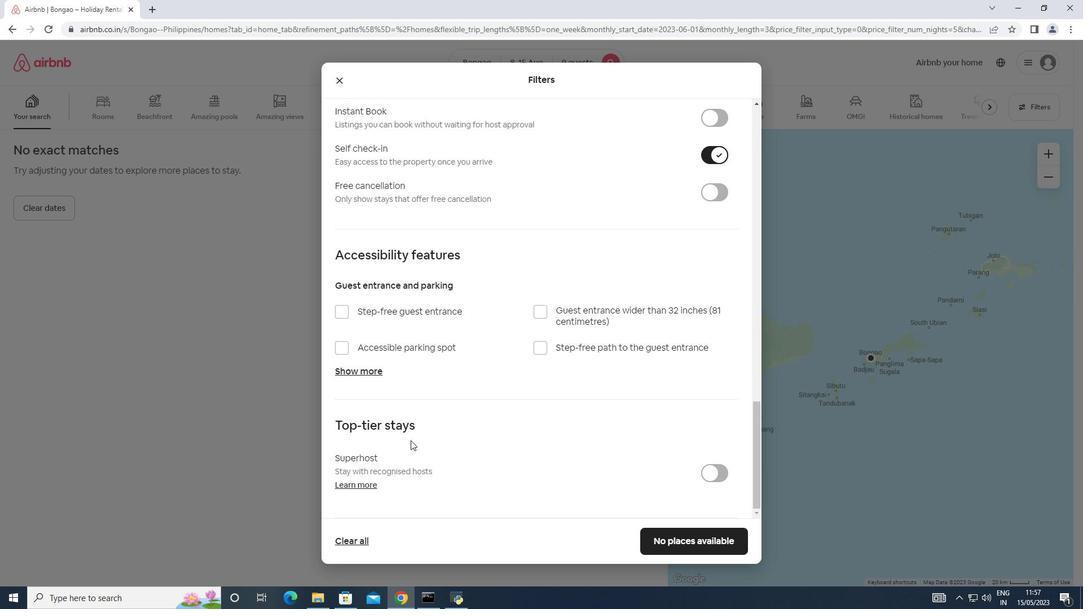 
Action: Mouse scrolled (410, 440) with delta (0, 0)
Screenshot: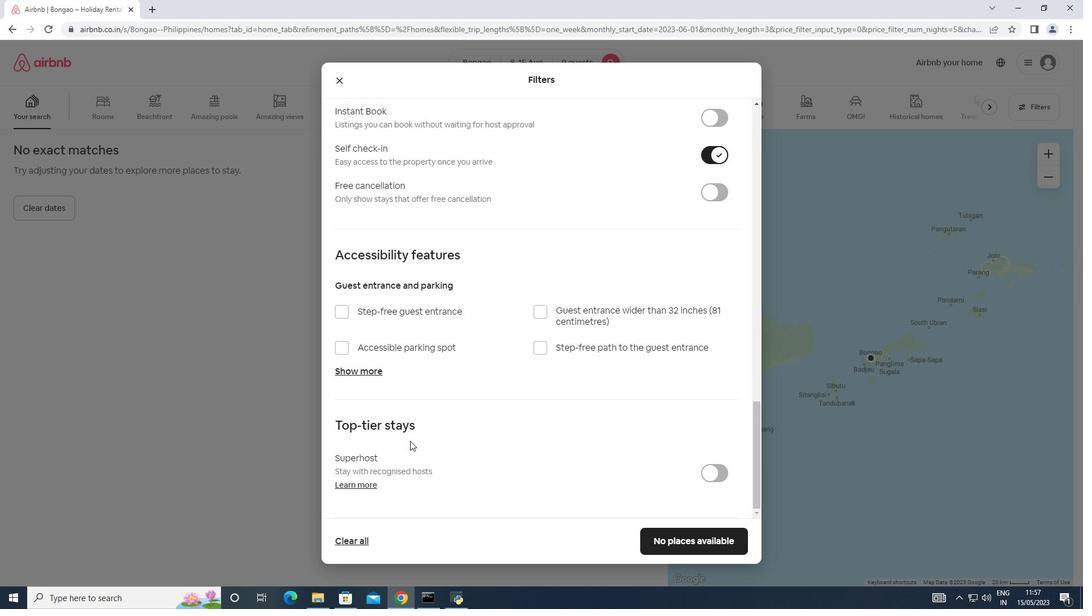 
Action: Mouse scrolled (410, 440) with delta (0, 0)
Screenshot: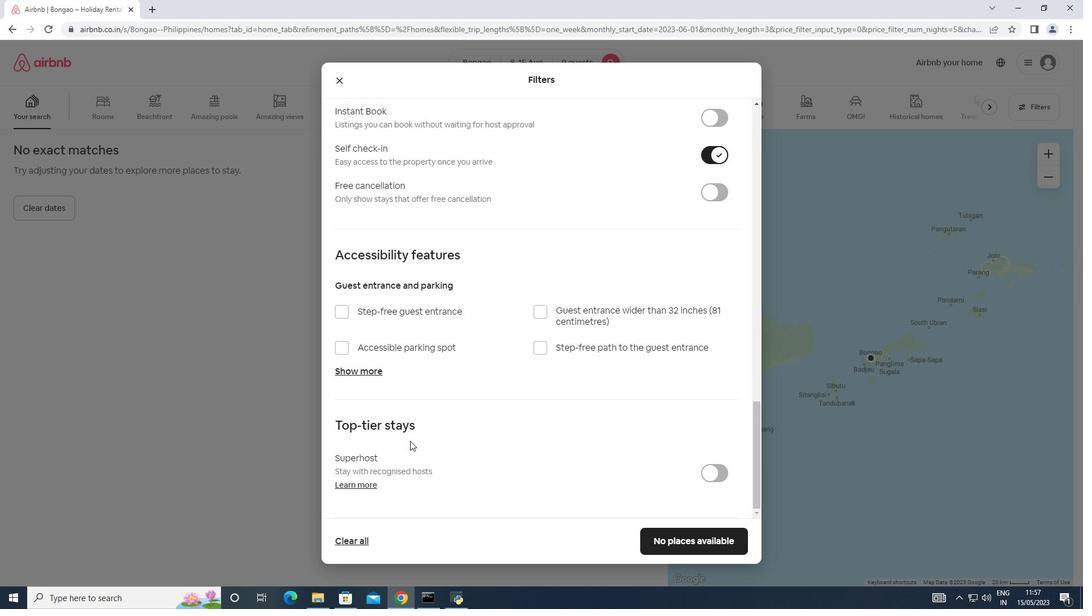 
Action: Mouse moved to (689, 539)
Screenshot: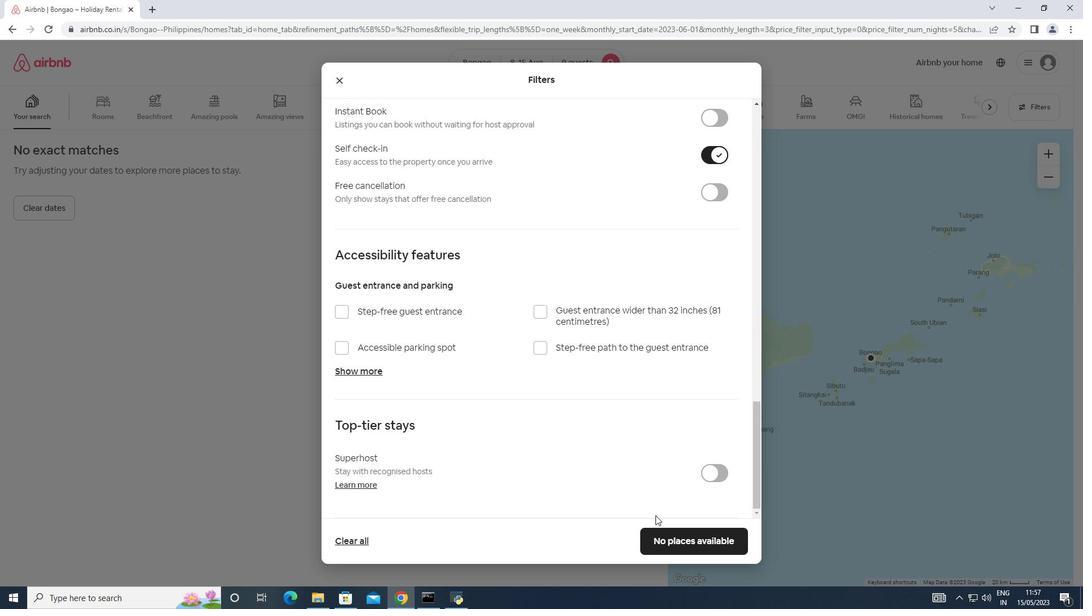 
Action: Mouse pressed left at (689, 539)
Screenshot: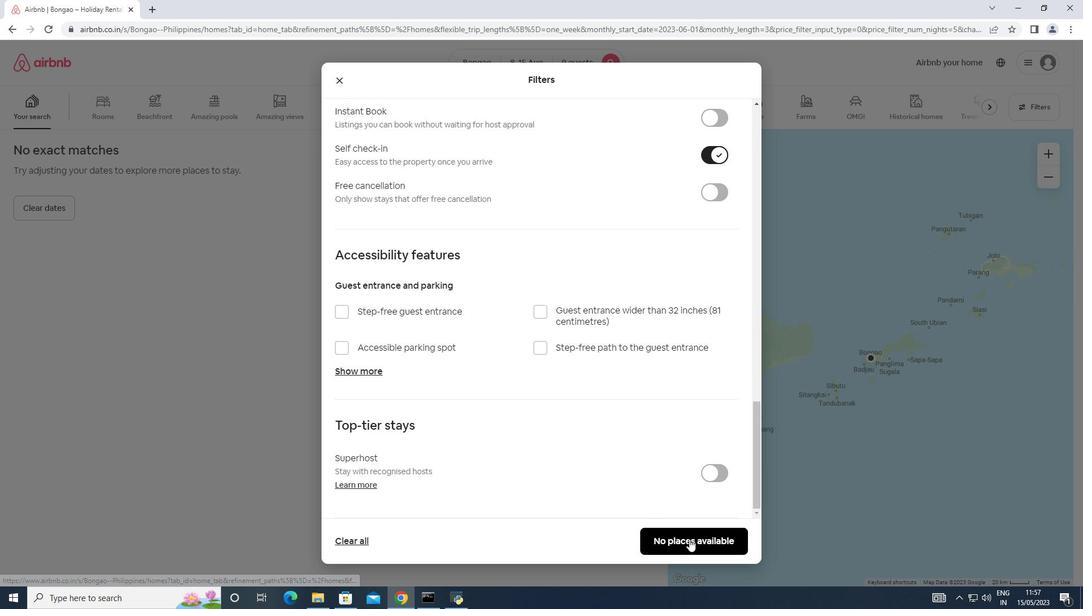 
